 Task: Create an event for the bathroom remodeling planning.
Action: Mouse moved to (94, 182)
Screenshot: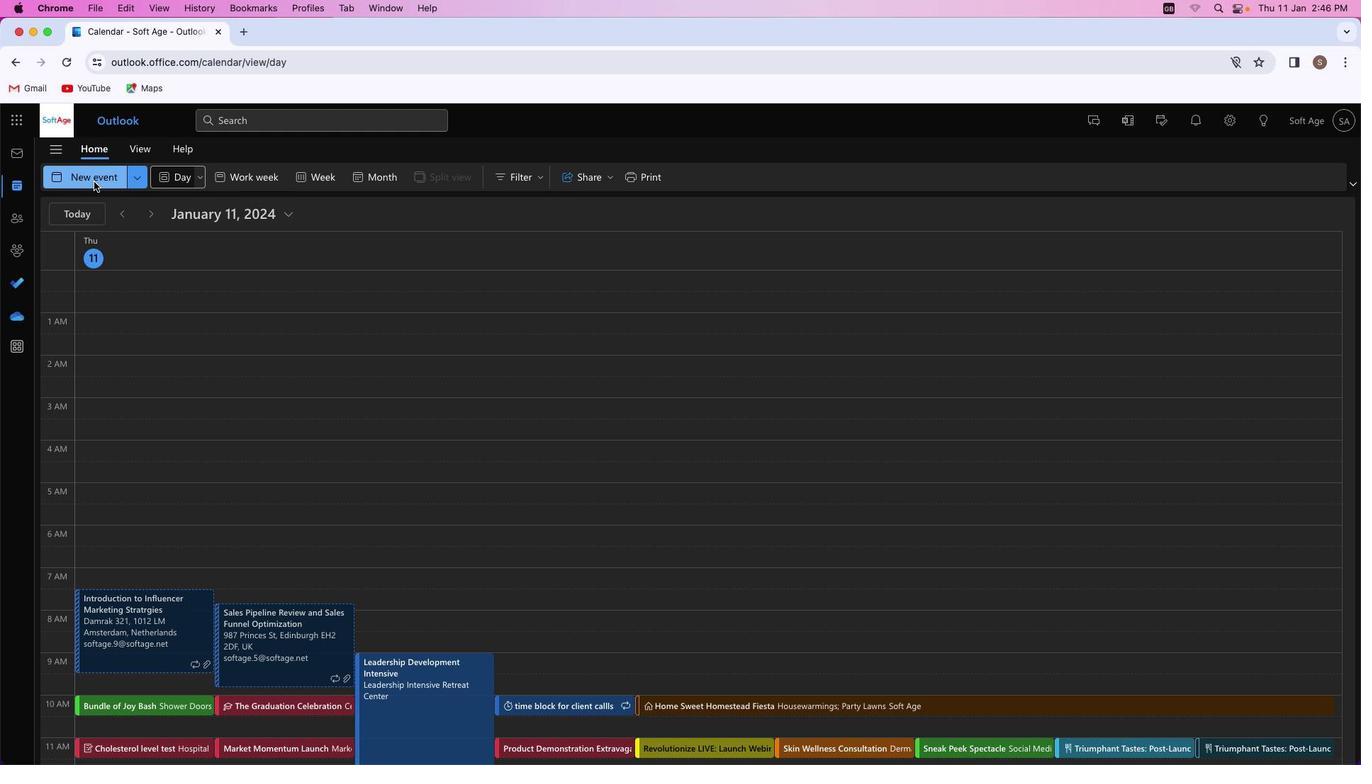 
Action: Mouse pressed left at (94, 182)
Screenshot: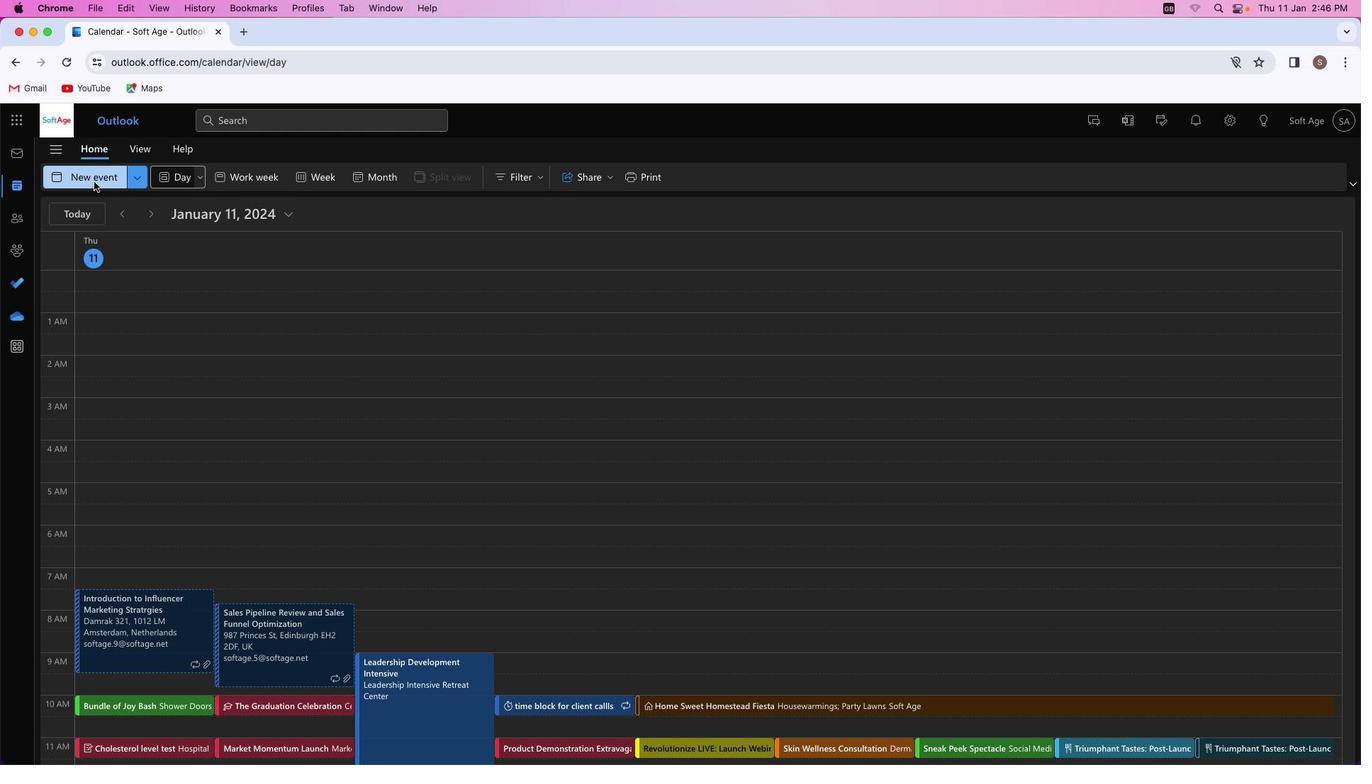
Action: Mouse moved to (379, 266)
Screenshot: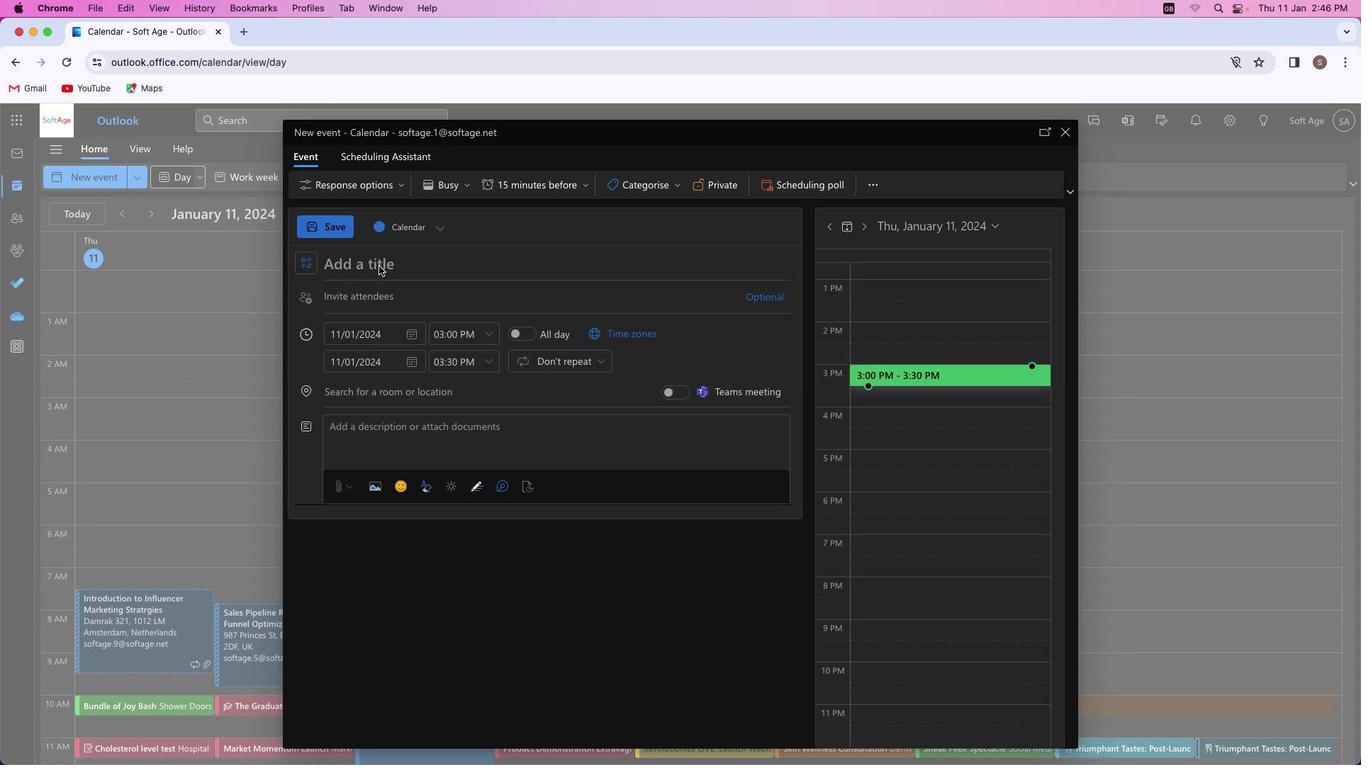 
Action: Mouse pressed left at (379, 266)
Screenshot: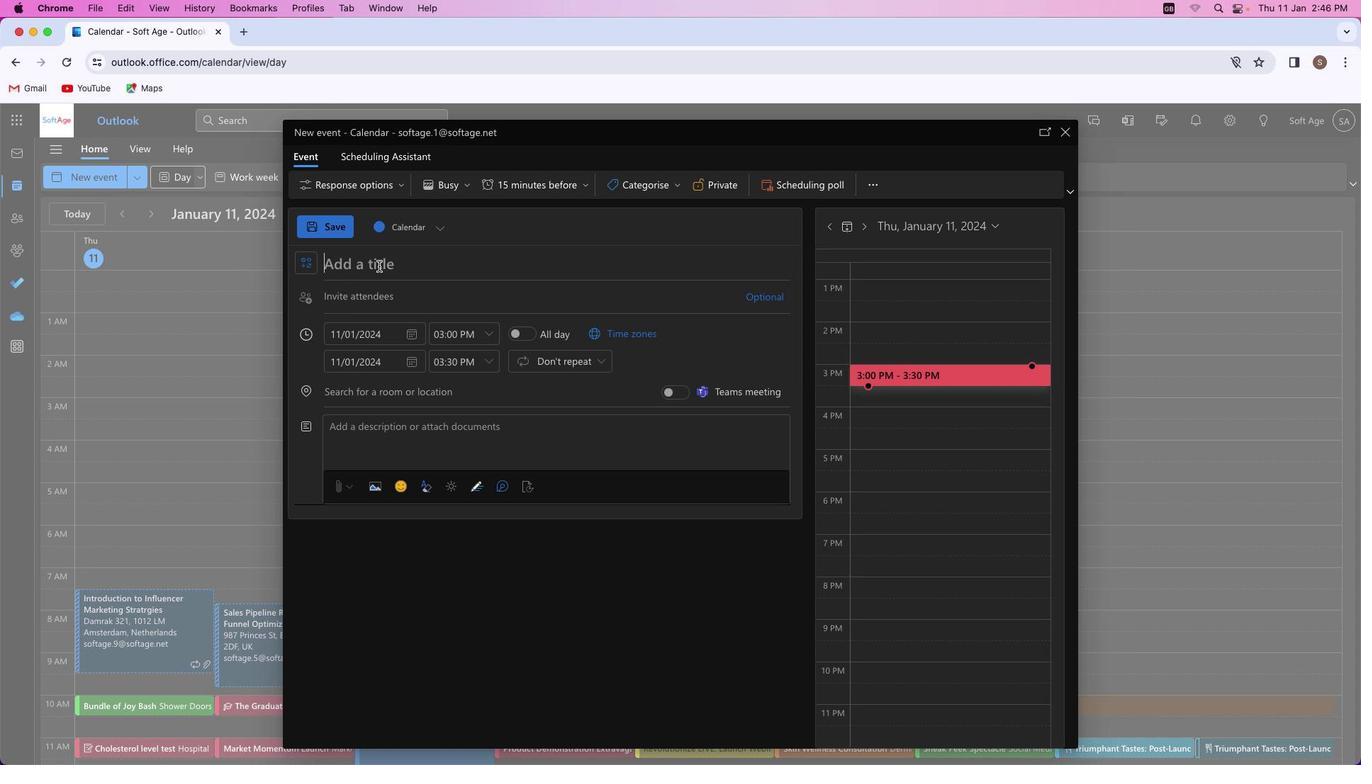 
Action: Key pressed Key.shift'B''a''t''h'Key.spaceKey.shift'B''l''i''s''s'Key.spaceKey.shift'B''l''u''e''p''r''i''n''t'Key.shift_r':'Key.spaceKey.shift'R''e''m''o''d''e''l''i''n''g'Key.spaceKey.shift_r'P''l''a''n''n''i''n''g'Key.spaceKey.shift'S''e''s''s''i''o''n'
Screenshot: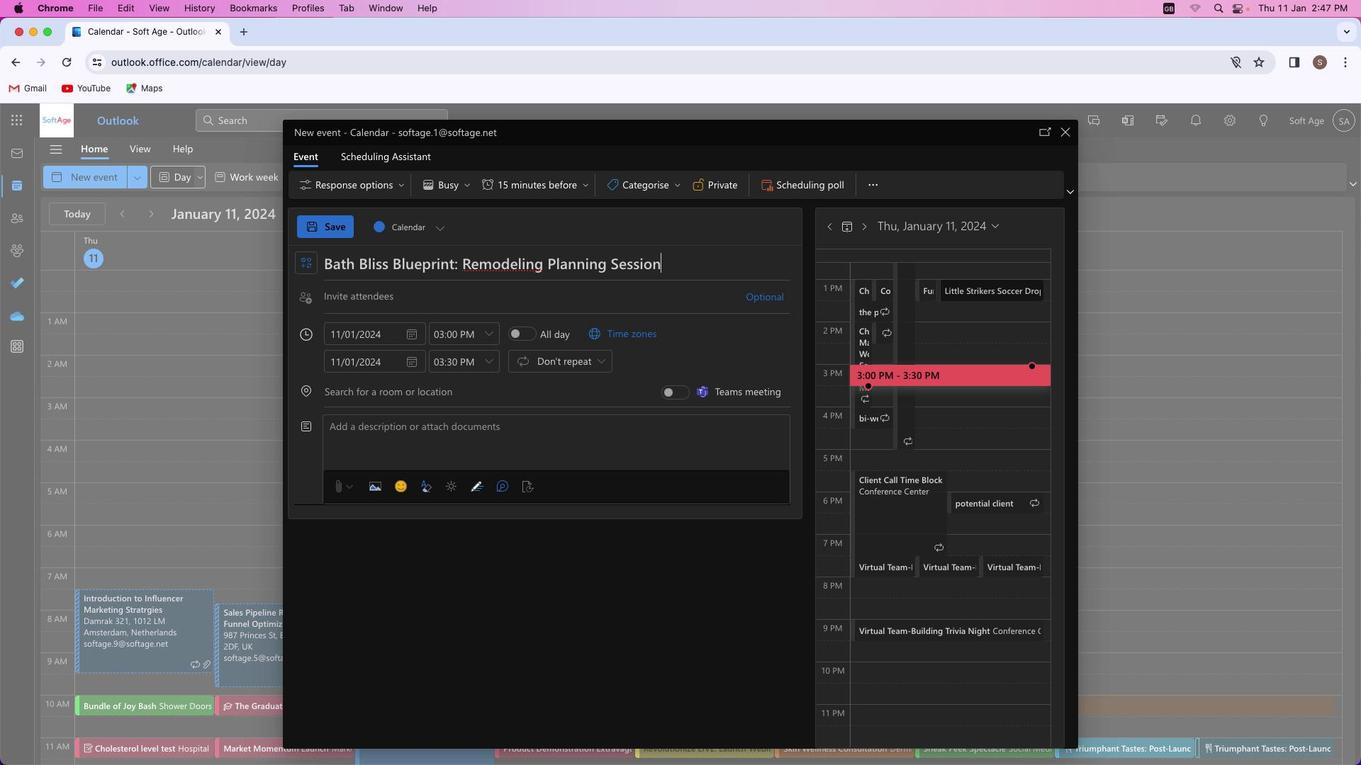 
Action: Mouse moved to (440, 293)
Screenshot: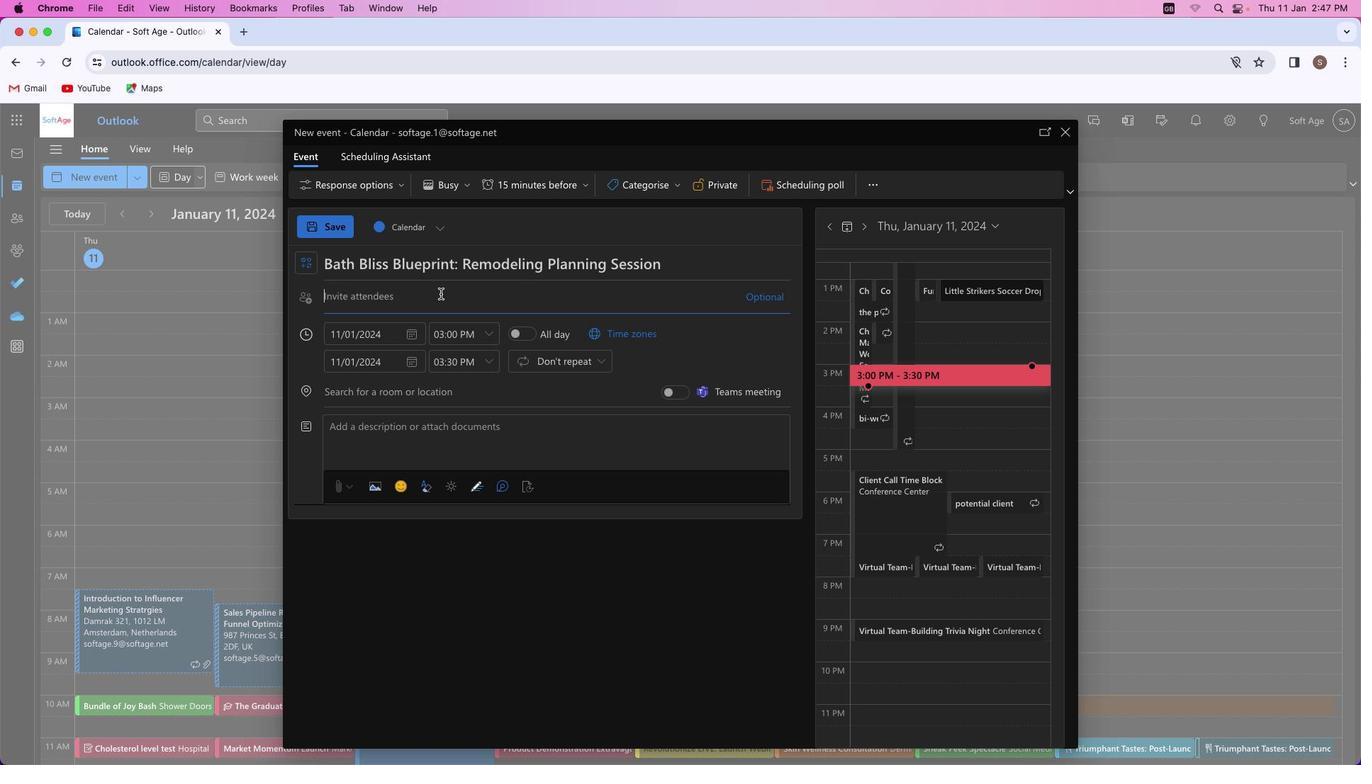 
Action: Mouse pressed left at (440, 293)
Screenshot: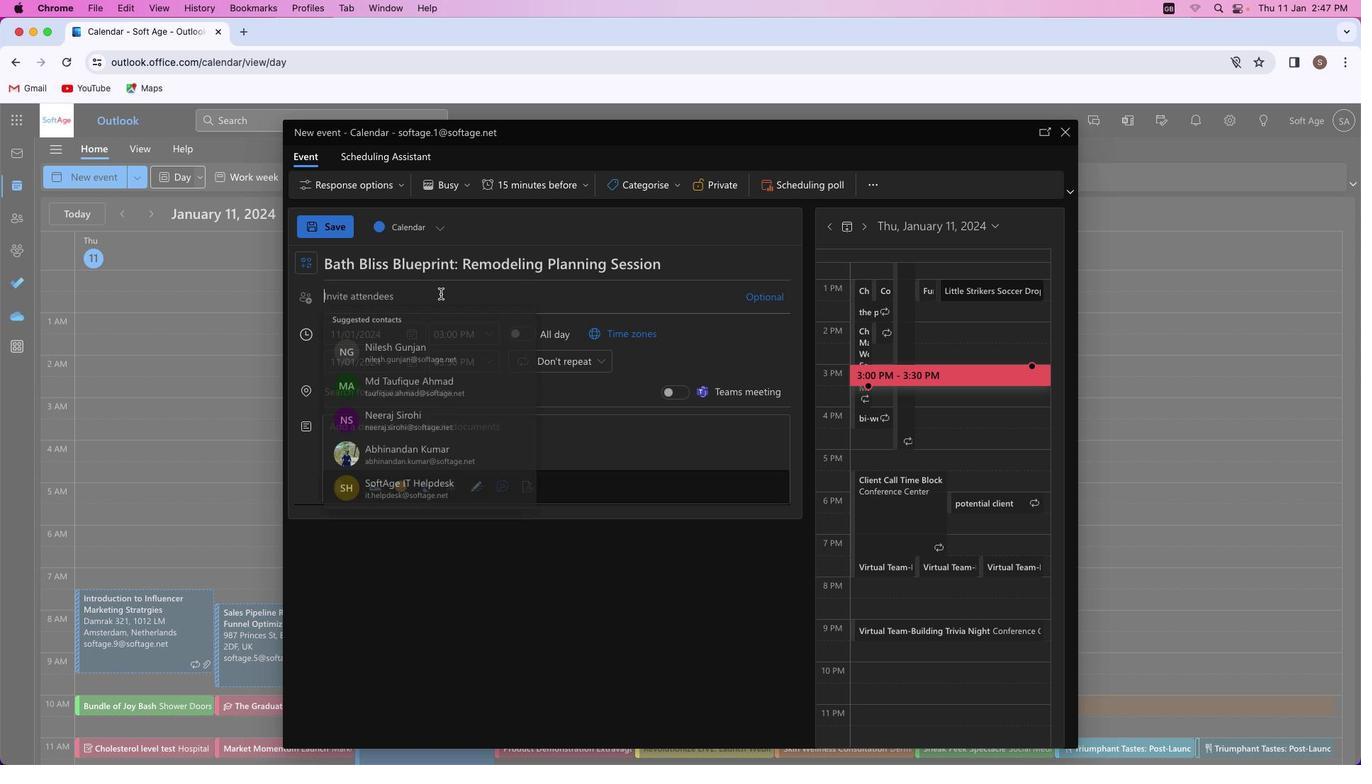 
Action: Key pressed Key.shift'A''k''a''s''h''r''a''j''p''u''t'Key.shift'@''o''u''t''l''o''o''k''.''c''o''m'
Screenshot: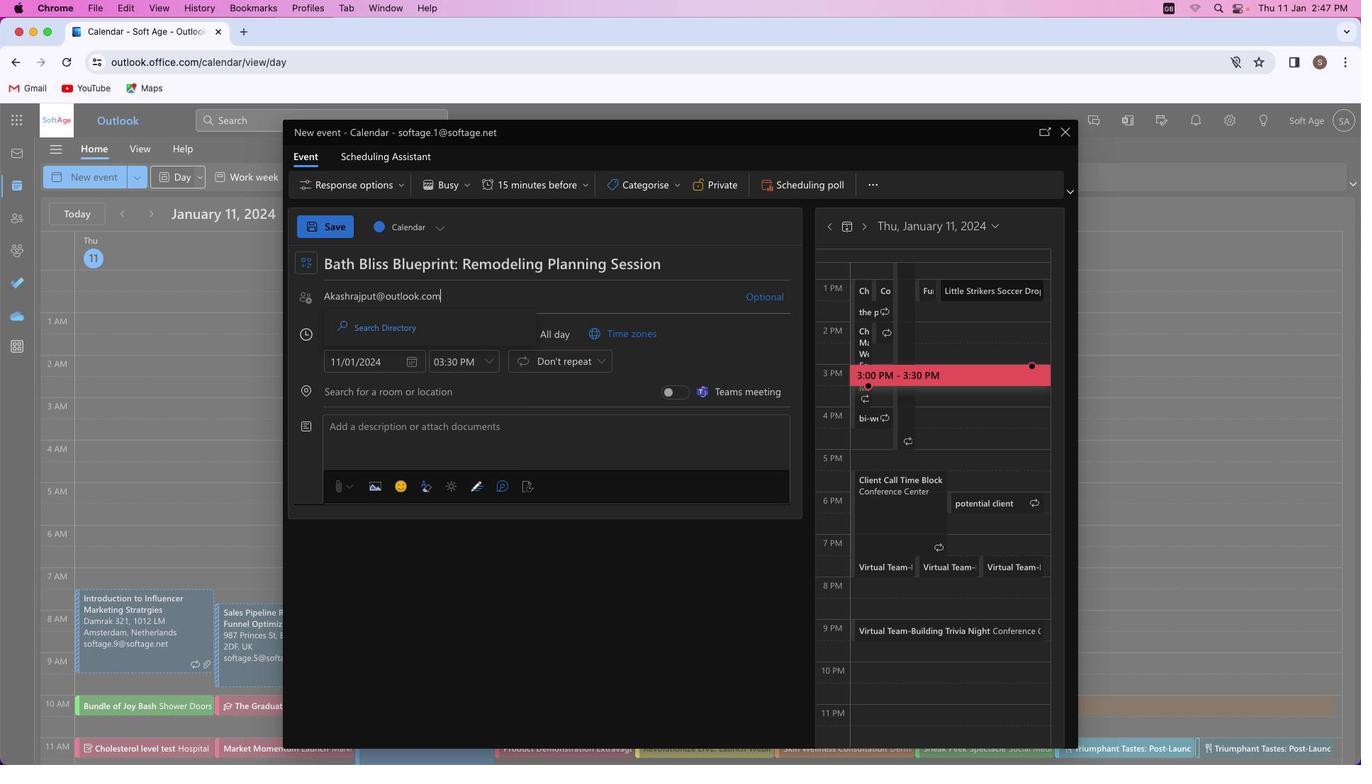 
Action: Mouse moved to (452, 325)
Screenshot: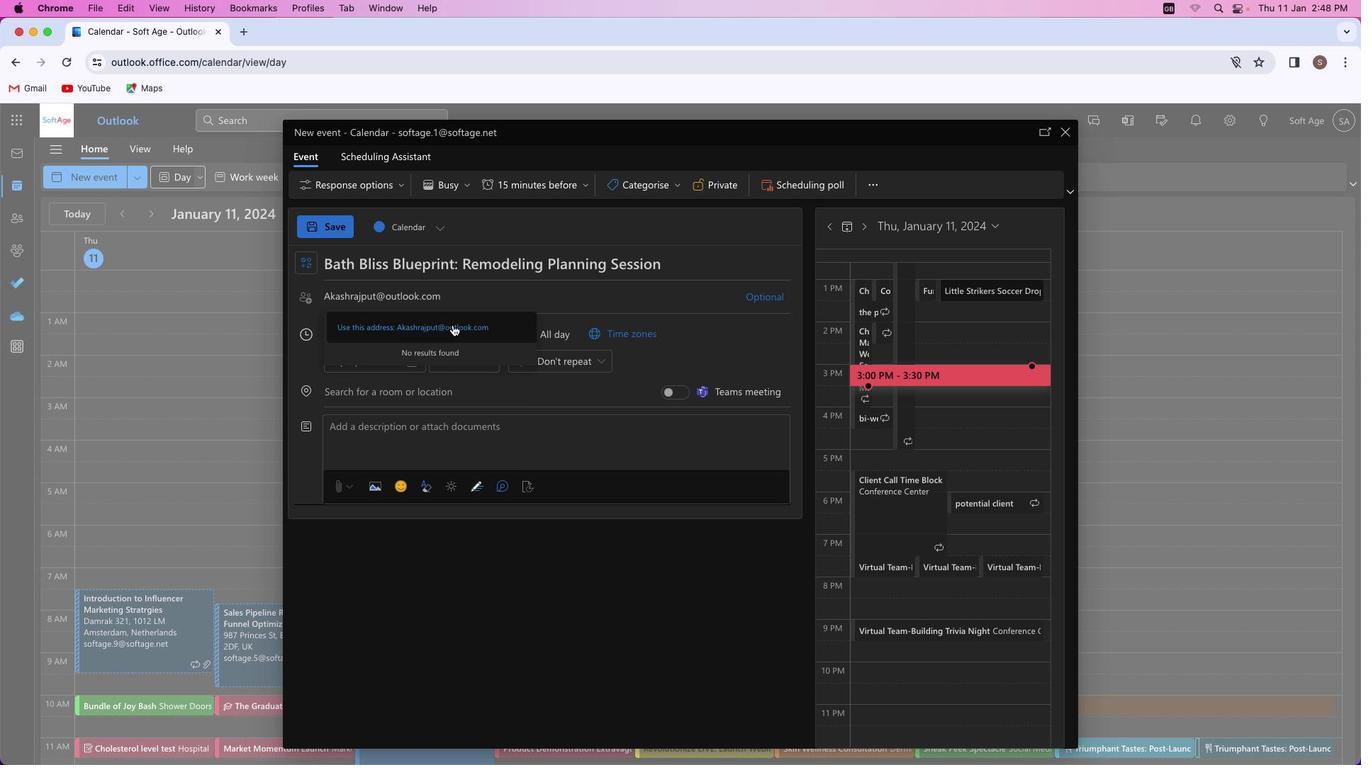 
Action: Mouse pressed left at (452, 325)
Screenshot: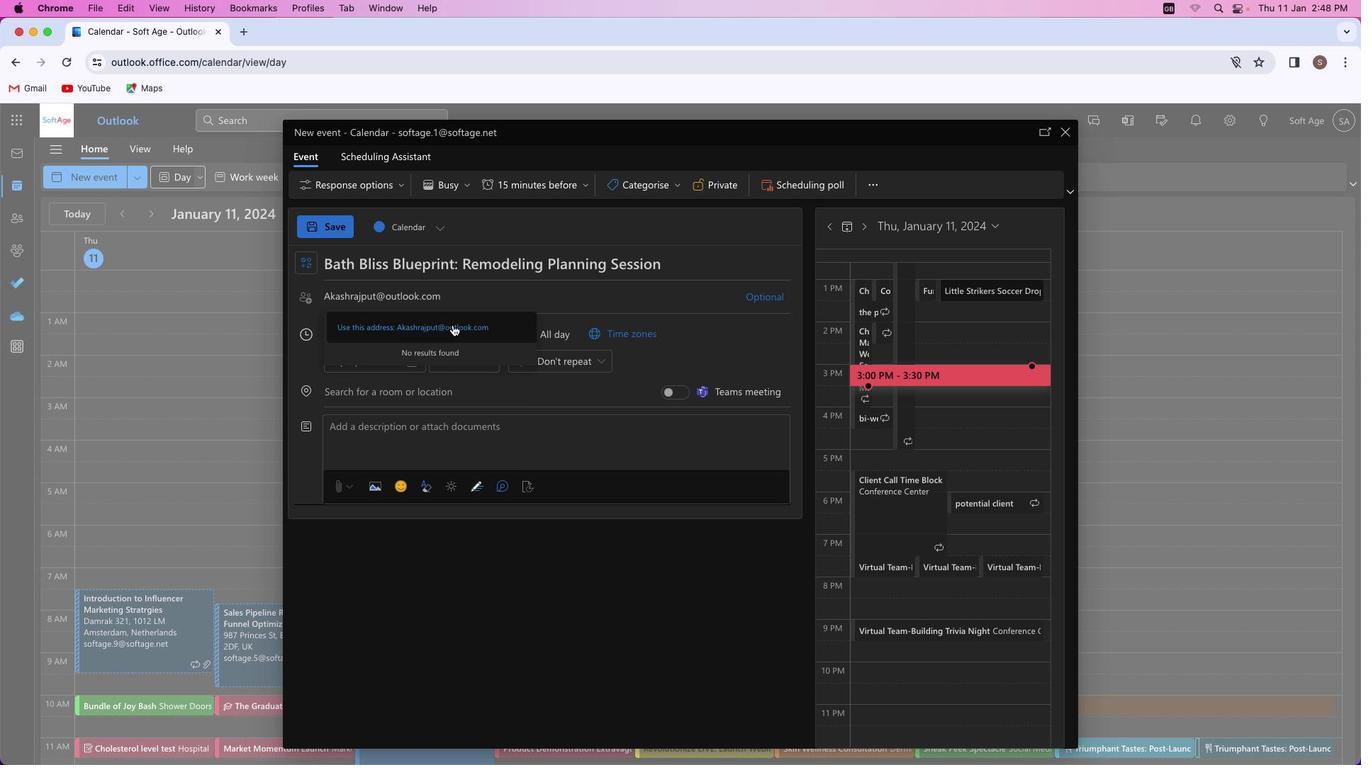 
Action: Mouse moved to (777, 328)
Screenshot: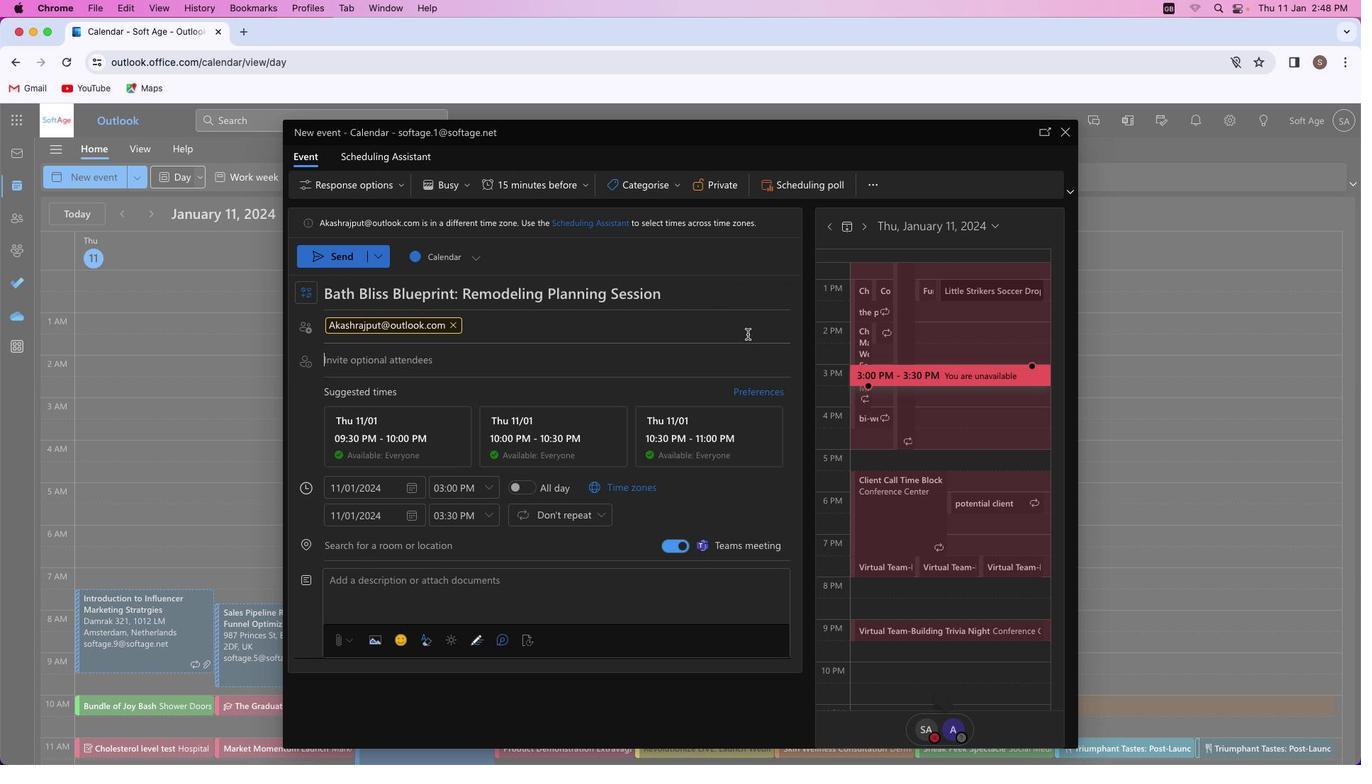 
Action: Mouse pressed left at (777, 328)
Screenshot: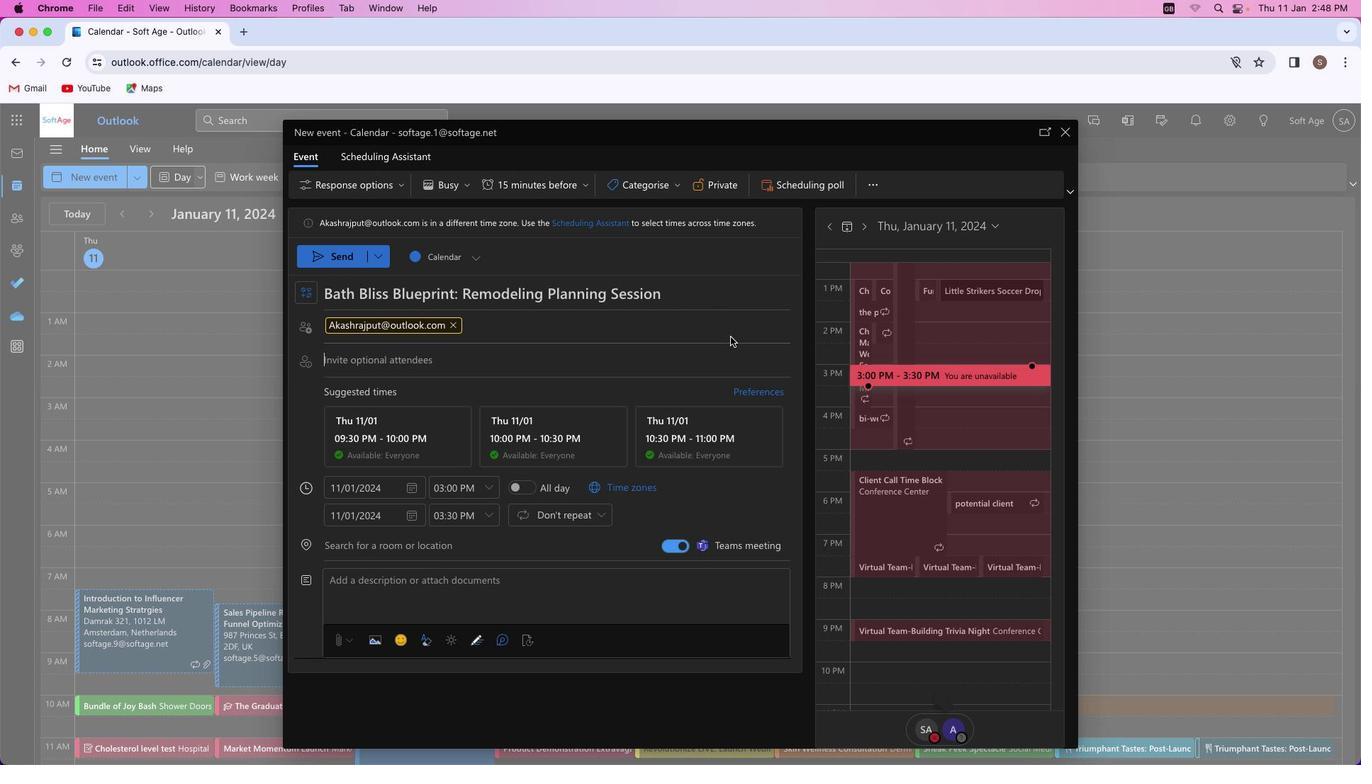 
Action: Mouse moved to (448, 353)
Screenshot: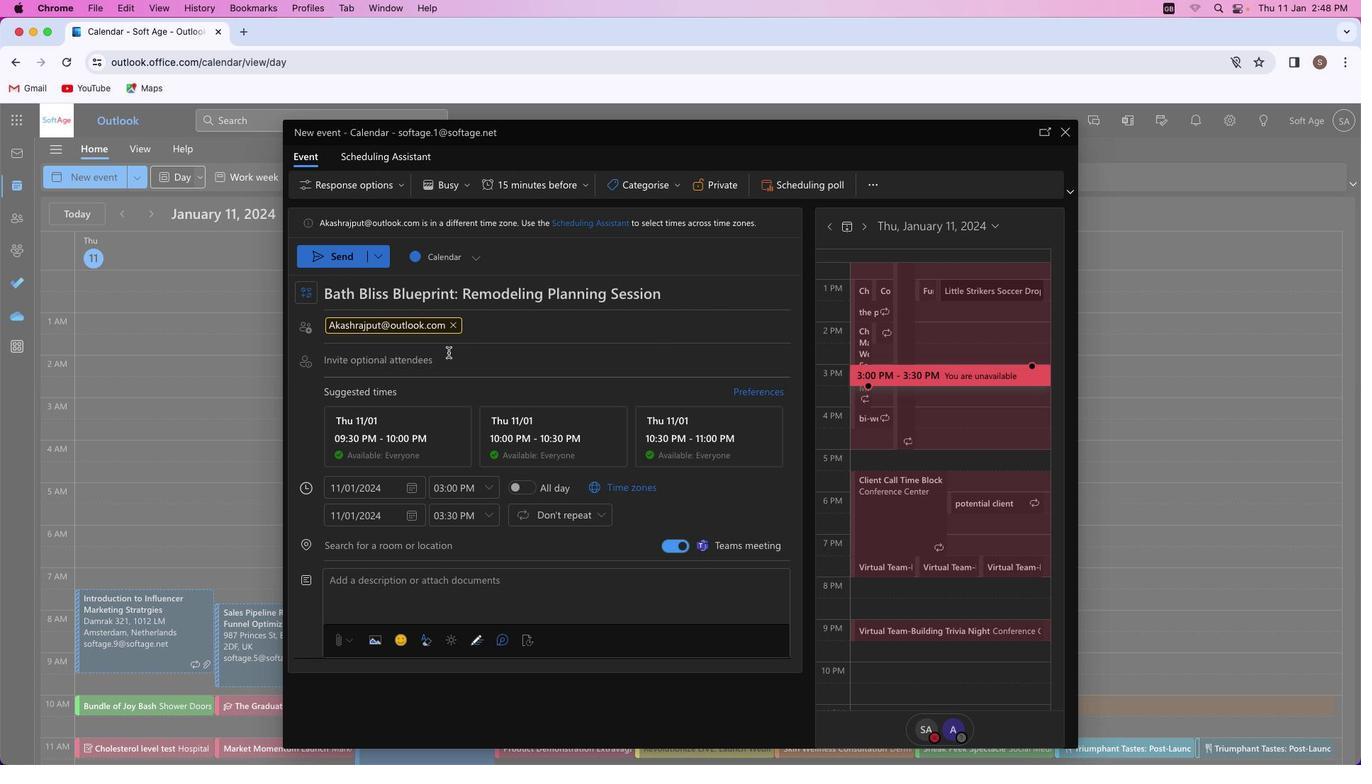 
Action: Key pressed Key.shift'S''h''i''v''a''m''y''a''d''a''v''4''1'Key.shift'@''o''u''t''l''o''o''k''.''c''o''m'
Screenshot: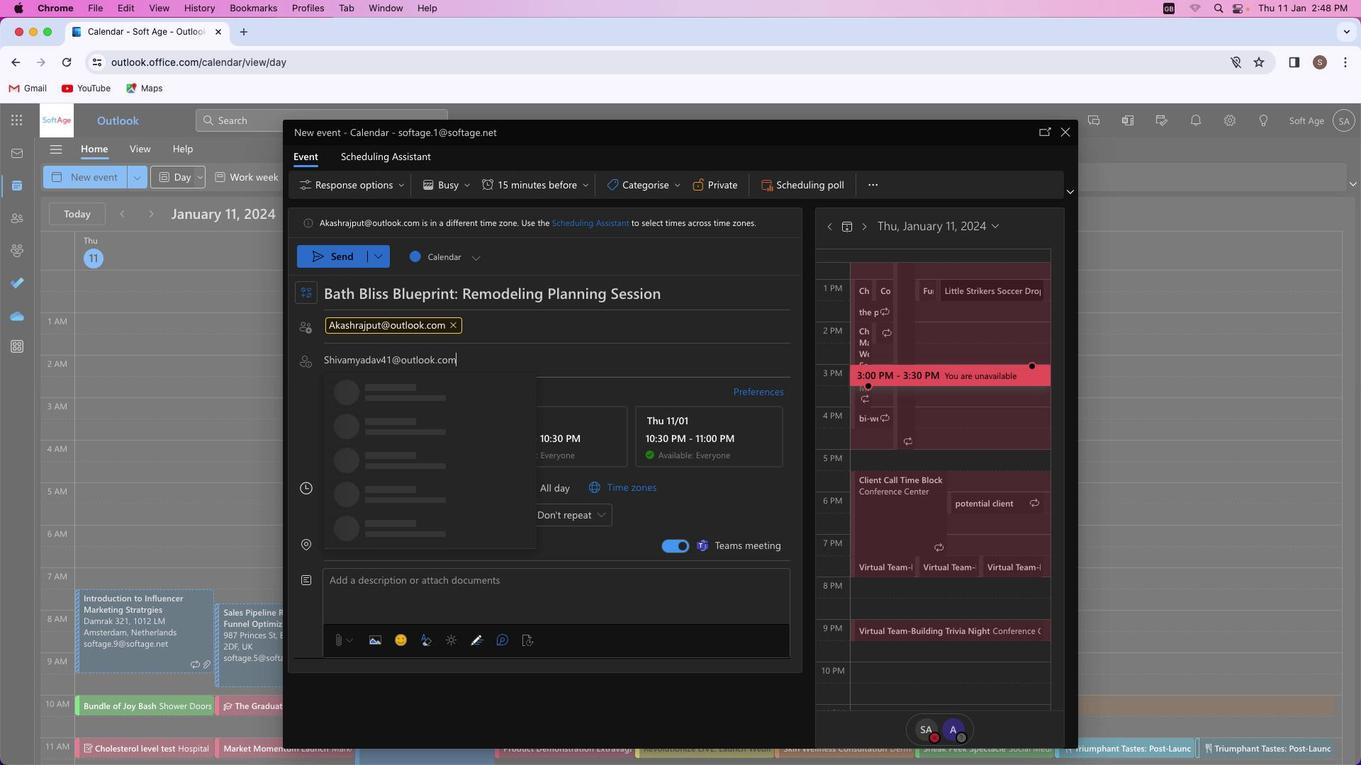 
Action: Mouse moved to (475, 397)
Screenshot: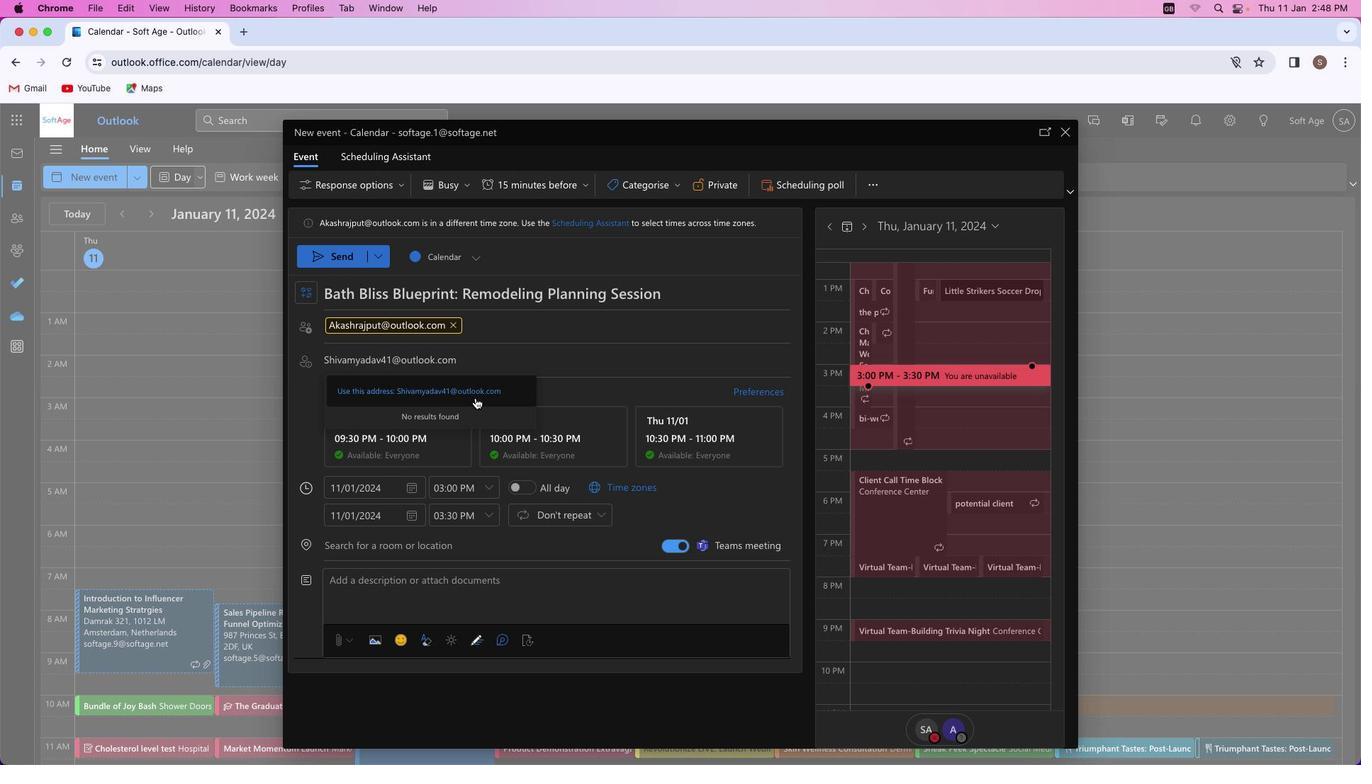 
Action: Mouse pressed left at (475, 397)
Screenshot: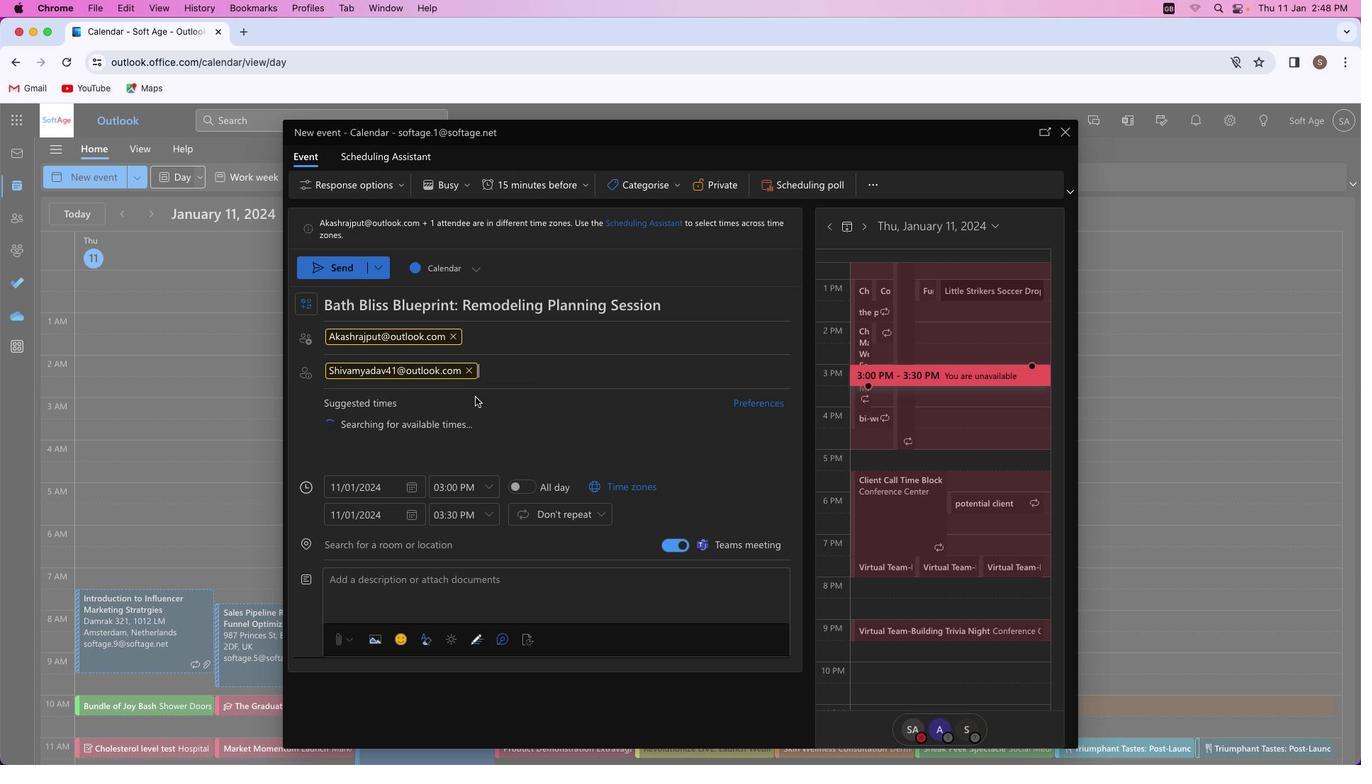 
Action: Mouse moved to (675, 556)
Screenshot: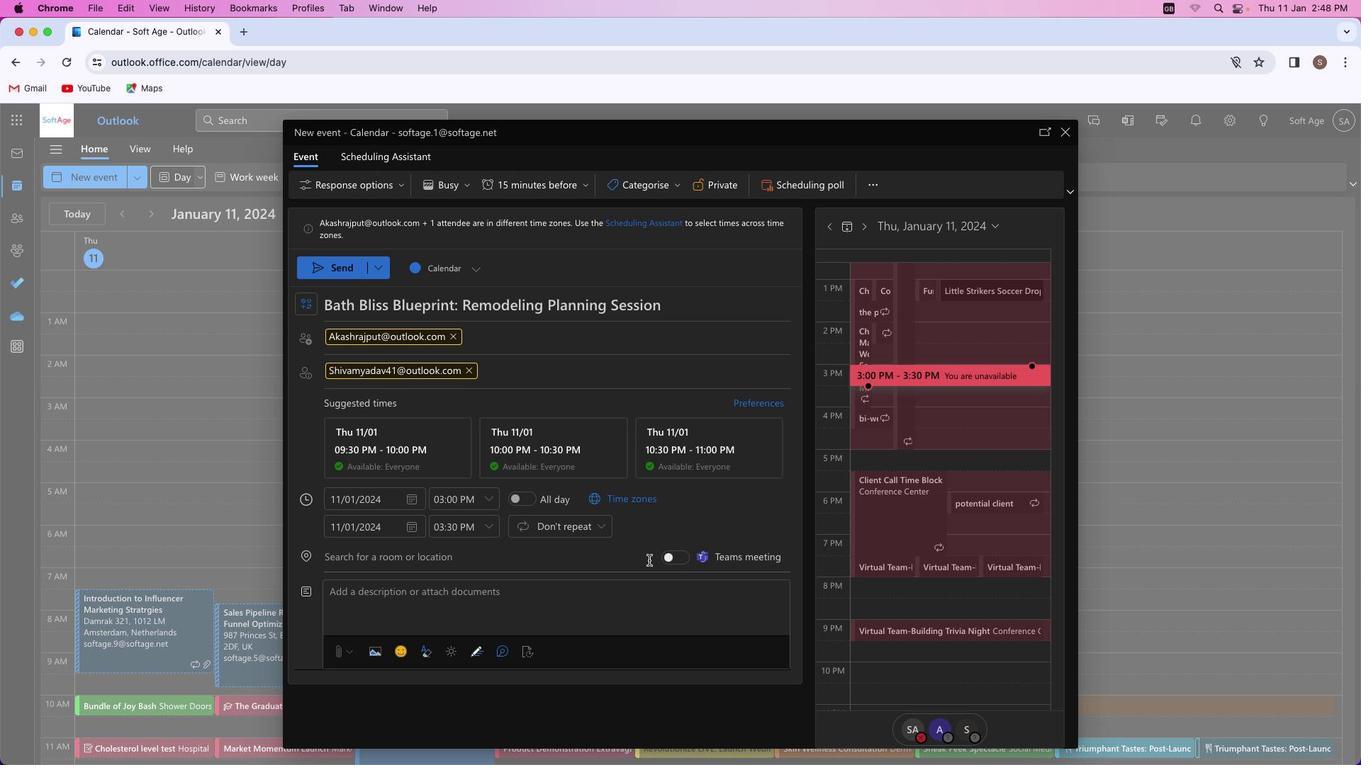 
Action: Mouse pressed left at (675, 556)
Screenshot: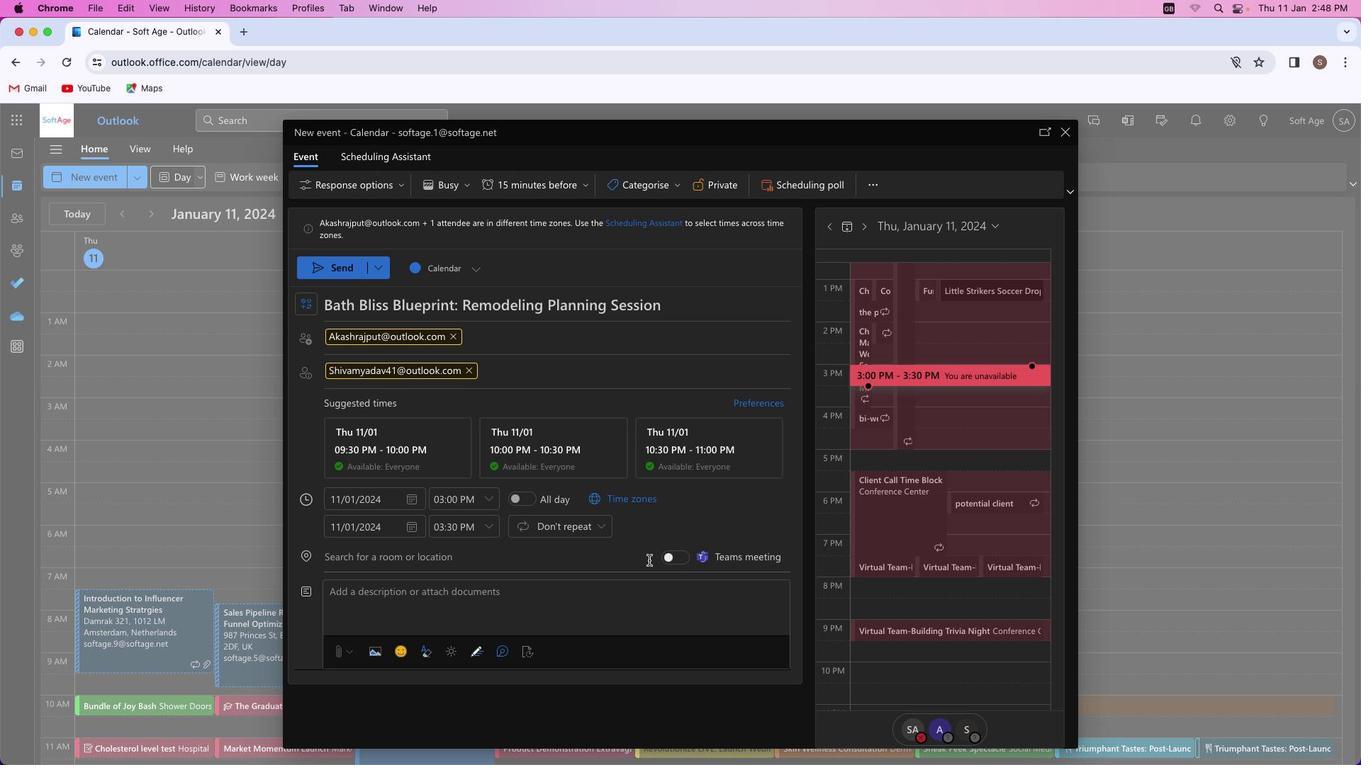 
Action: Mouse moved to (399, 561)
Screenshot: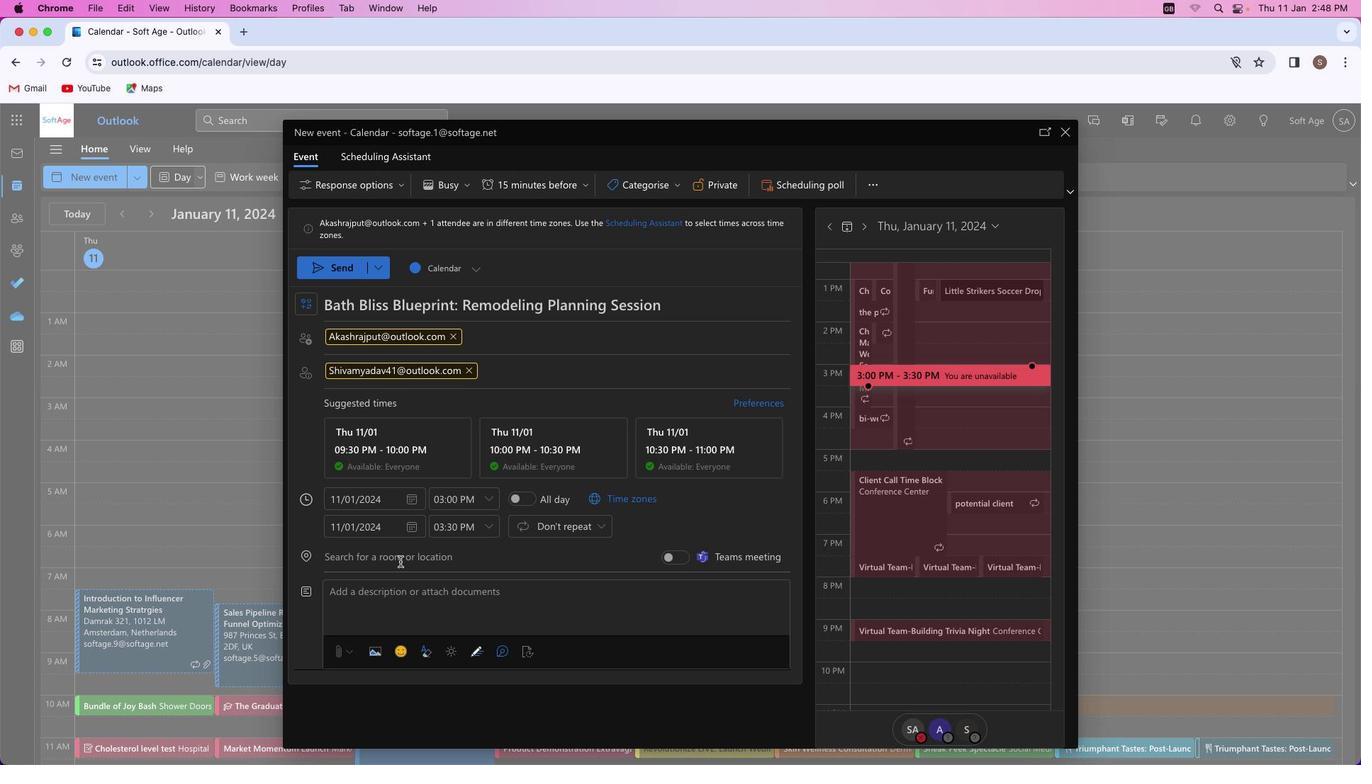 
Action: Mouse pressed left at (399, 561)
Screenshot: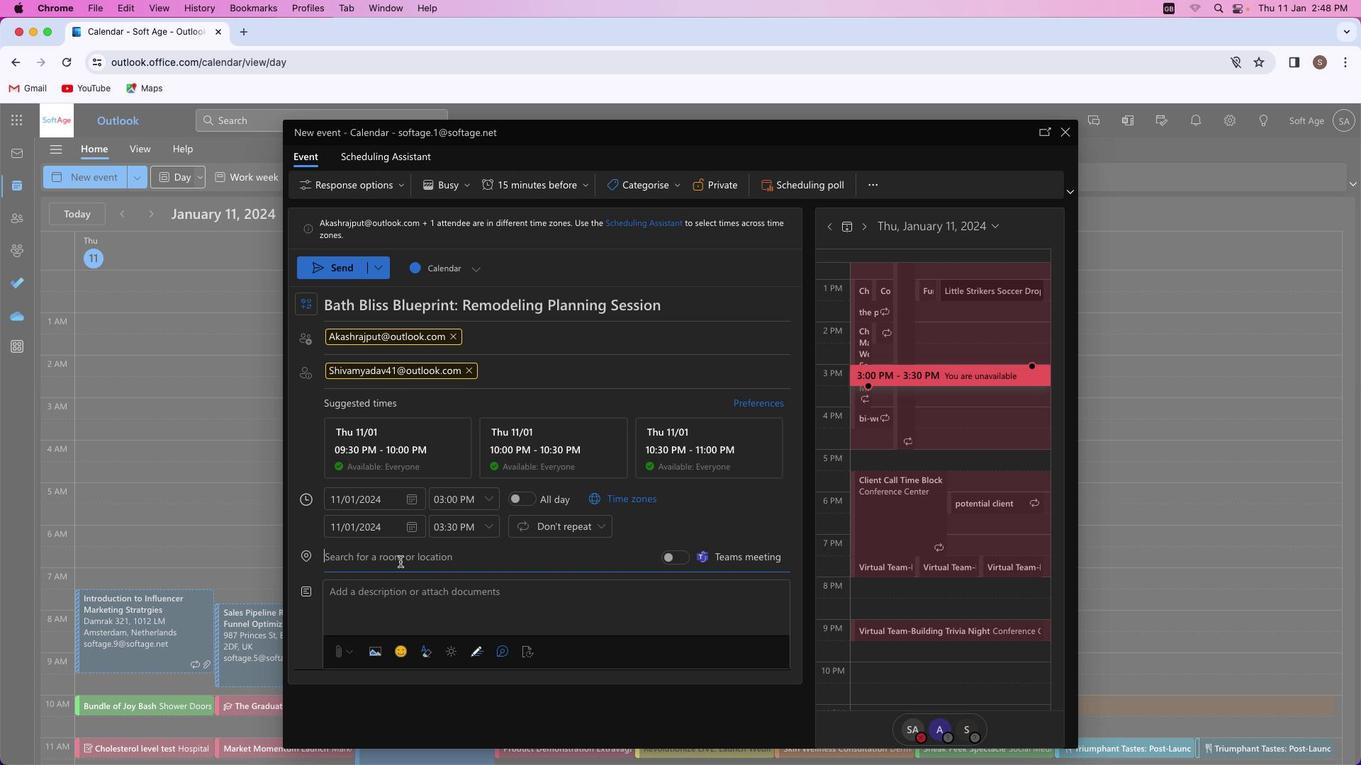 
Action: Mouse moved to (437, 589)
Screenshot: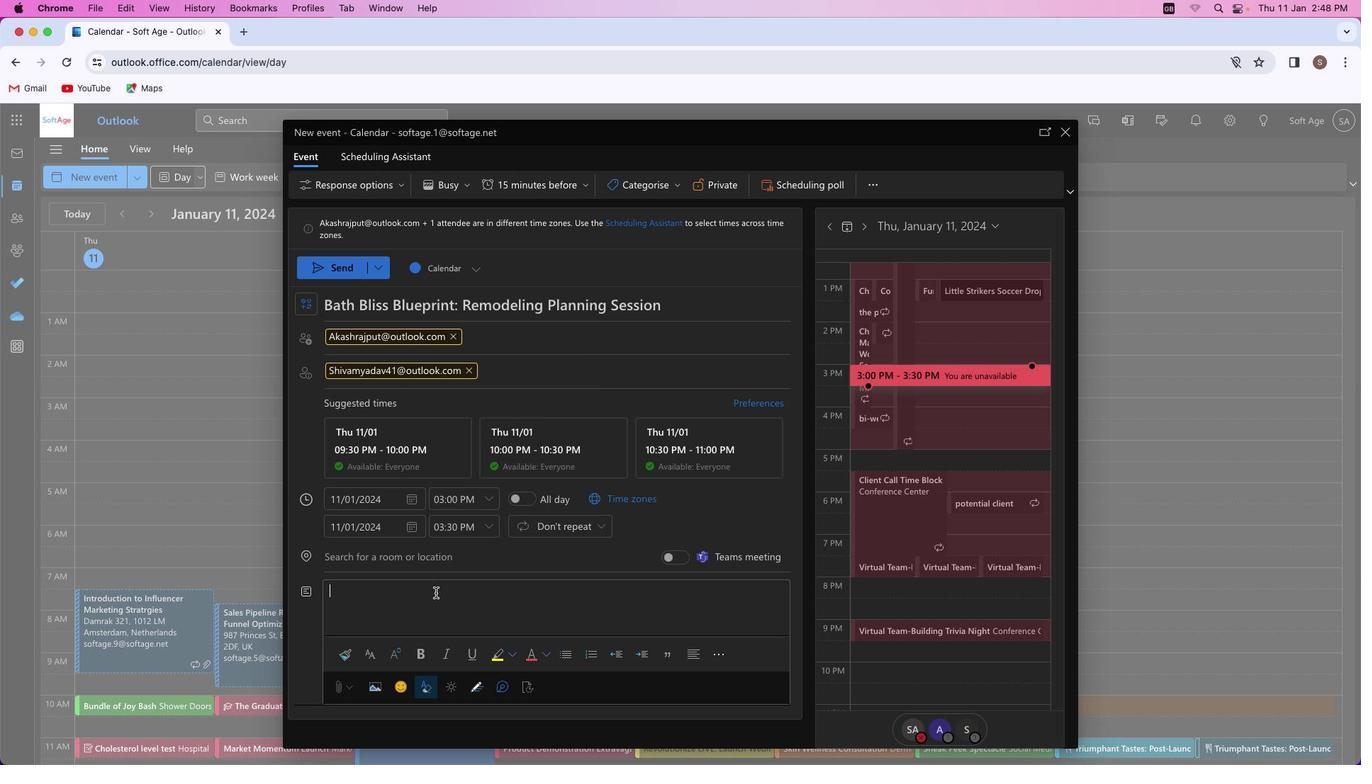
Action: Mouse pressed left at (437, 589)
Screenshot: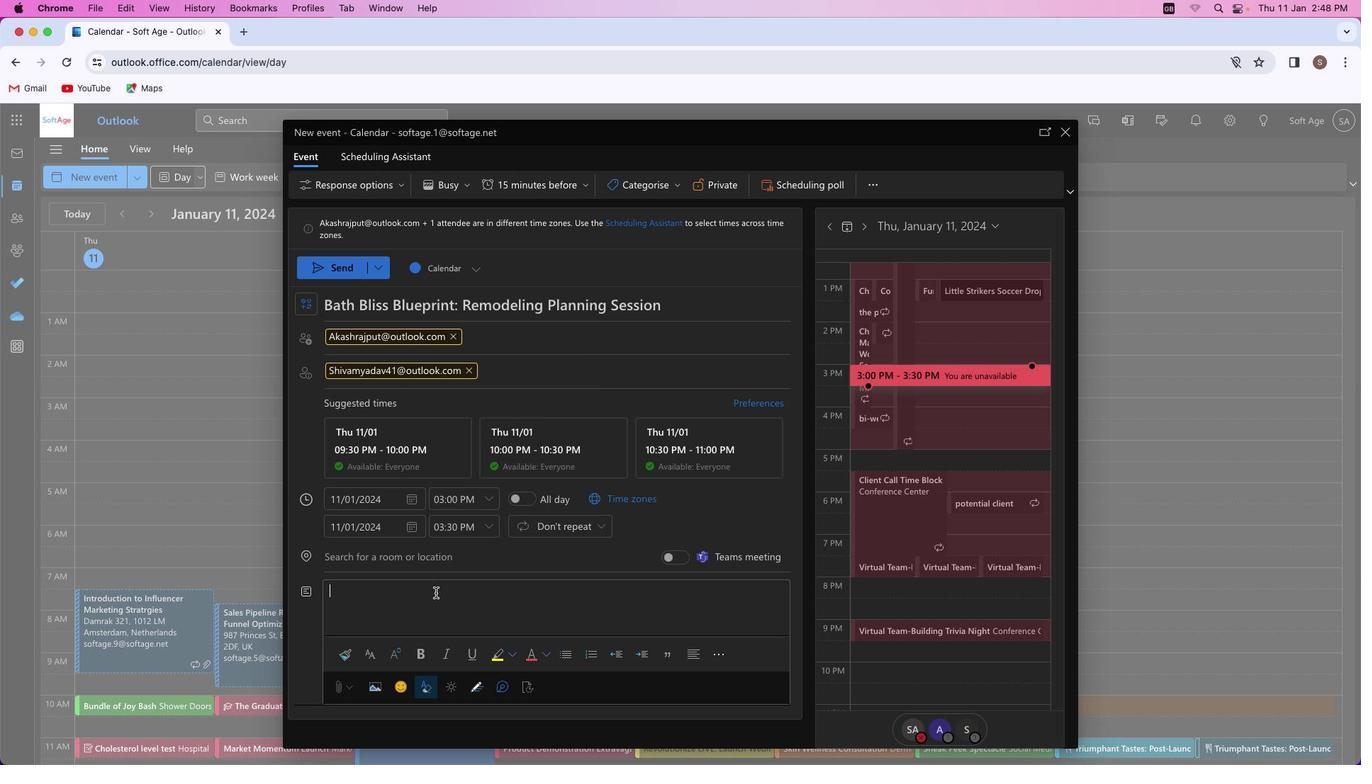 
Action: Mouse moved to (434, 595)
Screenshot: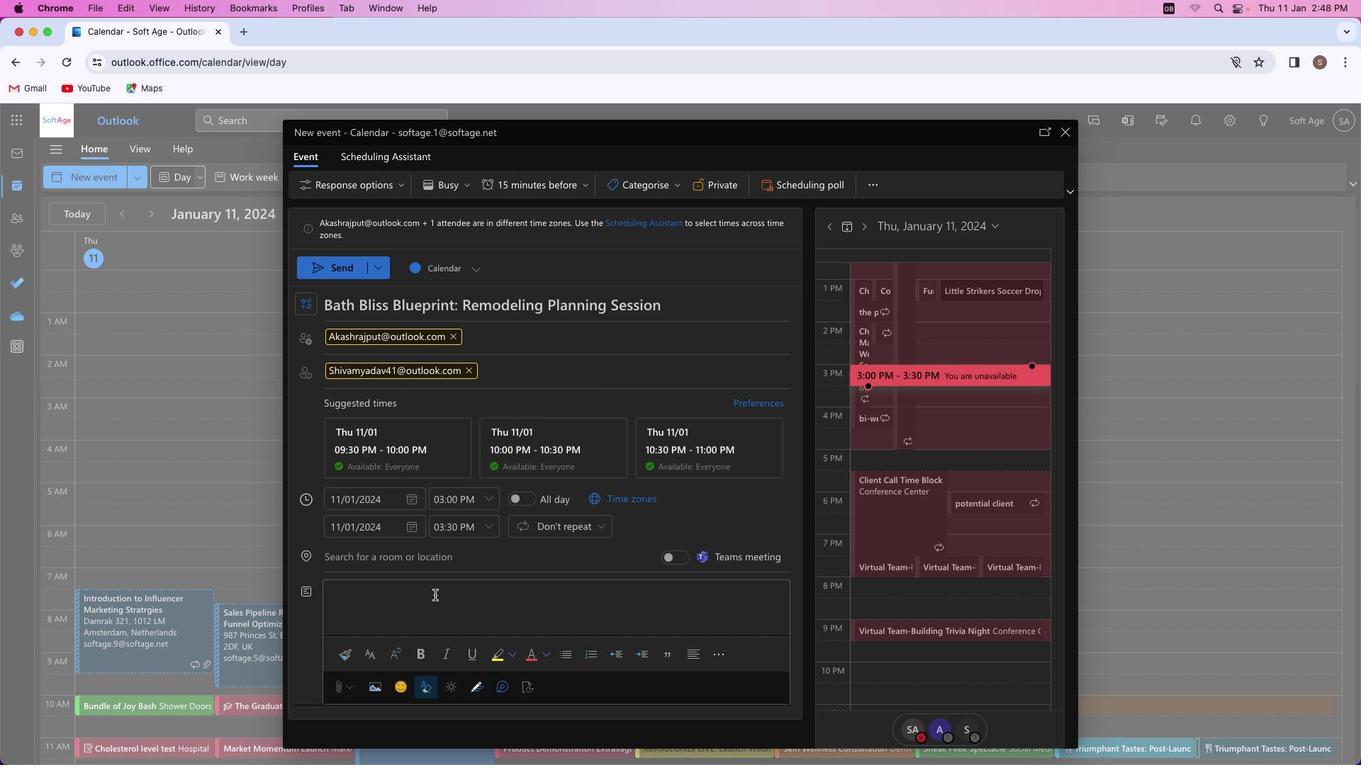 
Action: Key pressed Key.shift'D''i''v''e'Key.space'i''n''t''o'Key.space't''h''e'Key.space'w''o''r''l''d'Key.space'o''f'Key.space'b''a''t''h''r''o''o''m'Key.space't''r''a''n''s''f''o''r''m''a''t''i''o''n'Key.space'w''i''t''h'Key.space'o''u''r'Key.space'r''e''m''o''d''e''l''i''n''g'Key.space'p''l''a''n''n''i''n''g'Key.space's''e''s''s''i''o''n'Key.shift'!'Key.spaceKey.shift'E''x''p''l''o''r''e'Key.space'd''e''s''i''g''n'Key.space'i''d''e''a''s'','Key.space'd''i''s''c''u''s''s'Key.space'l''a''y''o''u''t''s'','Key.space'a''n''d'Key.space'c''r''a''f''t'Key.space'a'Key.space'p''l''a''n'Key.space'f''o''r'Key.space'y''o''u''r'Key.space'd''r''e''a''m'Key.space'b''a''t''h''r''o''o''m'Key.space'r''e''t''r''e''a''t''.'
Screenshot: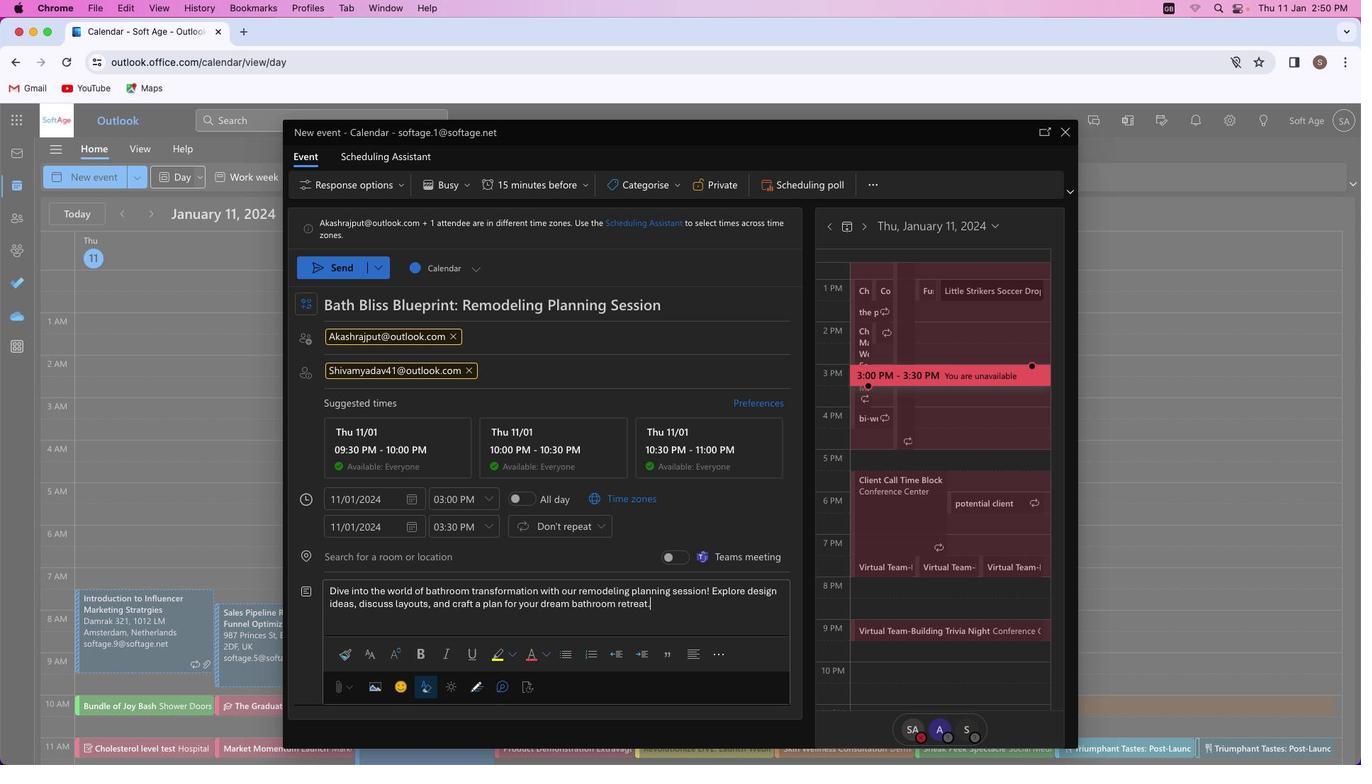 
Action: Mouse moved to (664, 610)
Screenshot: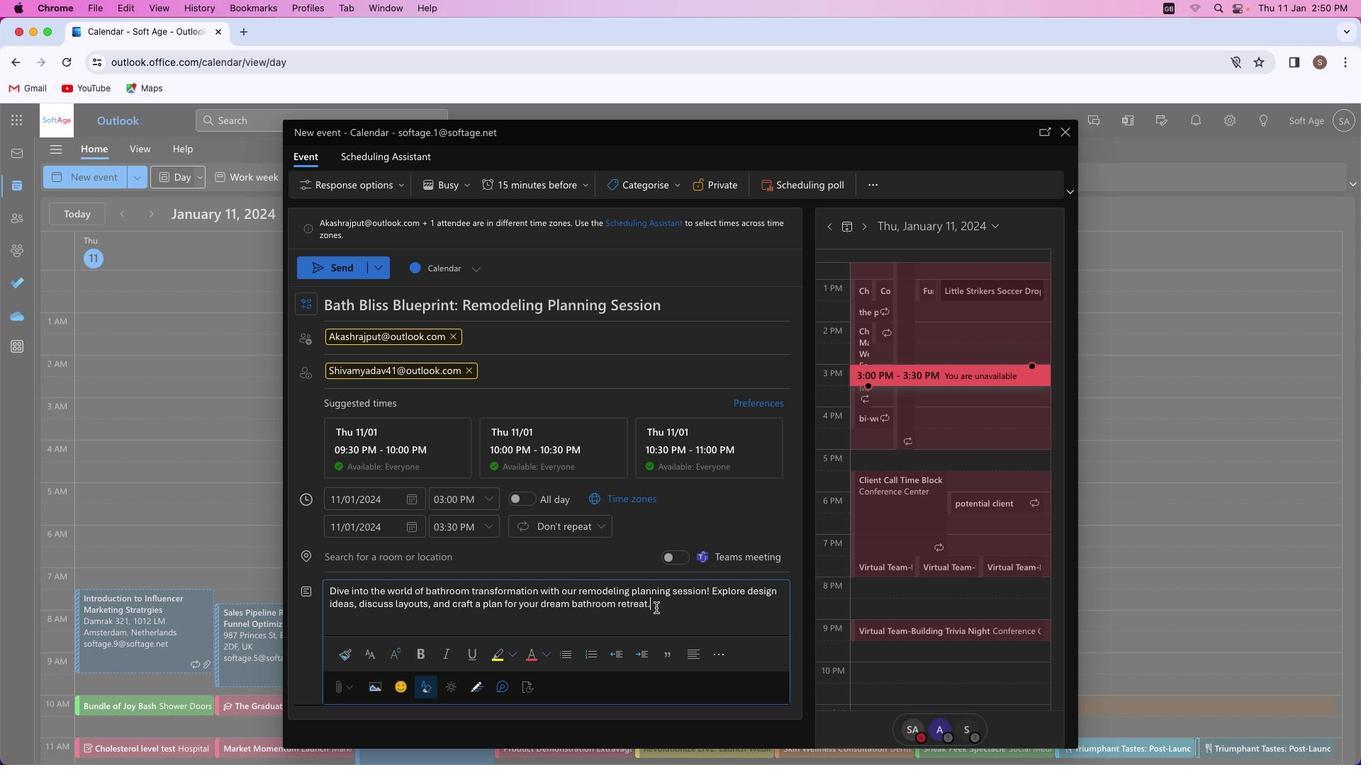 
Action: Mouse pressed left at (664, 610)
Screenshot: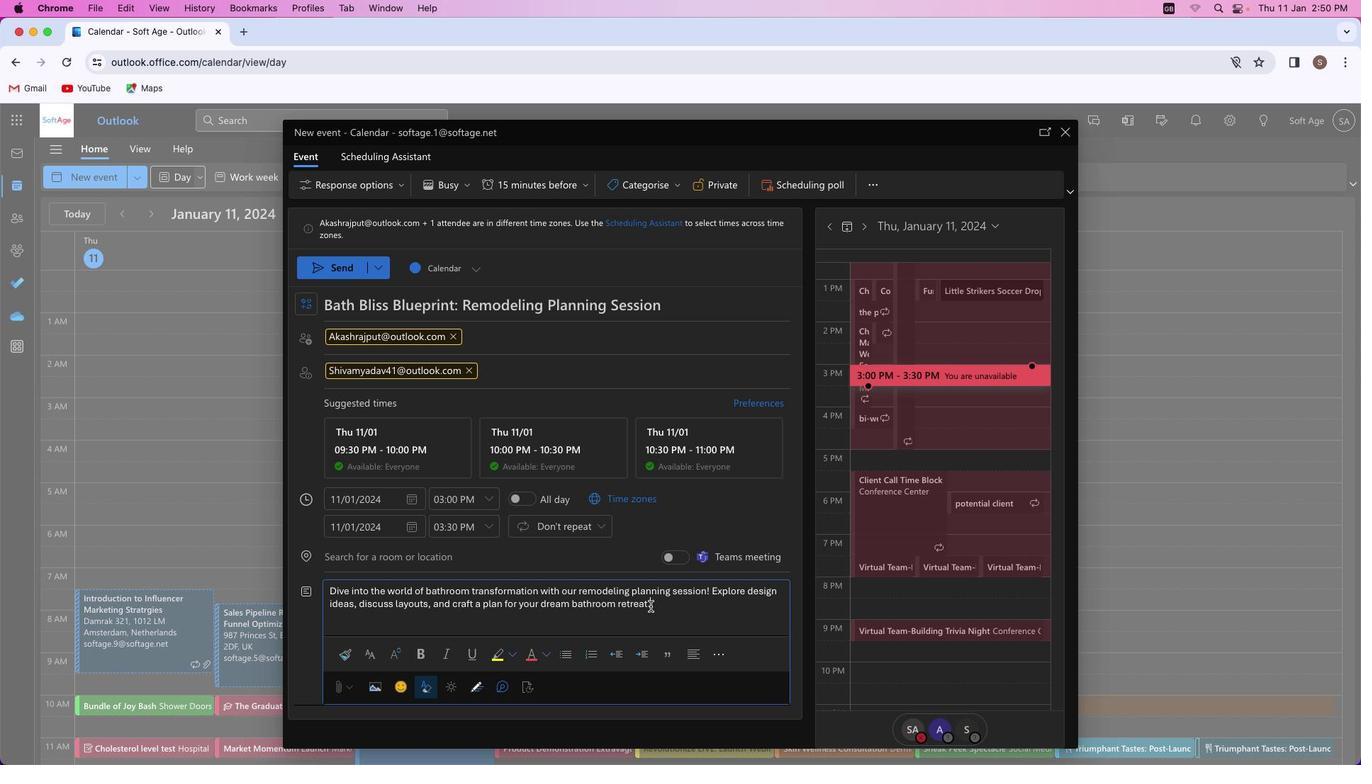 
Action: Mouse moved to (417, 566)
Screenshot: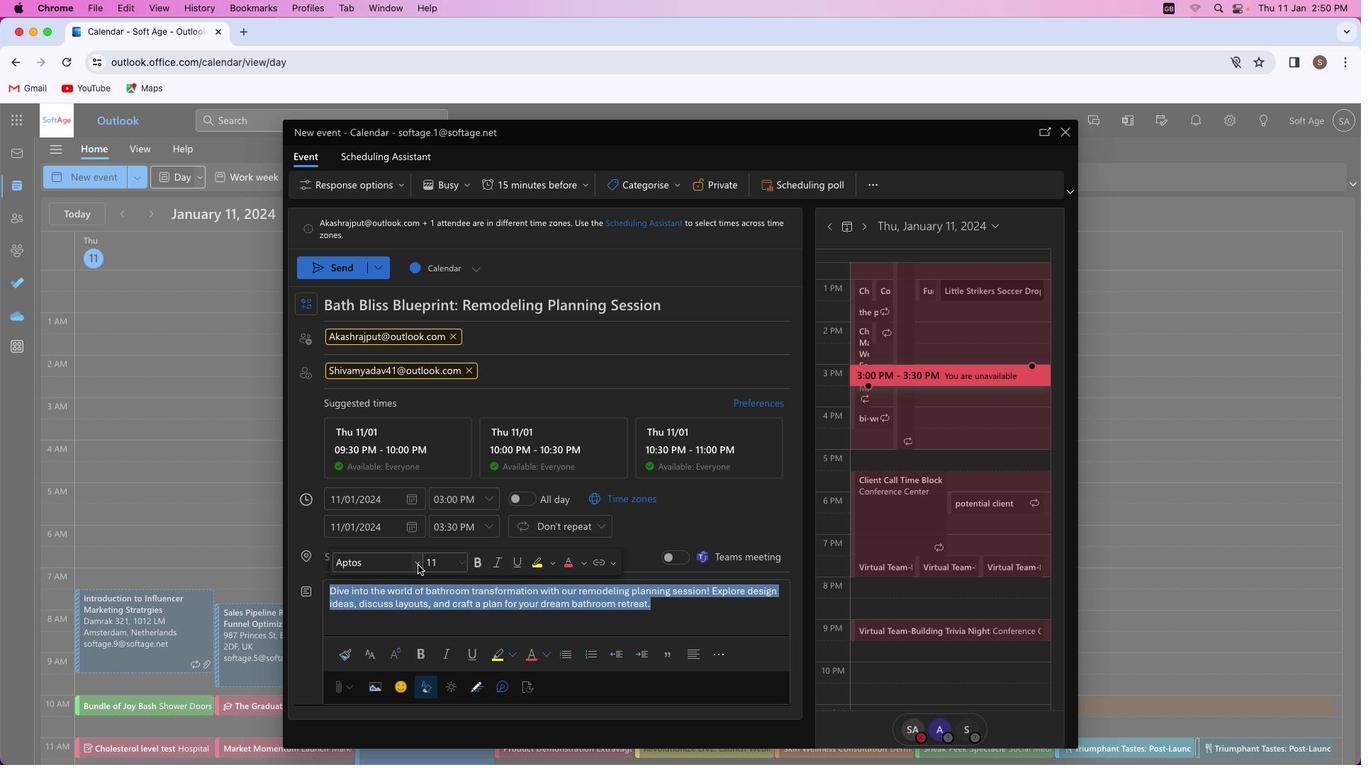 
Action: Mouse pressed left at (417, 566)
Screenshot: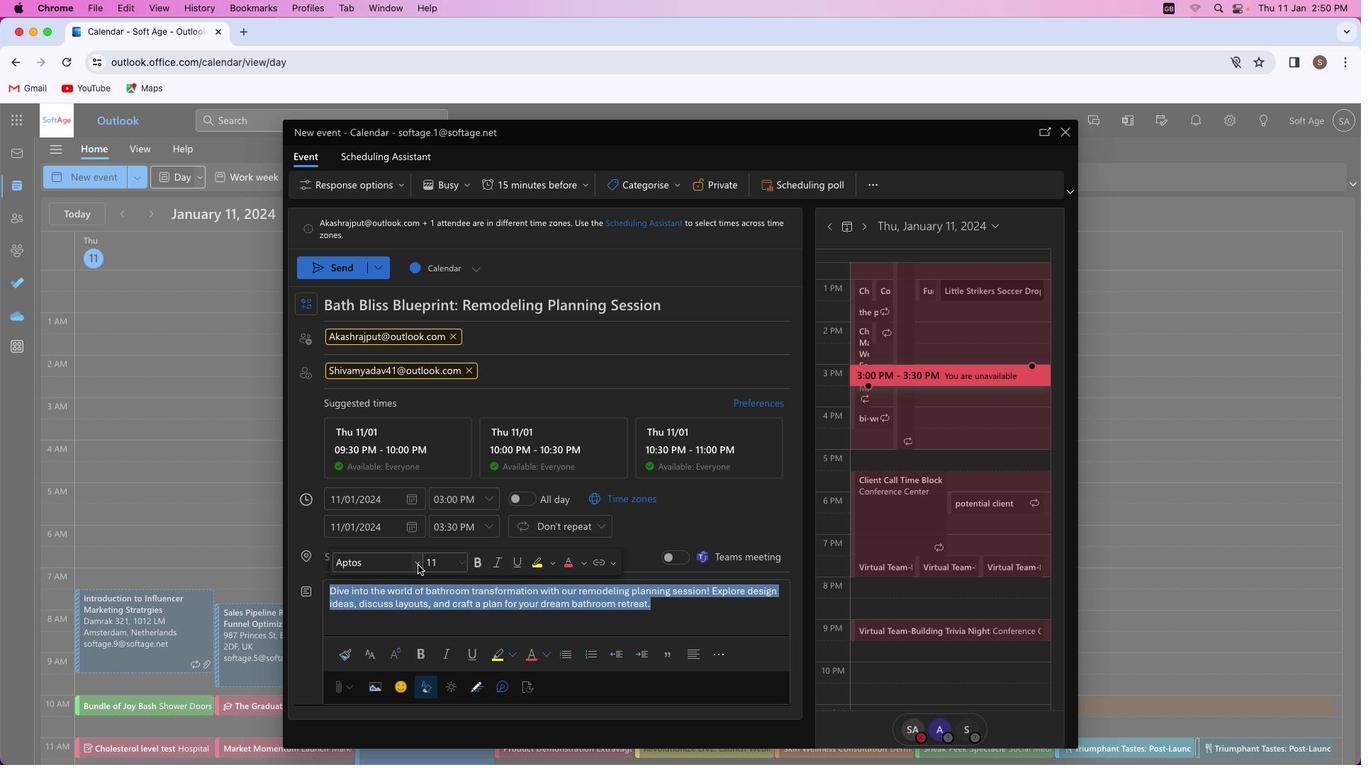 
Action: Mouse moved to (416, 503)
Screenshot: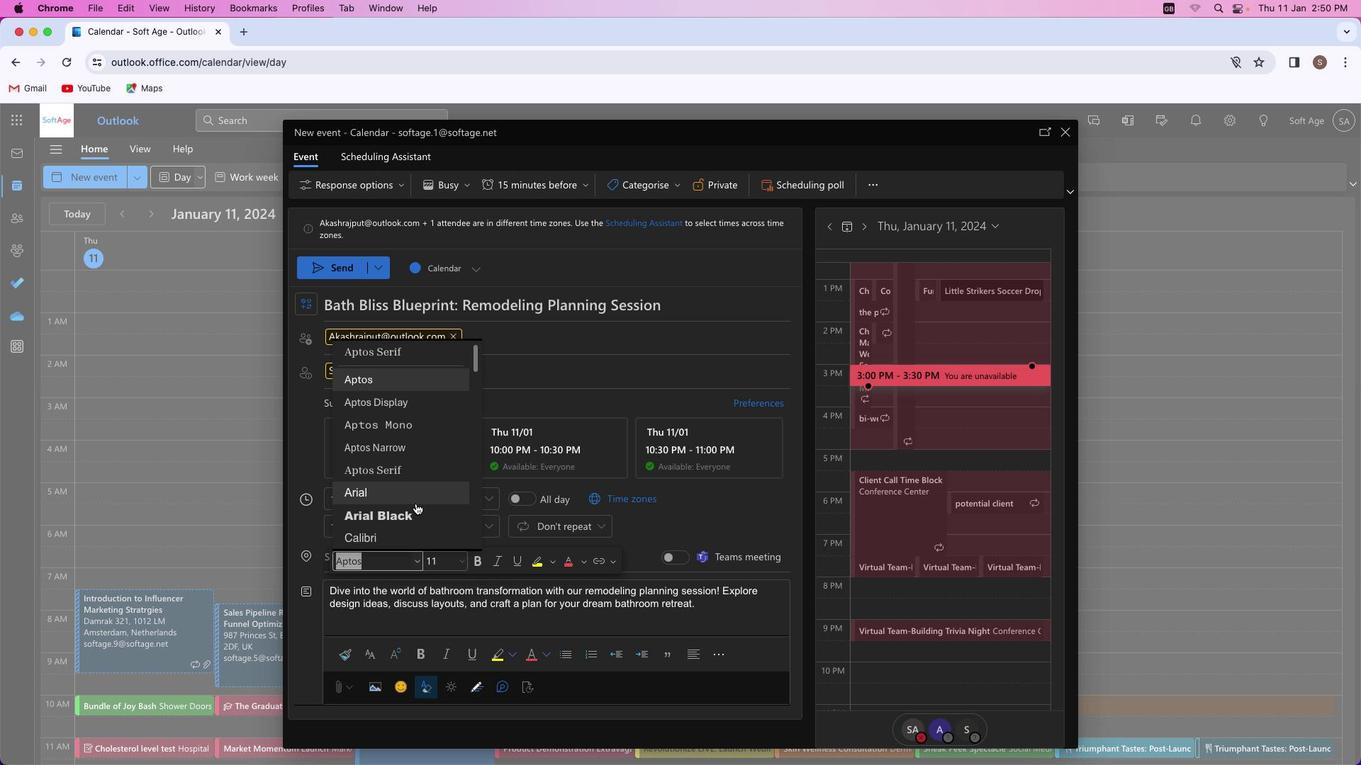 
Action: Mouse scrolled (416, 503) with delta (0, 0)
Screenshot: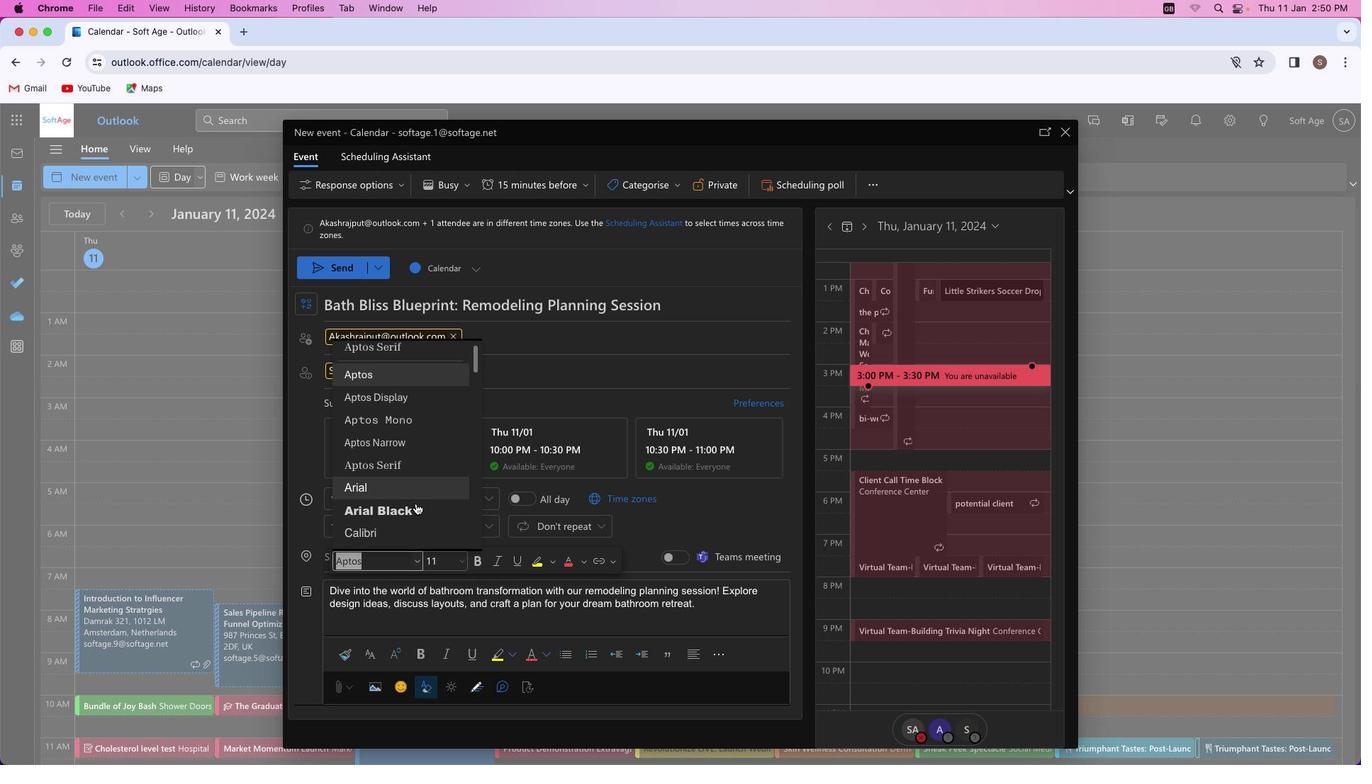 
Action: Mouse scrolled (416, 503) with delta (0, 0)
Screenshot: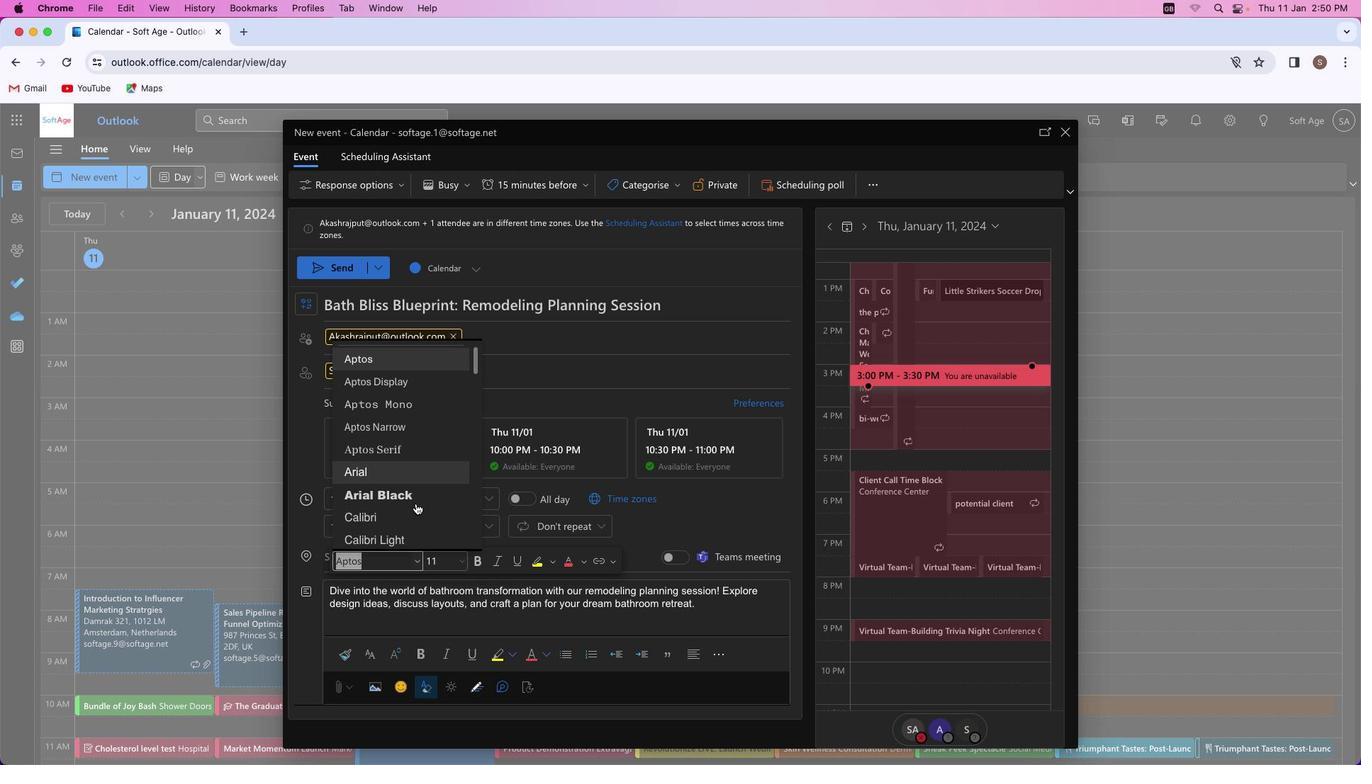 
Action: Mouse scrolled (416, 503) with delta (0, 0)
Screenshot: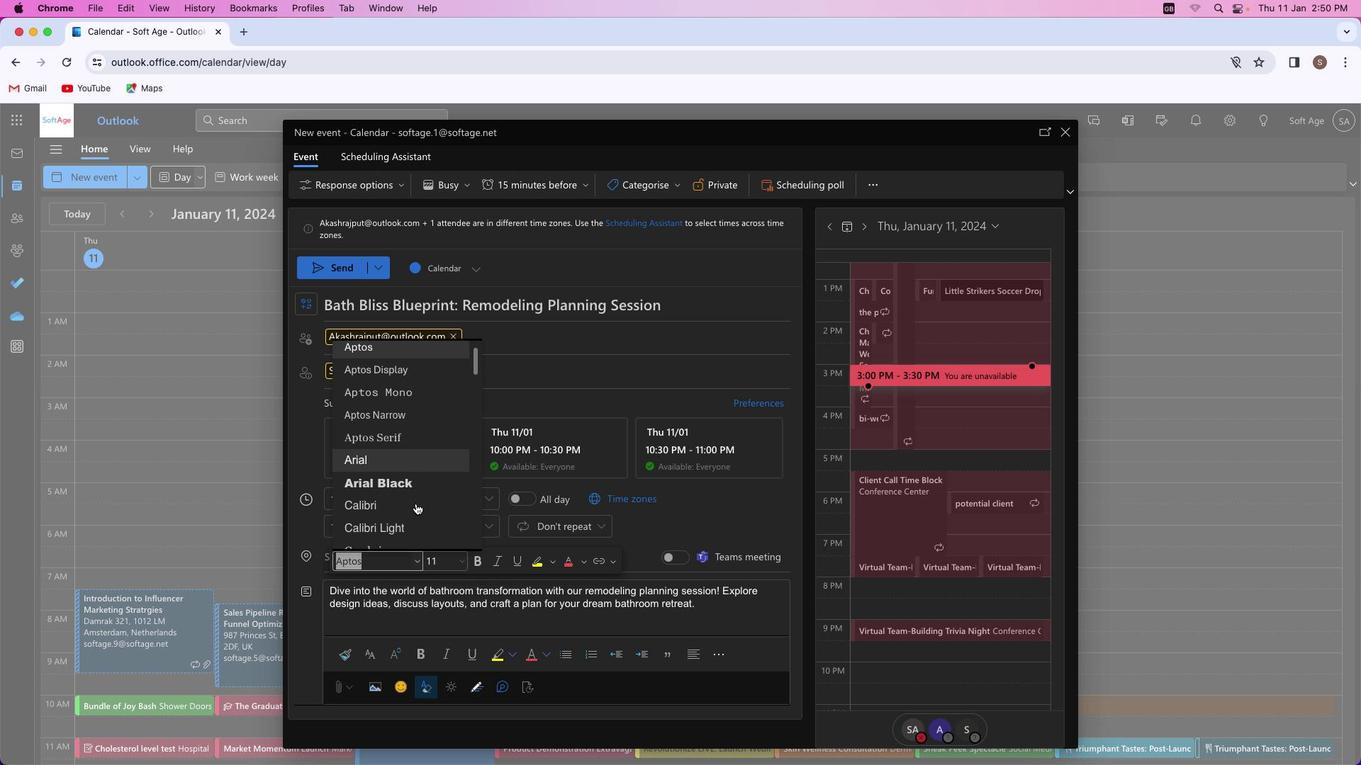 
Action: Mouse scrolled (416, 503) with delta (0, 0)
Screenshot: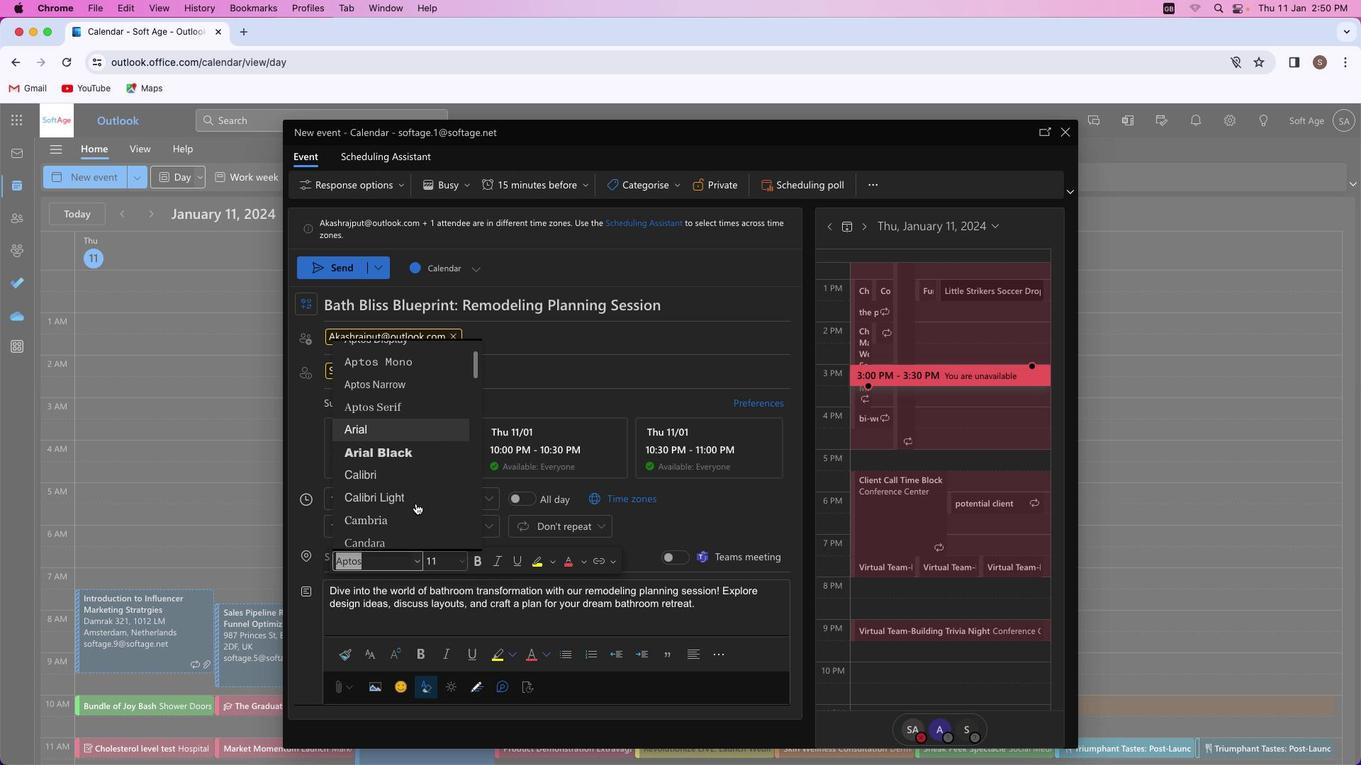 
Action: Mouse scrolled (416, 503) with delta (0, 0)
Screenshot: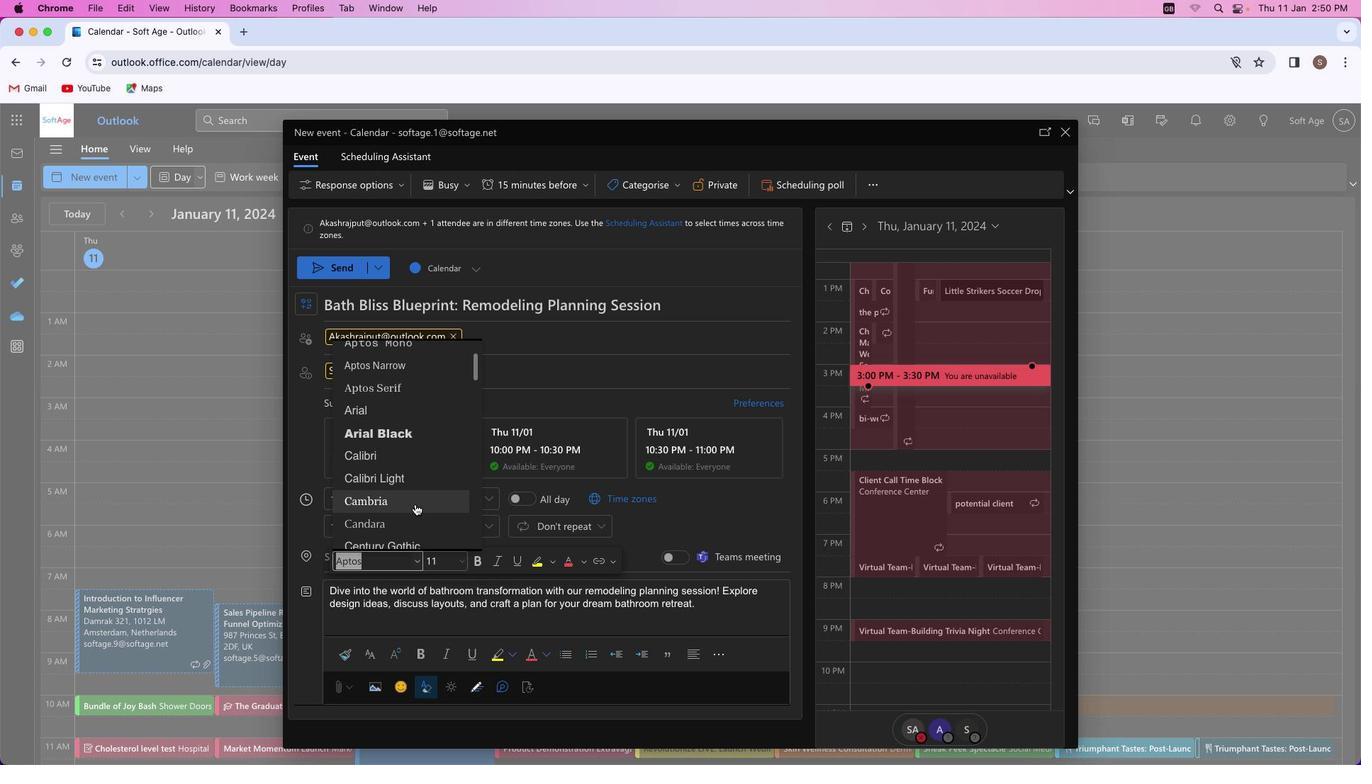 
Action: Mouse scrolled (416, 503) with delta (0, 0)
Screenshot: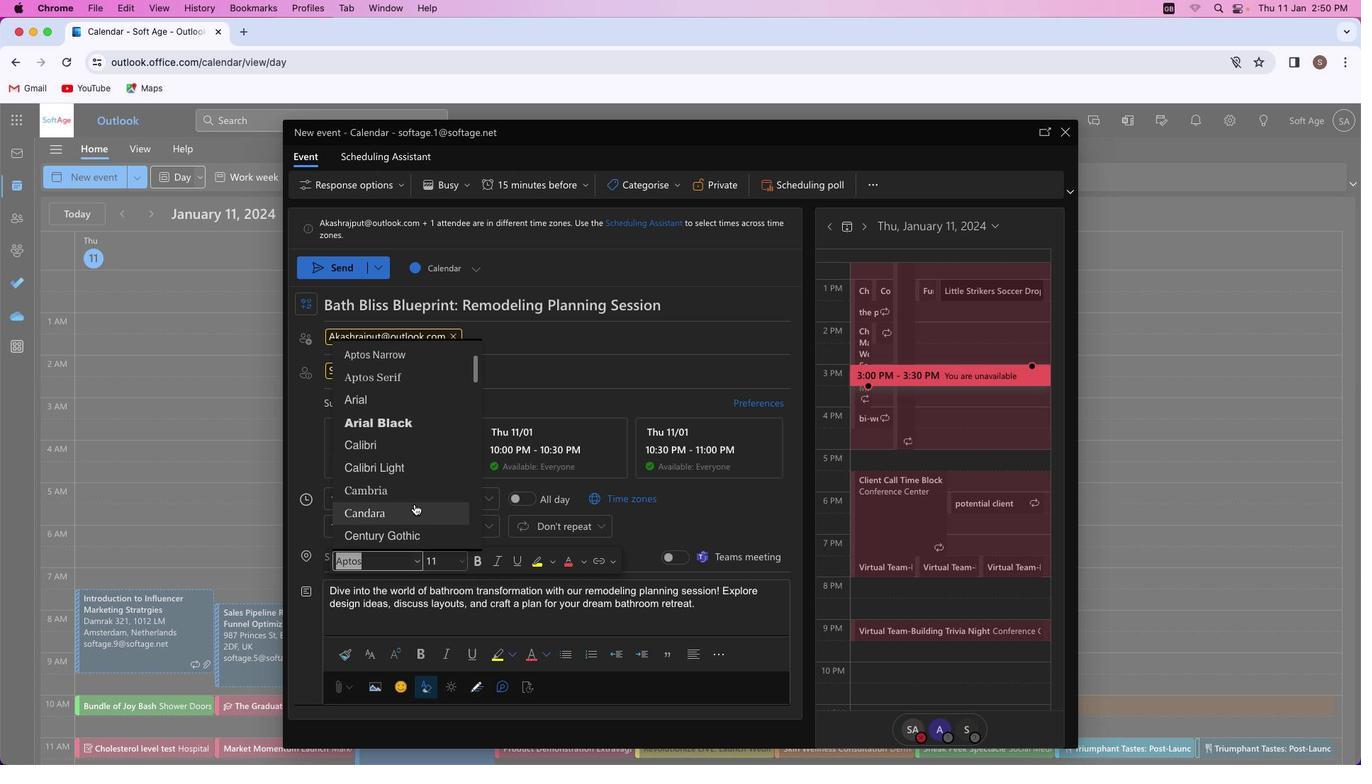 
Action: Mouse moved to (414, 504)
Screenshot: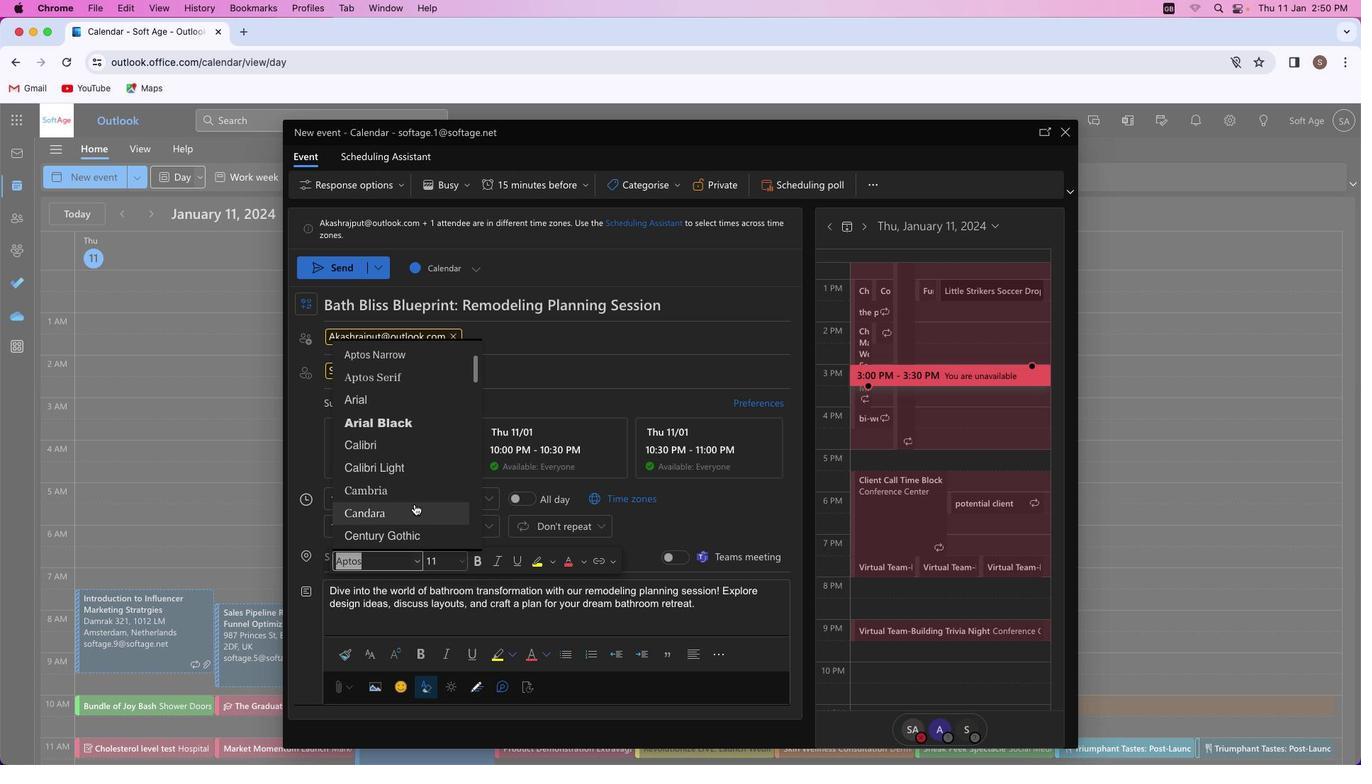 
Action: Mouse scrolled (414, 504) with delta (0, 0)
Screenshot: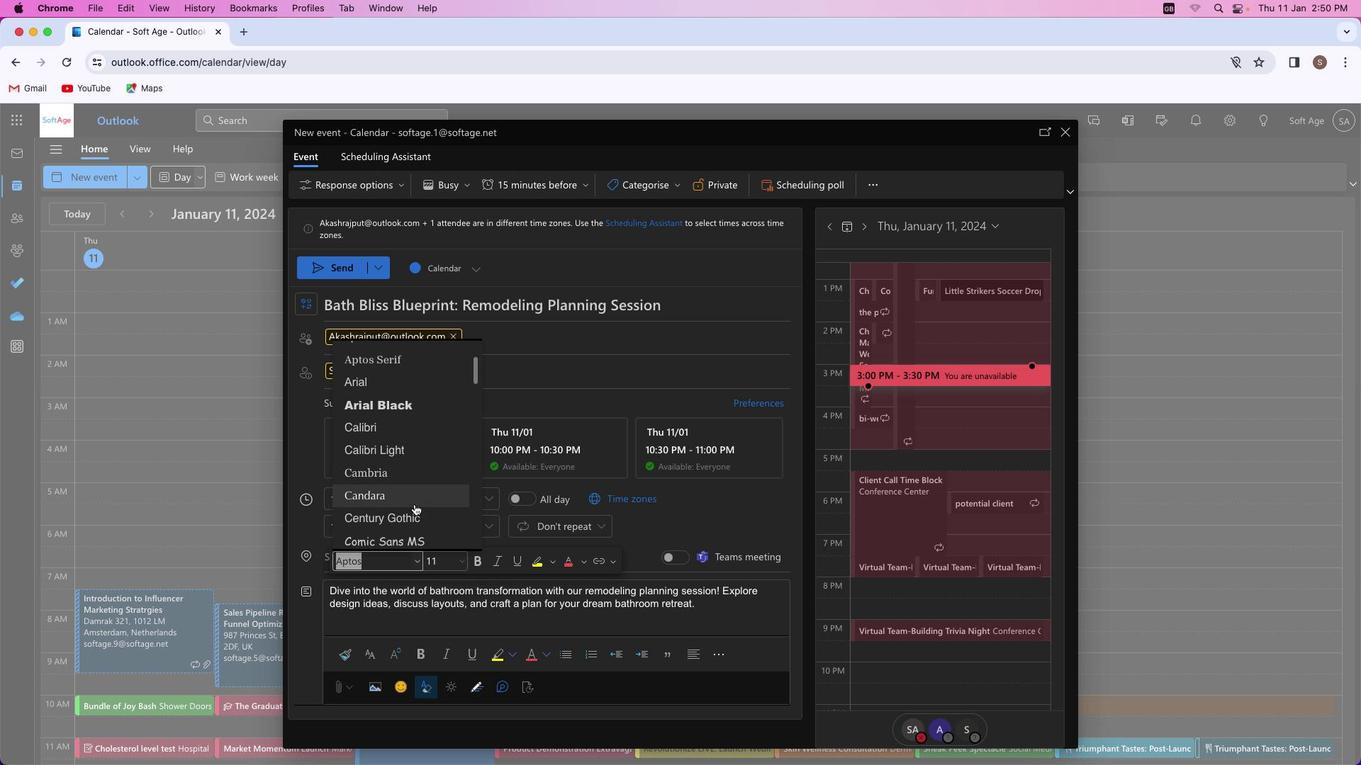 
Action: Mouse scrolled (414, 504) with delta (0, 0)
Screenshot: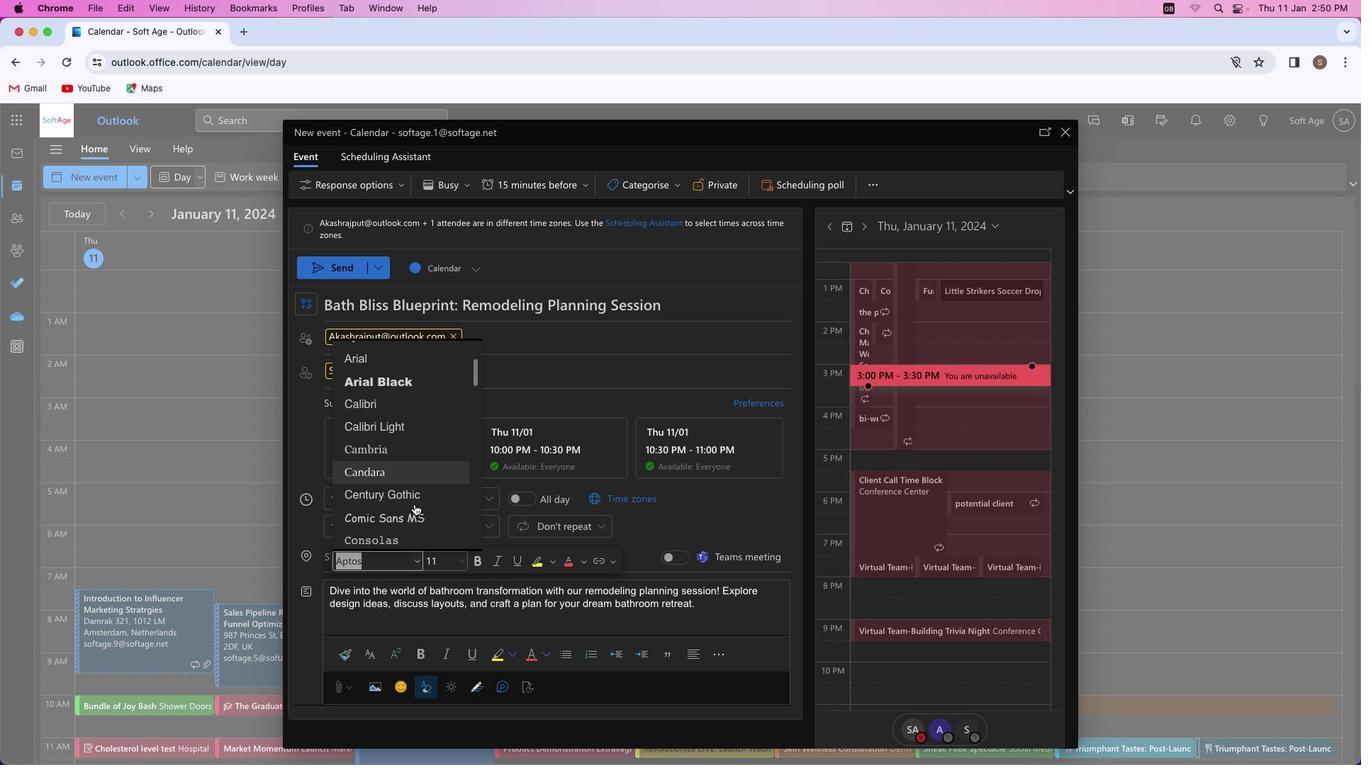 
Action: Mouse scrolled (414, 504) with delta (0, 0)
Screenshot: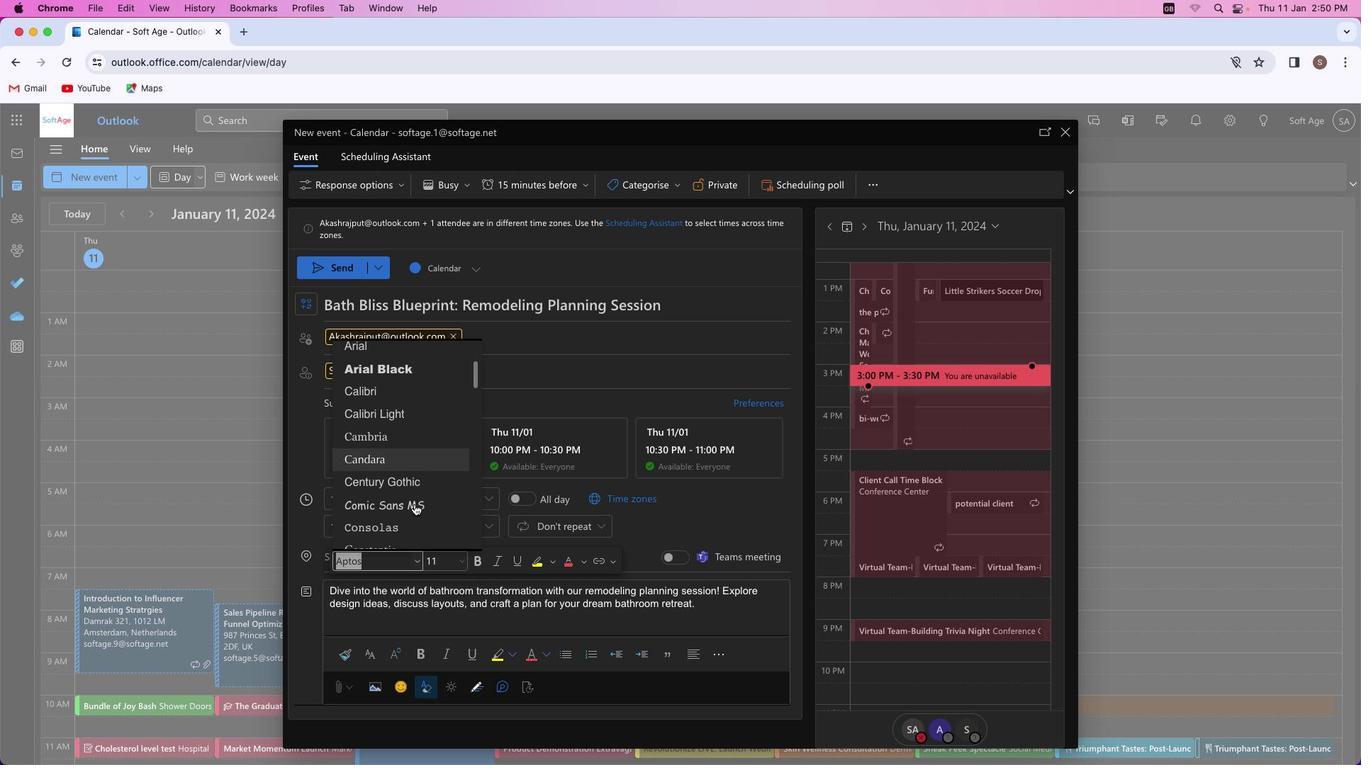 
Action: Mouse scrolled (414, 504) with delta (0, 0)
Screenshot: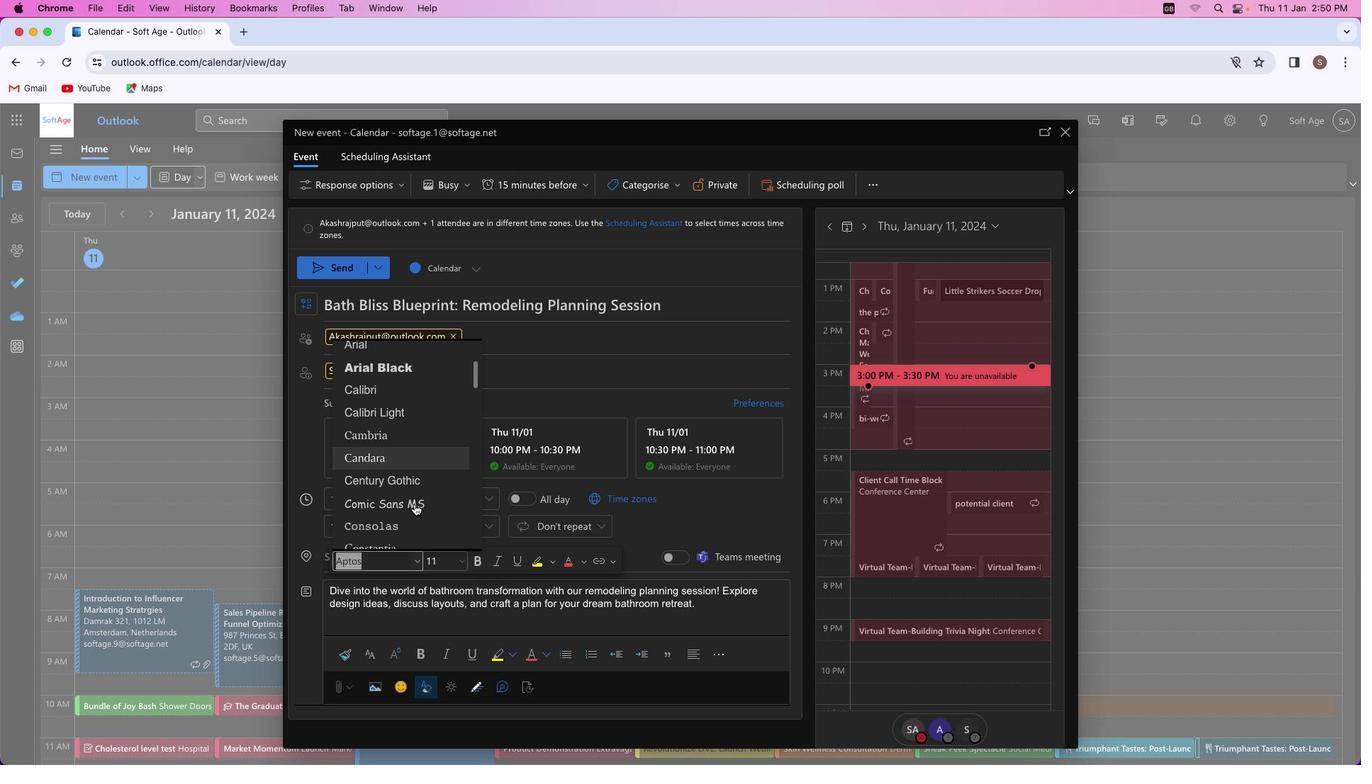 
Action: Mouse scrolled (414, 504) with delta (0, 0)
Screenshot: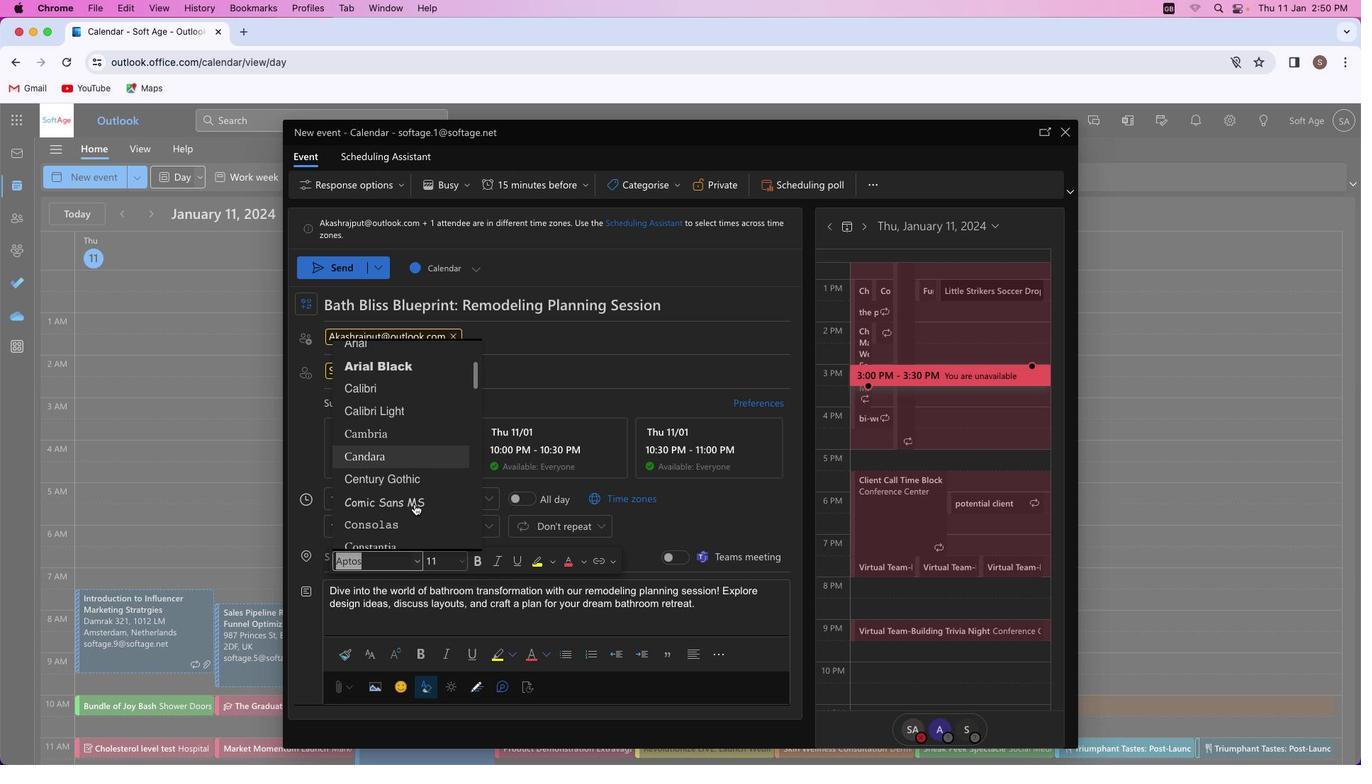 
Action: Mouse scrolled (414, 504) with delta (0, 0)
Screenshot: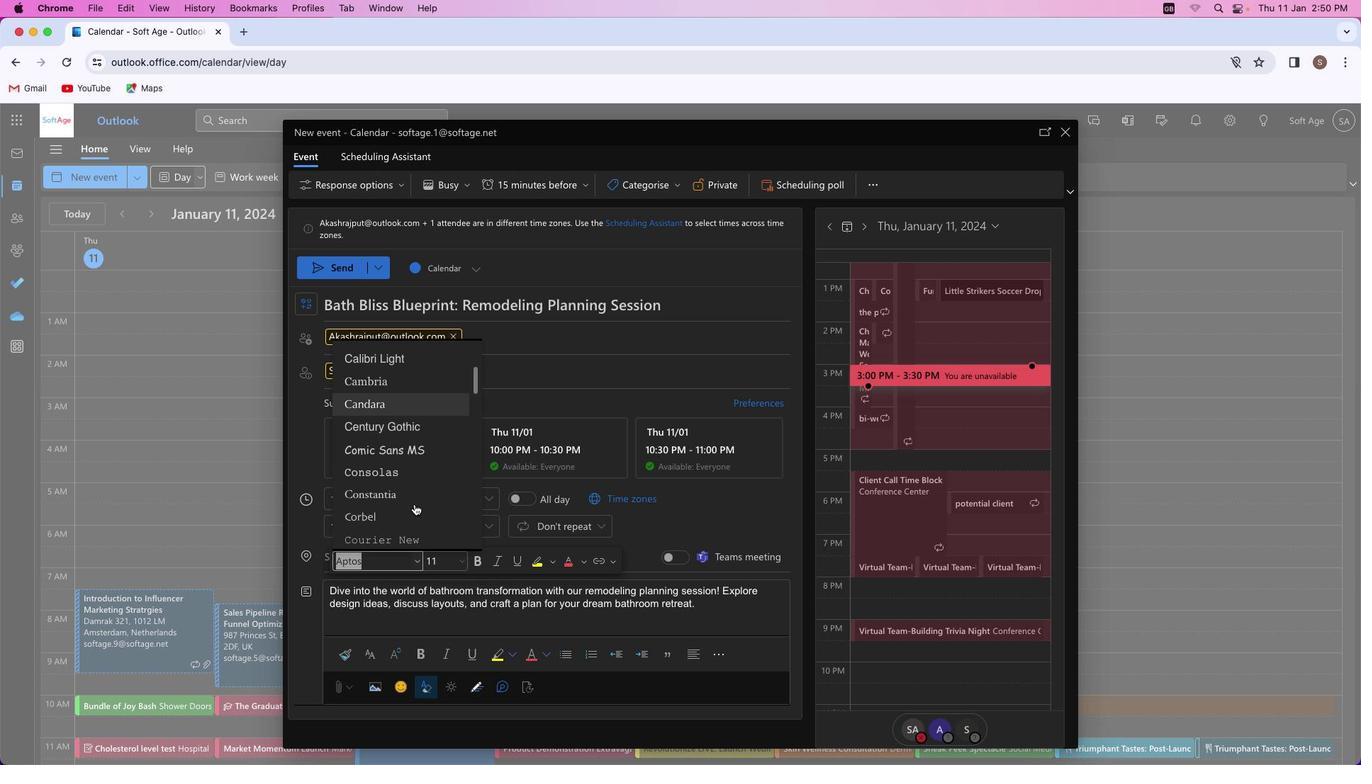 
Action: Mouse scrolled (414, 504) with delta (0, 0)
Screenshot: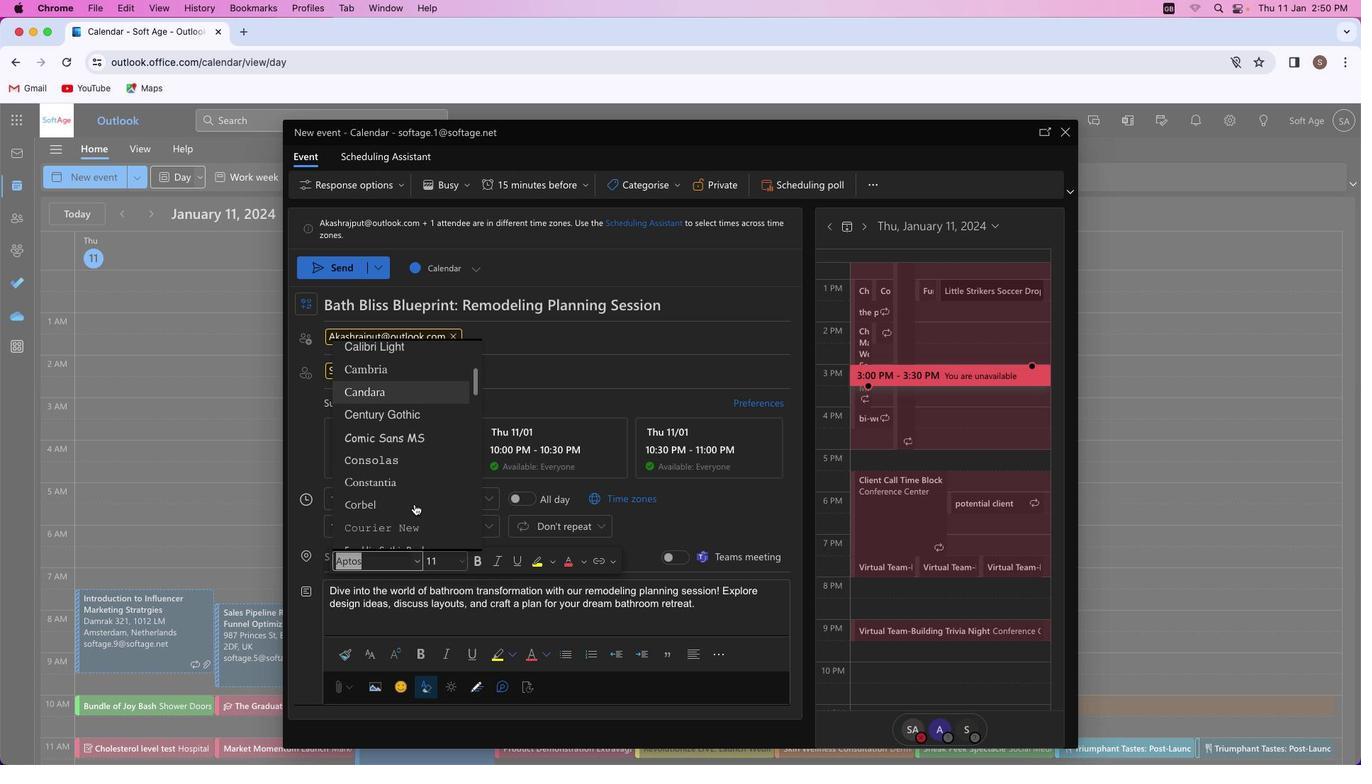 
Action: Mouse scrolled (414, 504) with delta (0, 0)
Screenshot: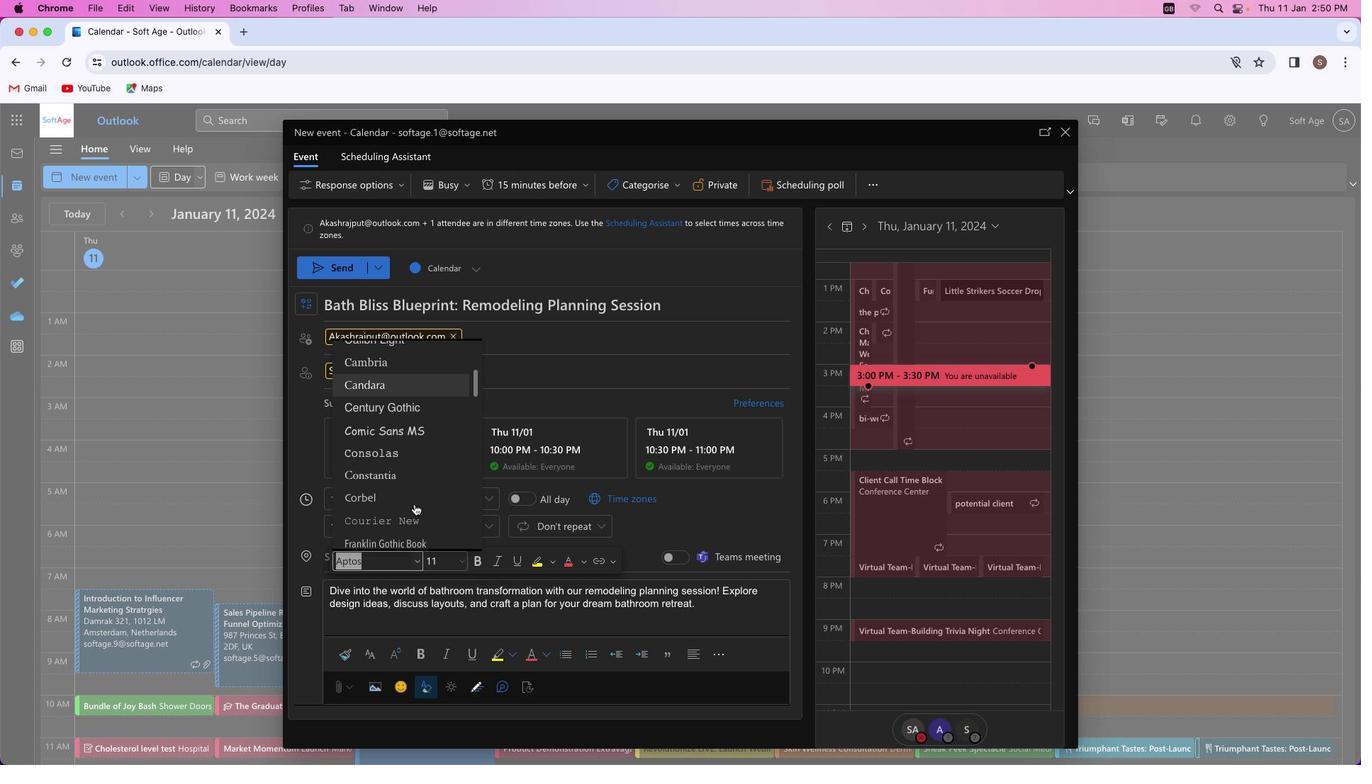 
Action: Mouse moved to (415, 427)
Screenshot: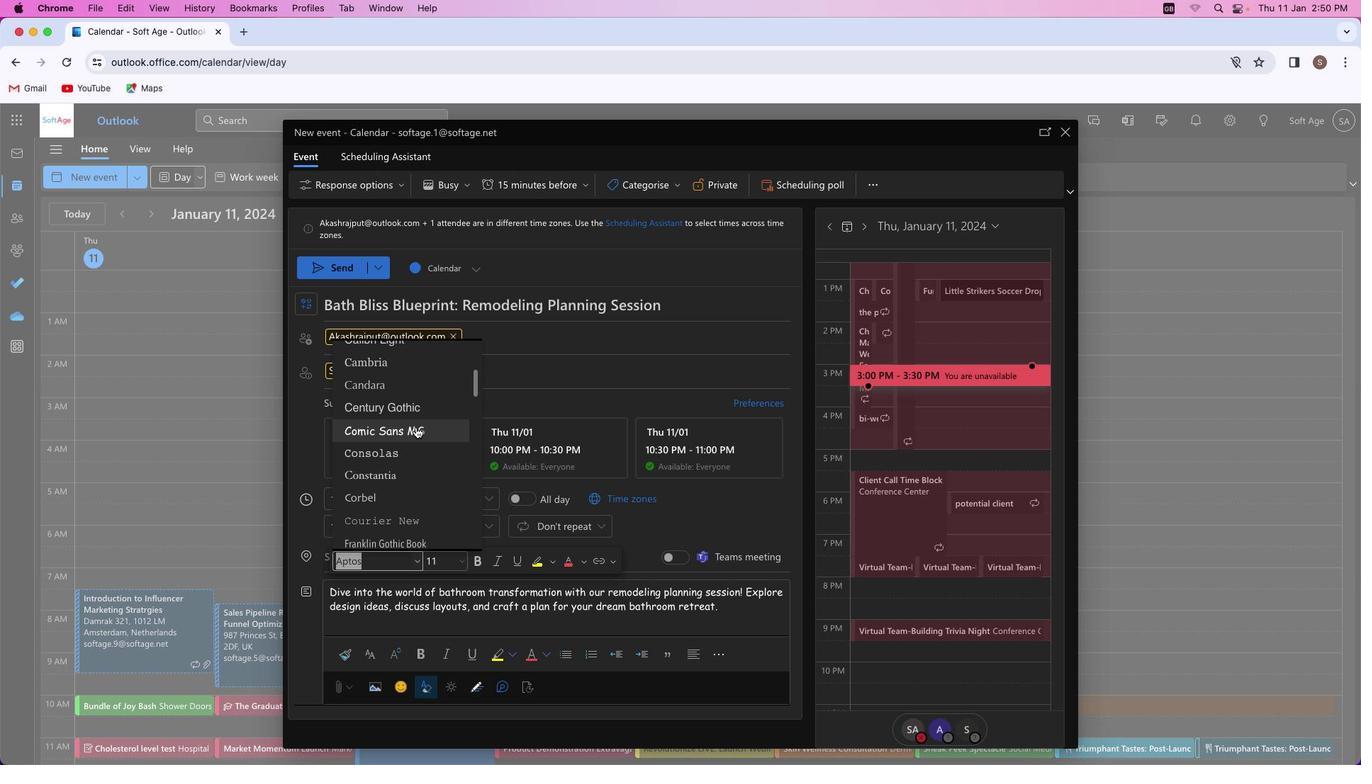 
Action: Mouse pressed left at (415, 427)
Screenshot: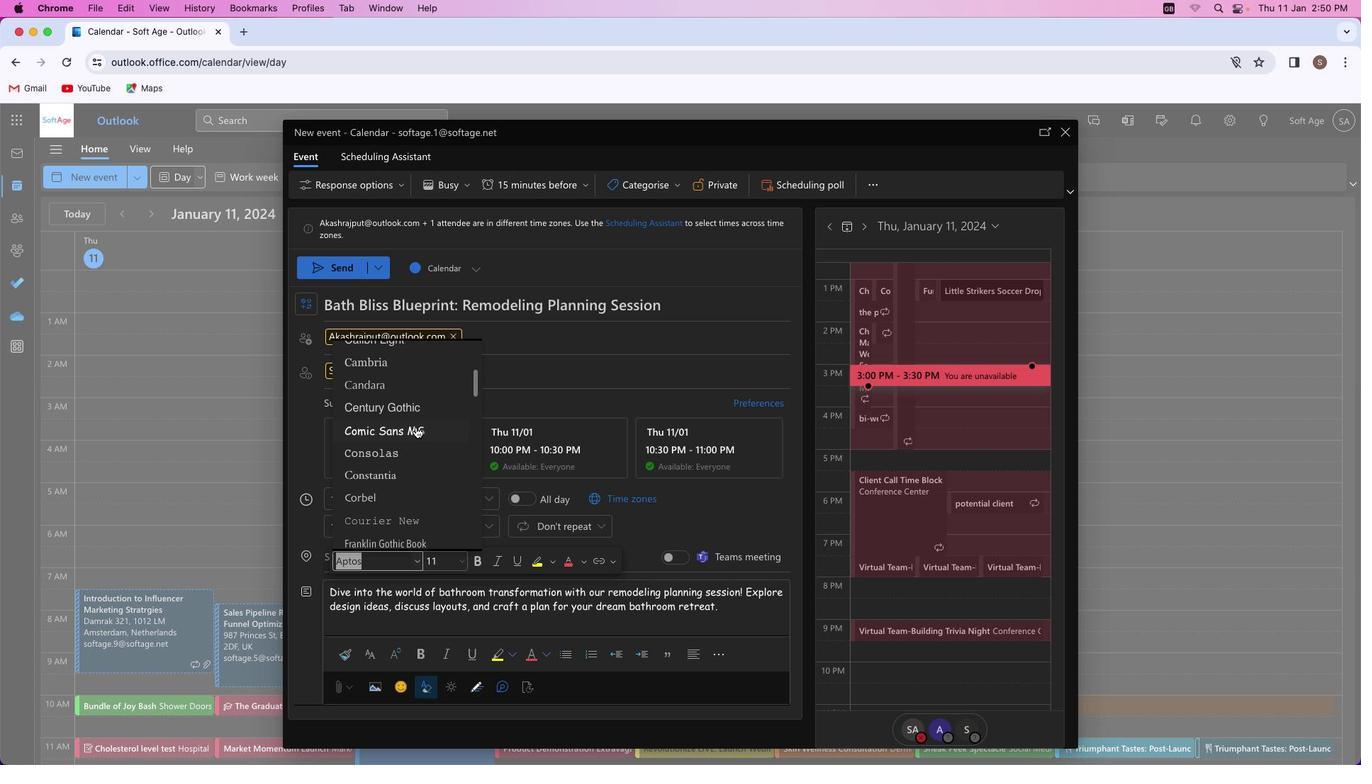 
Action: Mouse moved to (463, 561)
Screenshot: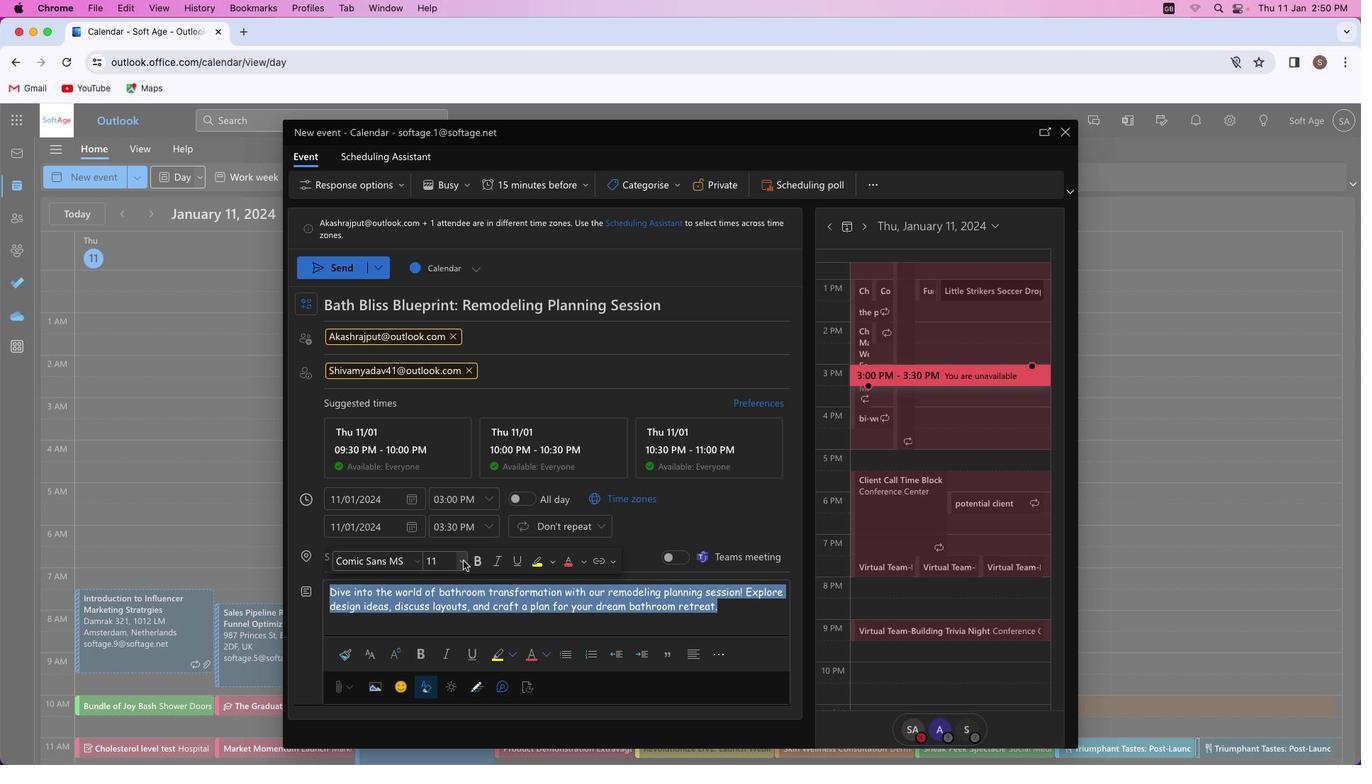 
Action: Mouse pressed left at (463, 561)
Screenshot: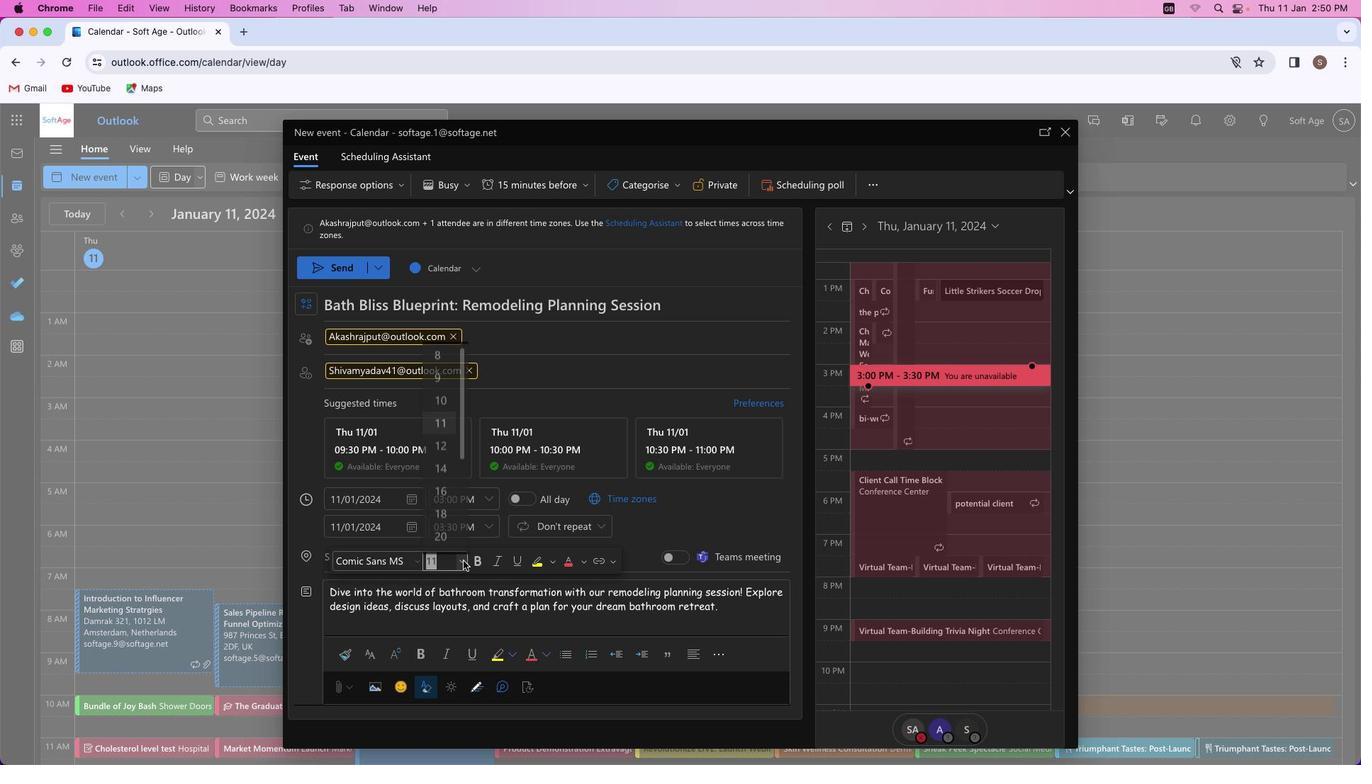 
Action: Mouse moved to (436, 445)
Screenshot: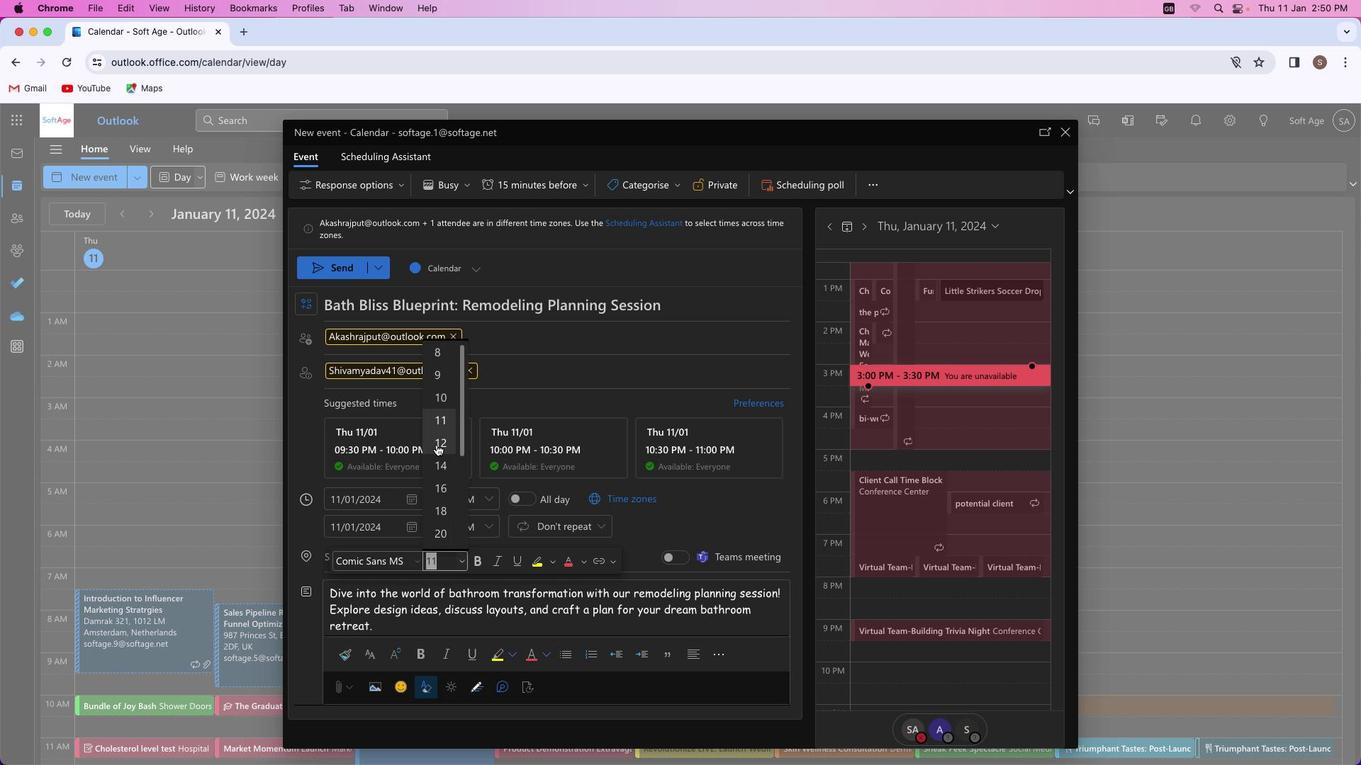 
Action: Mouse pressed left at (436, 445)
Screenshot: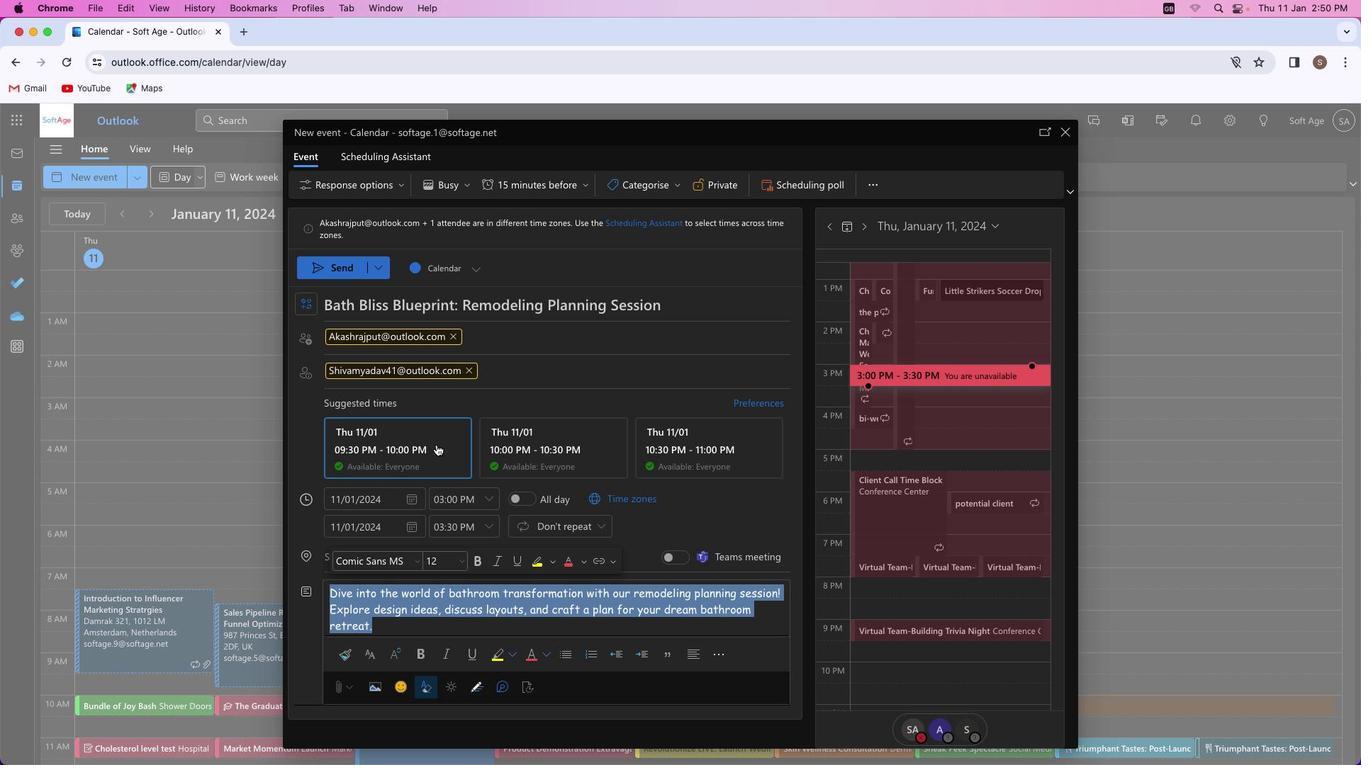 
Action: Mouse moved to (498, 563)
Screenshot: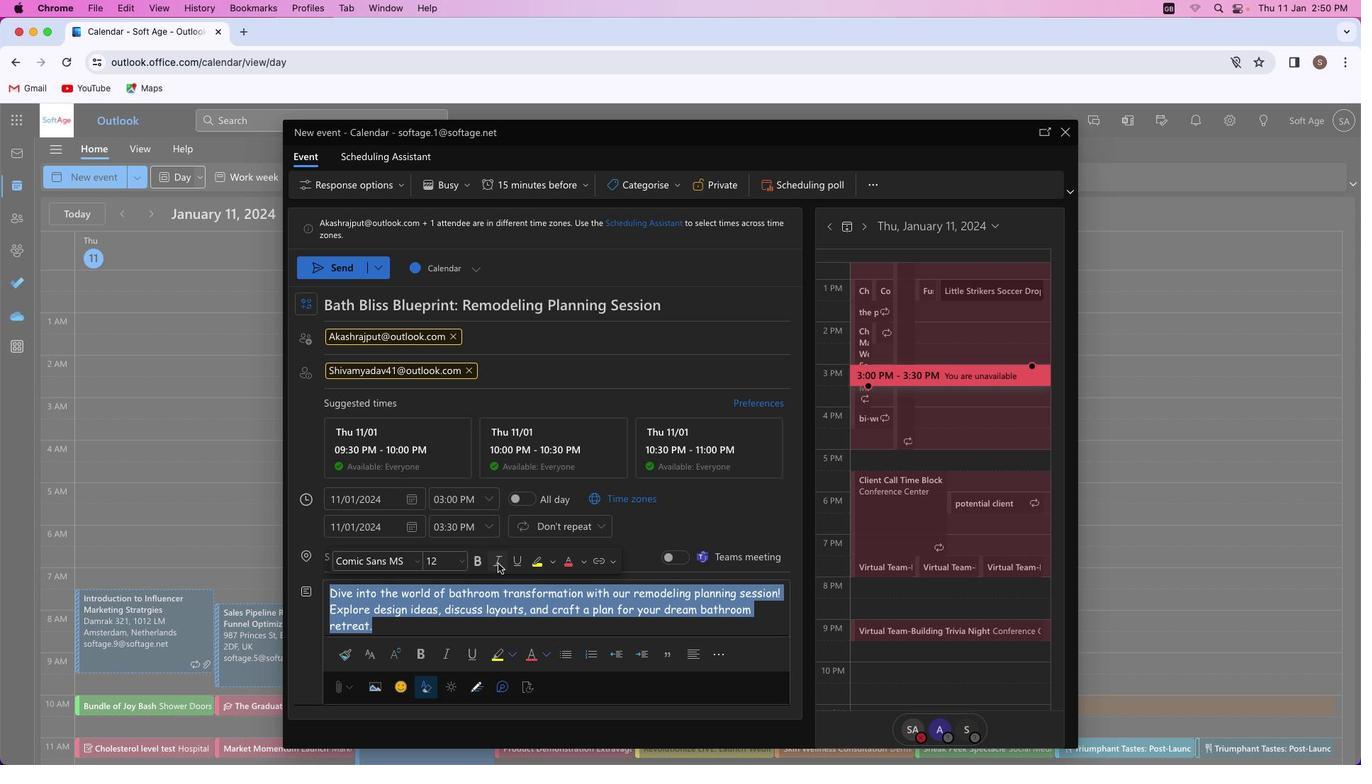 
Action: Mouse pressed left at (498, 563)
Screenshot: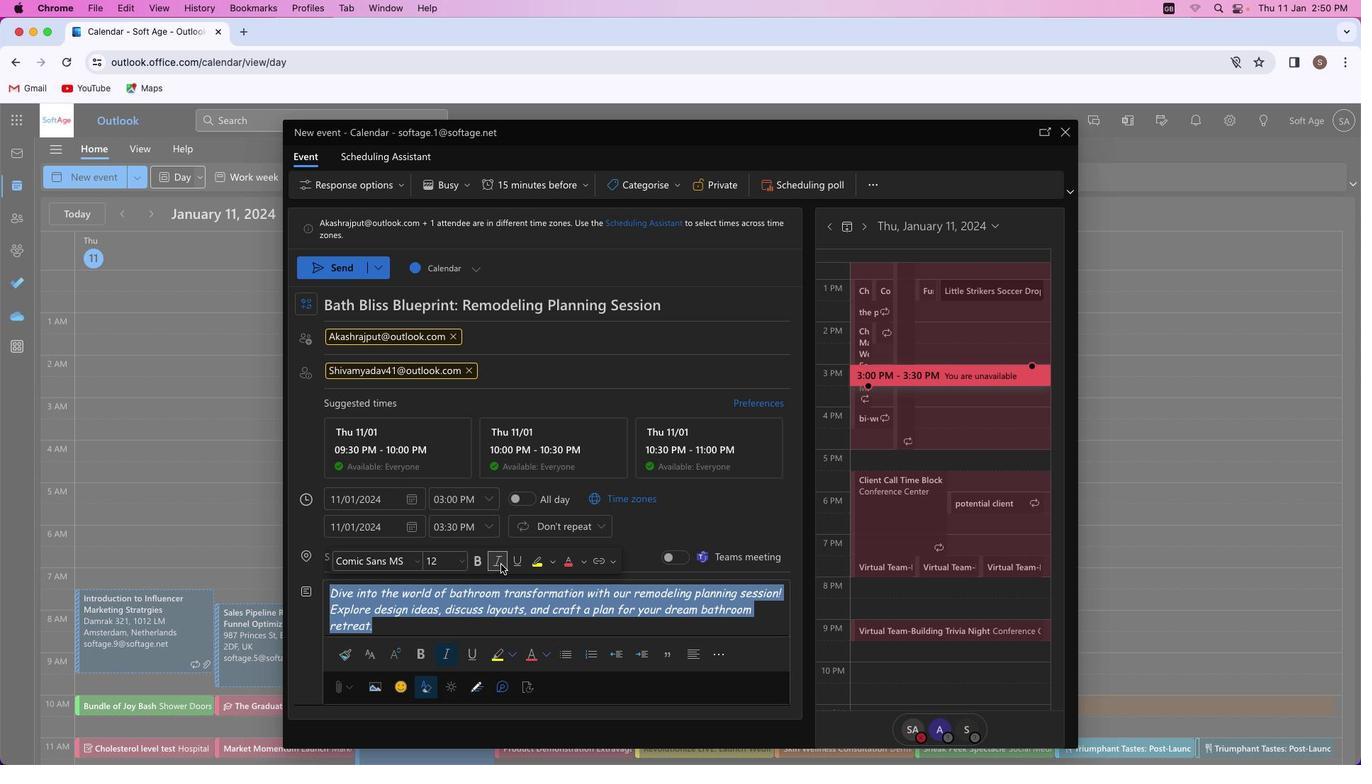 
Action: Mouse moved to (552, 562)
Screenshot: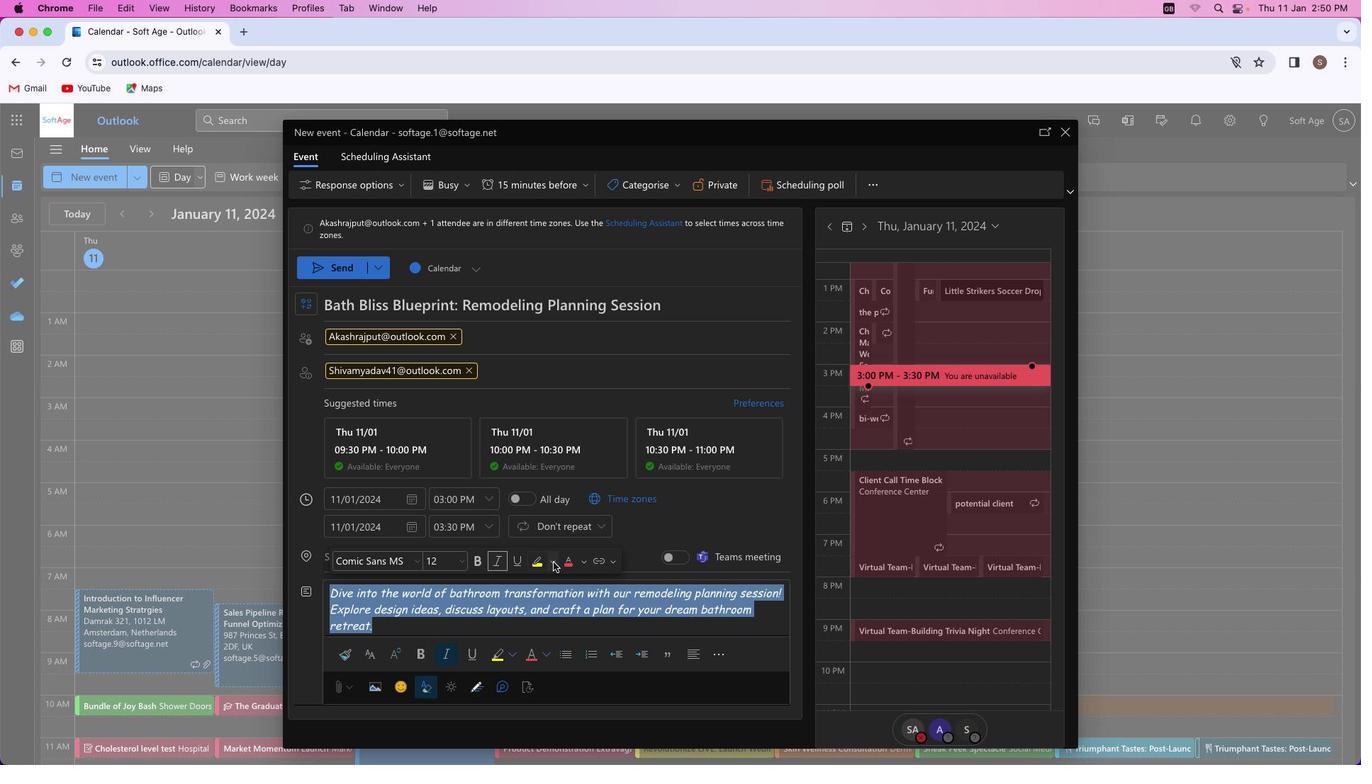 
Action: Mouse pressed left at (552, 562)
Screenshot: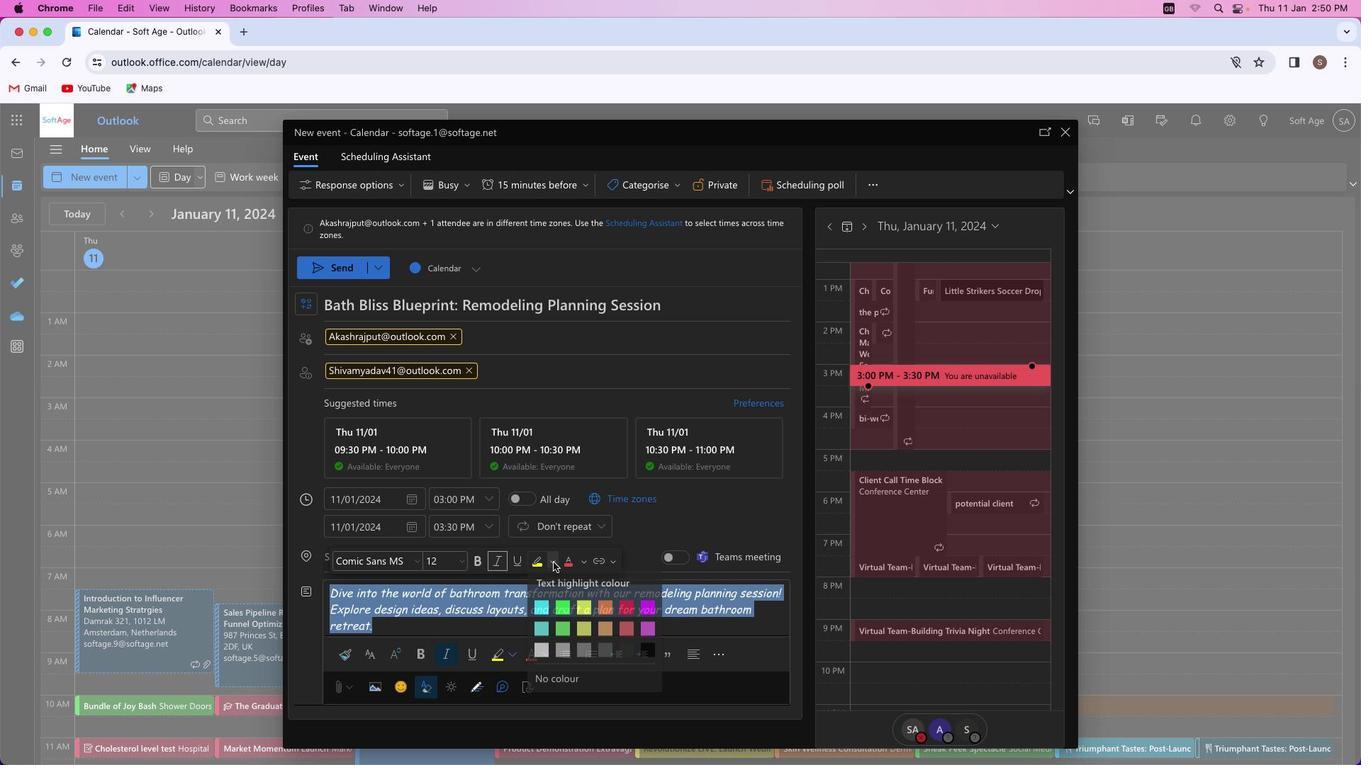 
Action: Mouse moved to (579, 628)
Screenshot: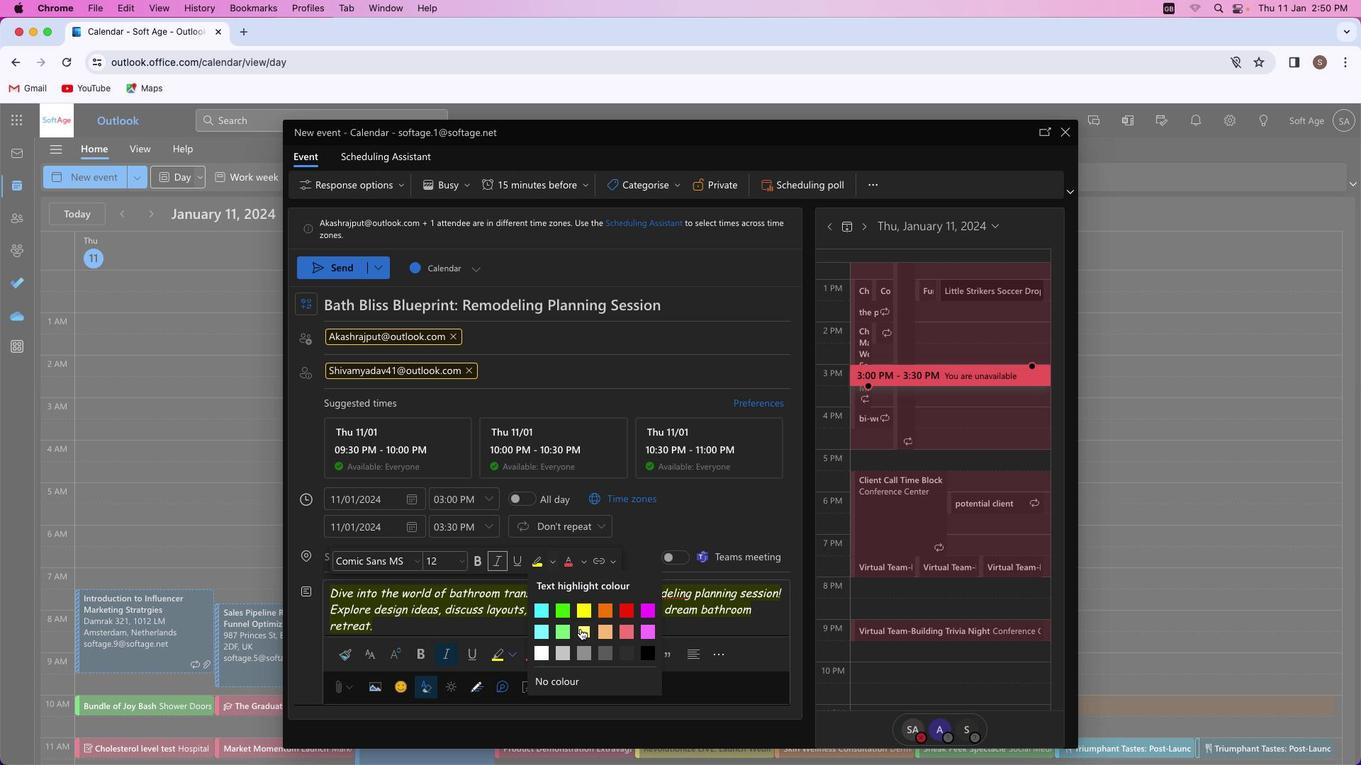 
Action: Mouse pressed left at (579, 628)
Screenshot: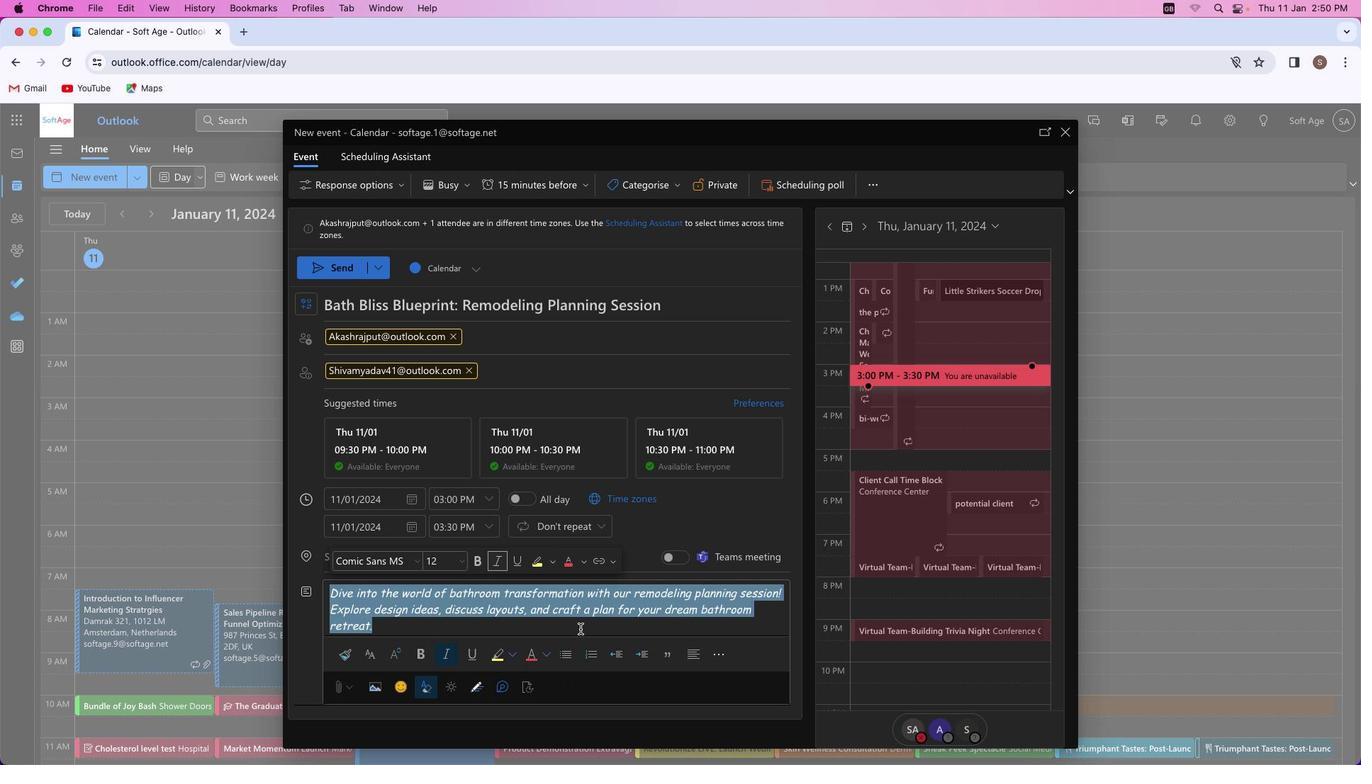 
Action: Mouse moved to (581, 564)
Screenshot: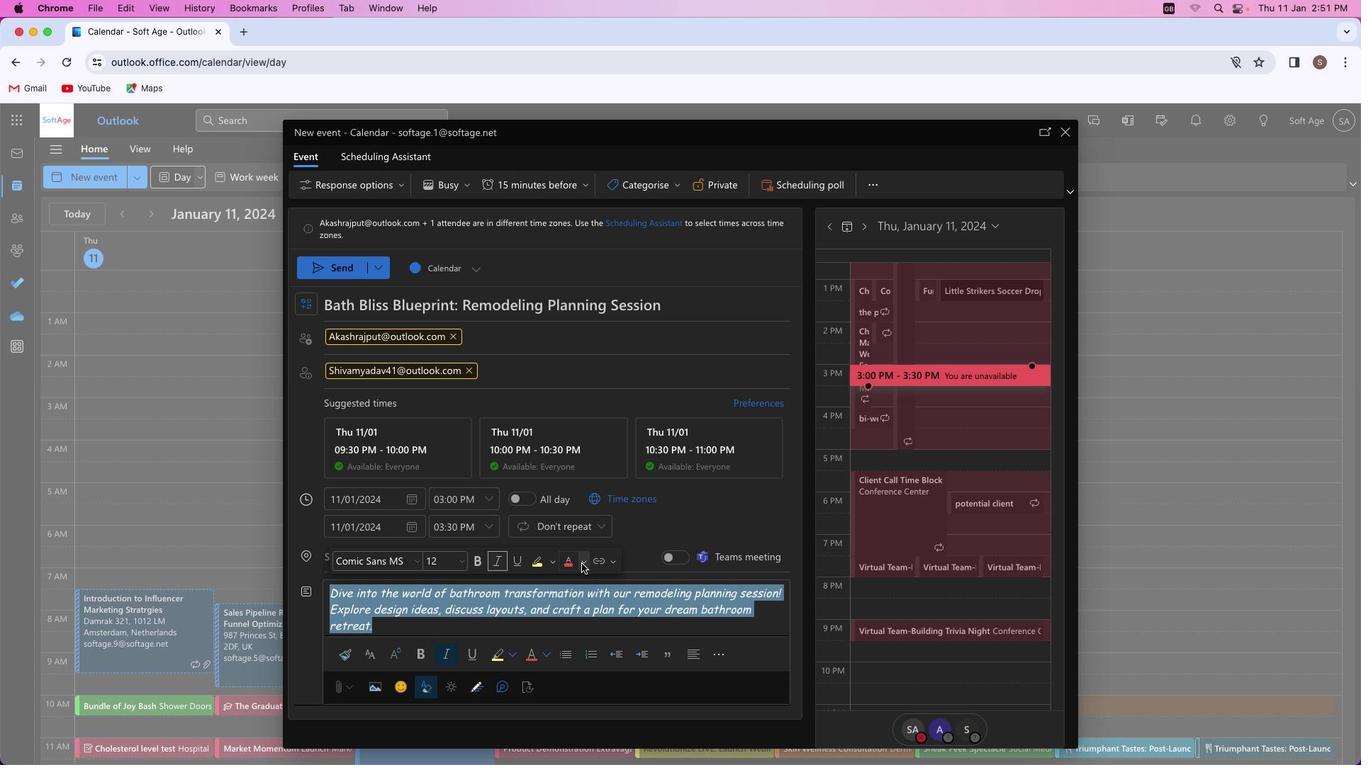 
Action: Mouse pressed left at (581, 564)
Screenshot: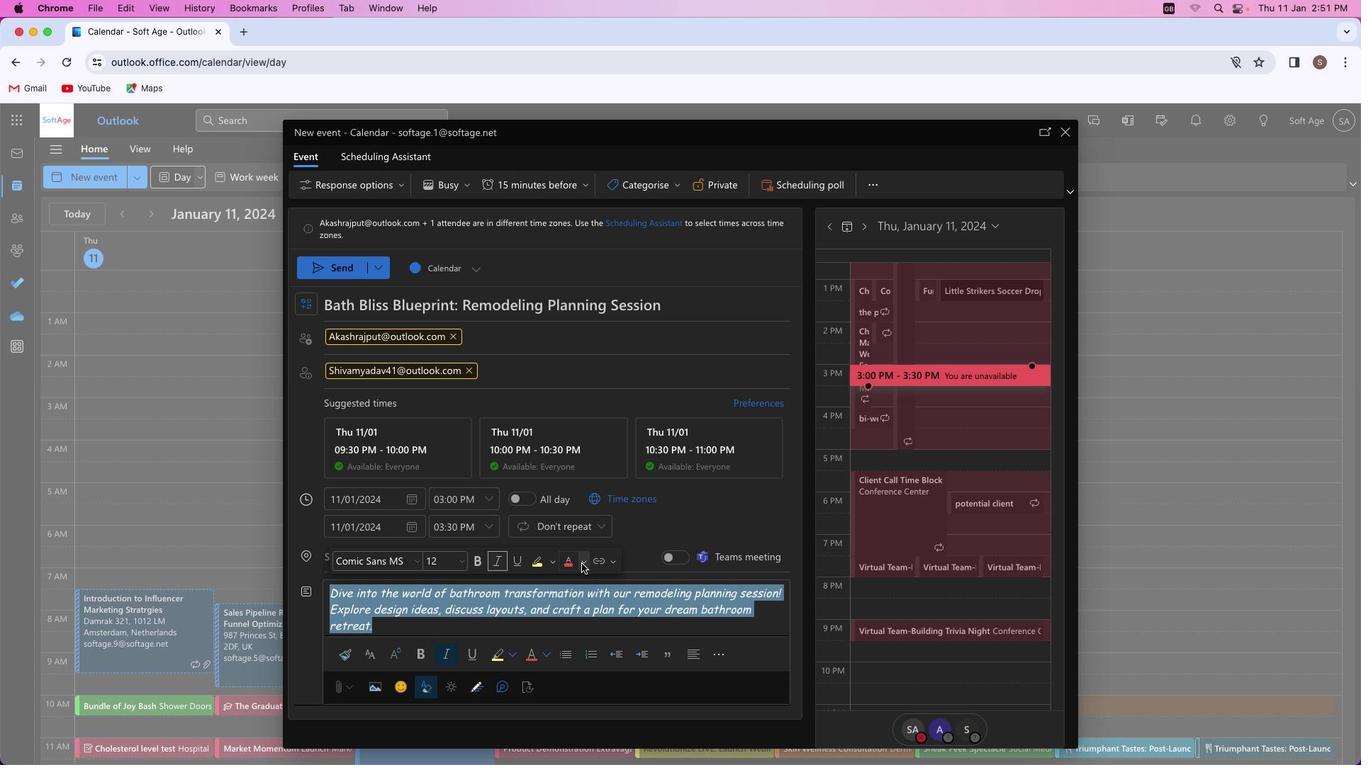 
Action: Mouse moved to (574, 627)
Screenshot: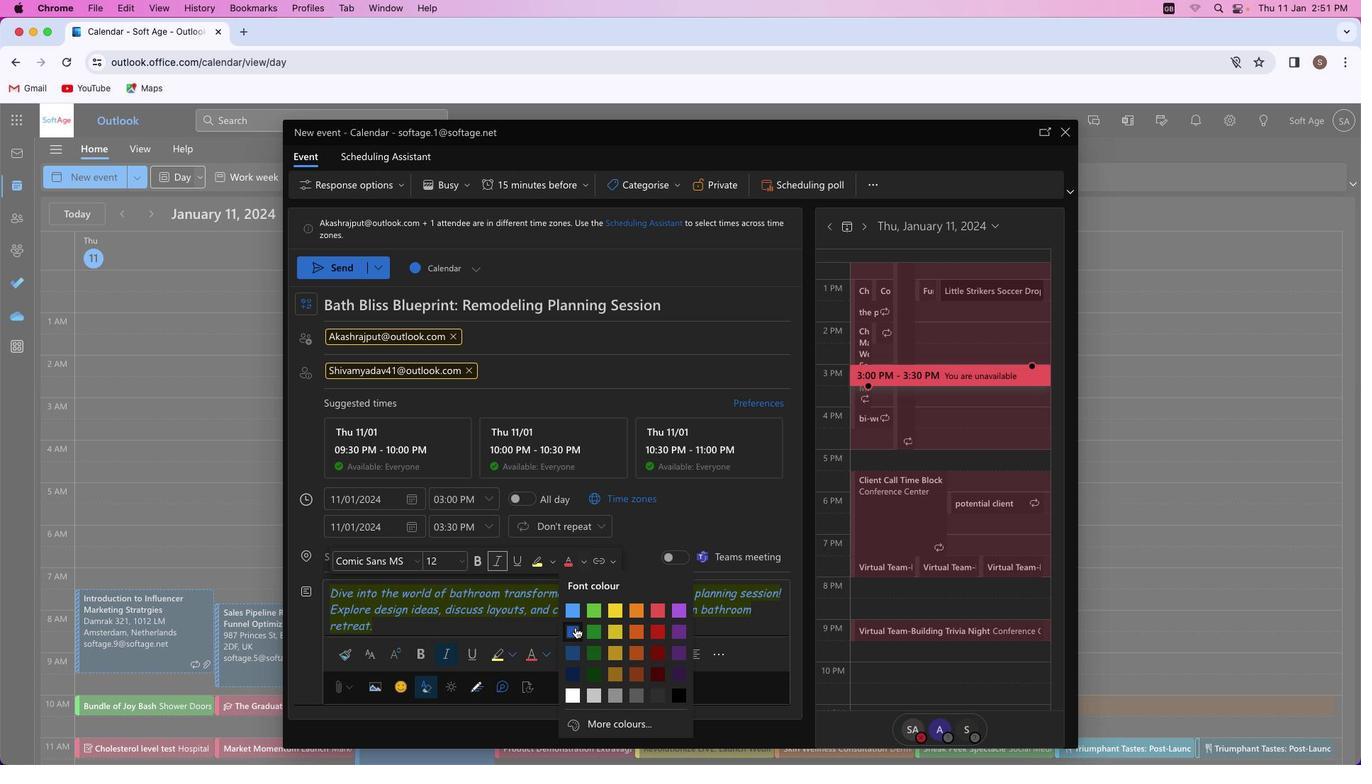 
Action: Mouse pressed left at (574, 627)
Screenshot: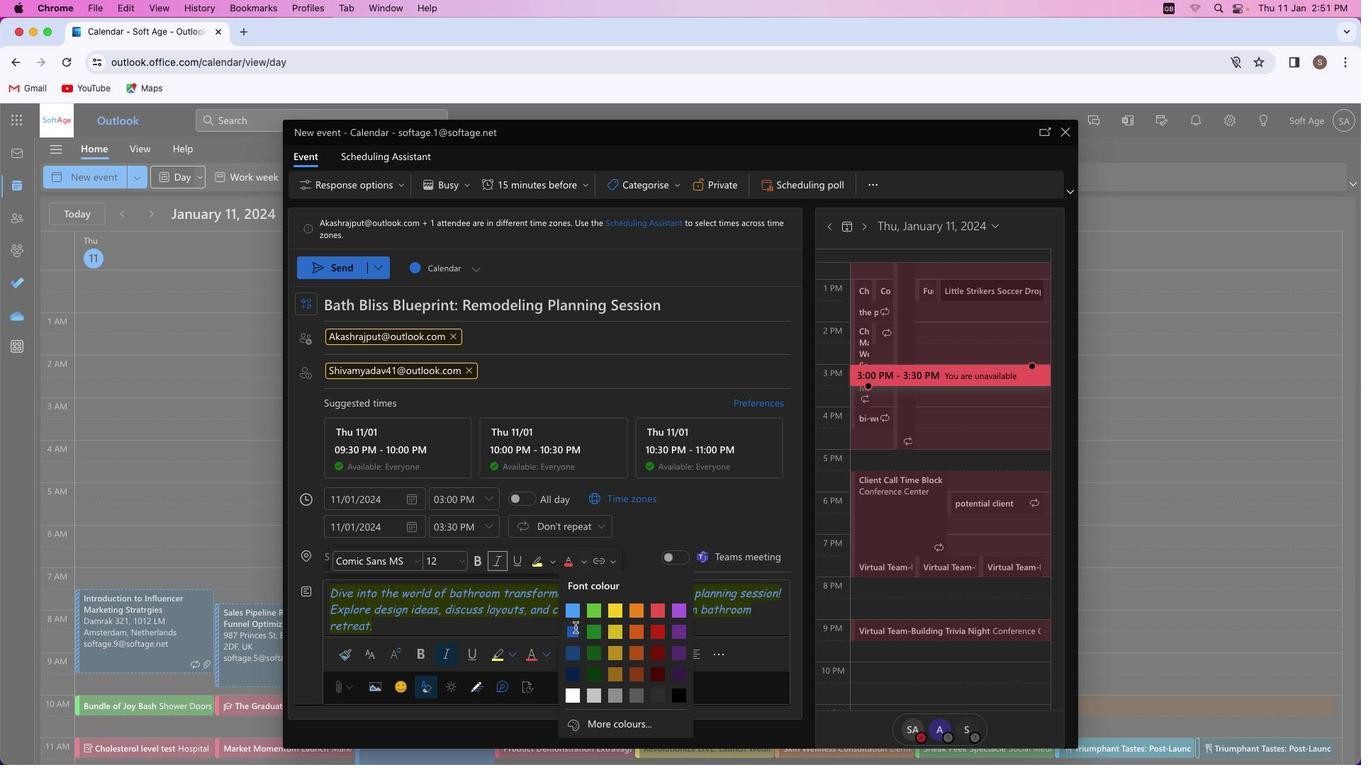 
Action: Mouse moved to (538, 623)
Screenshot: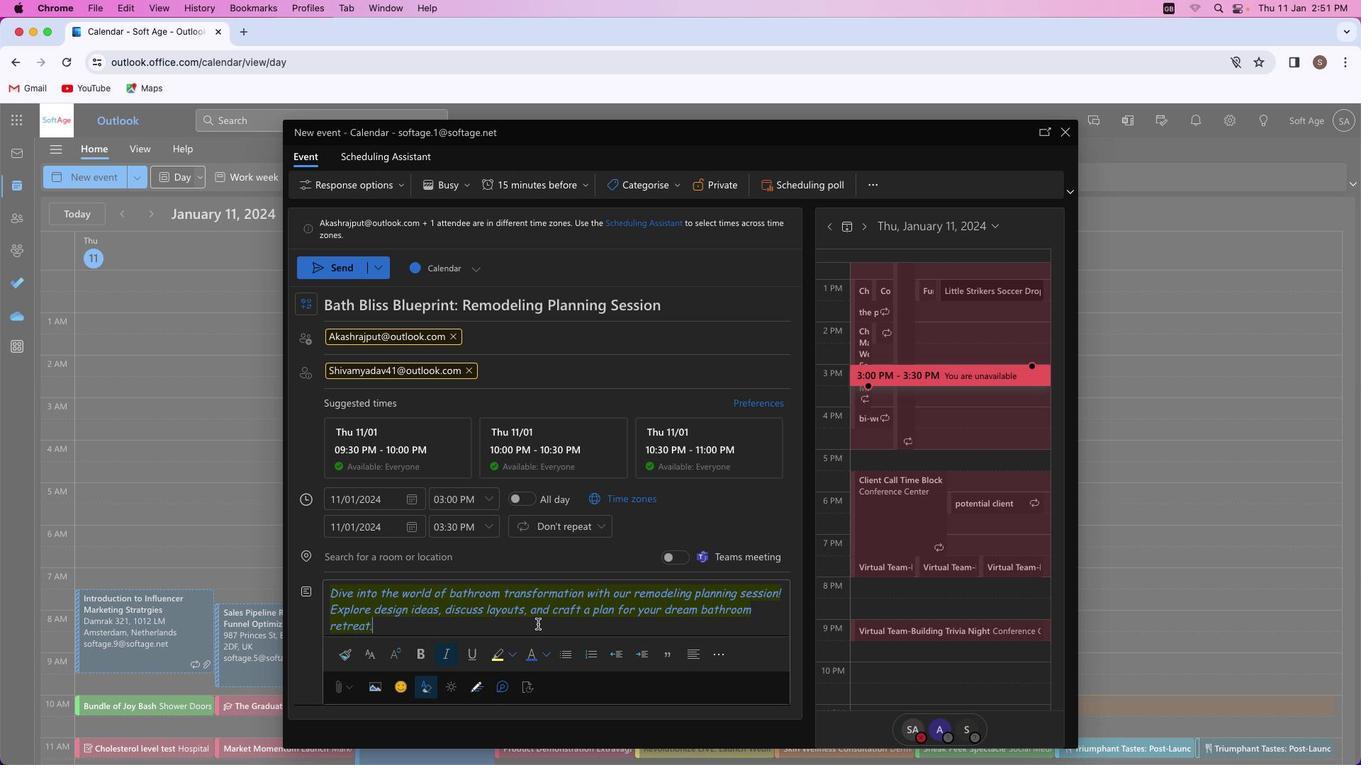 
Action: Mouse pressed left at (538, 623)
Screenshot: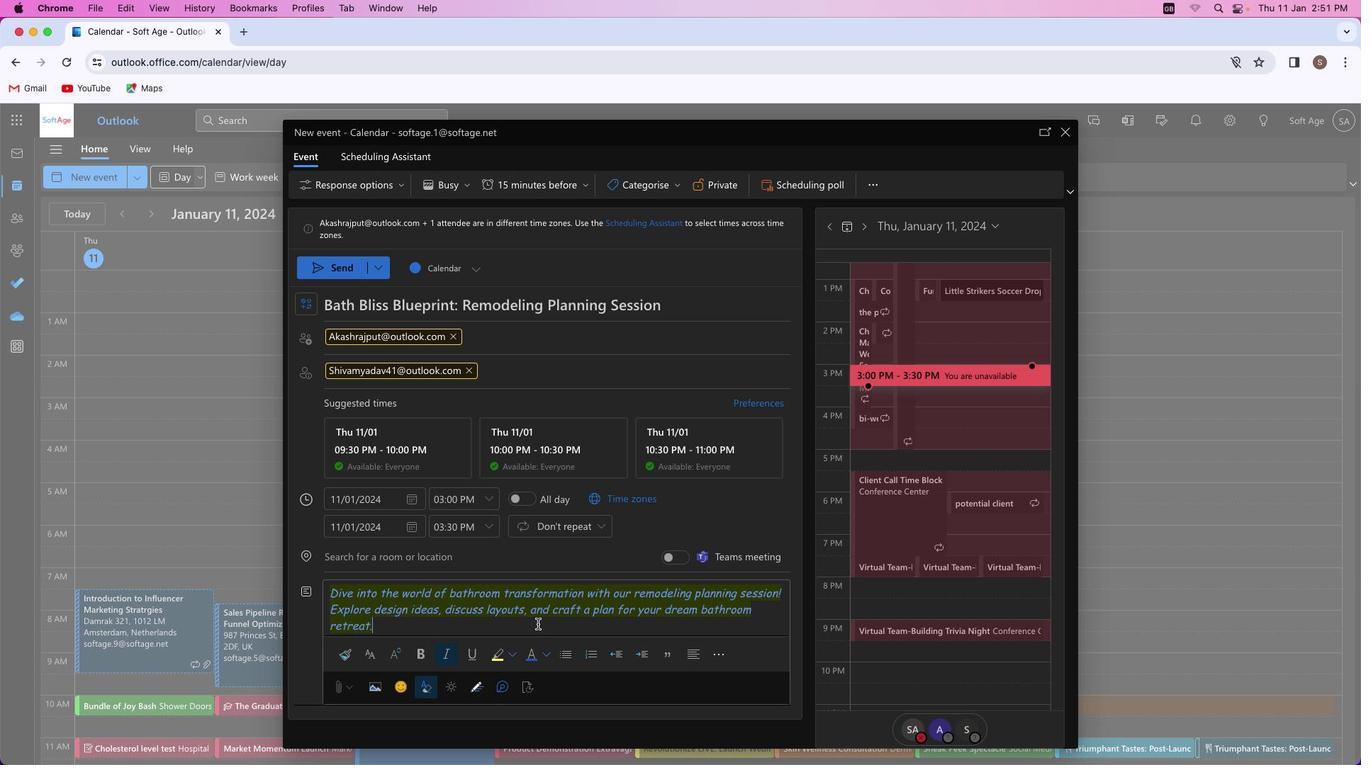 
Action: Mouse moved to (778, 595)
Screenshot: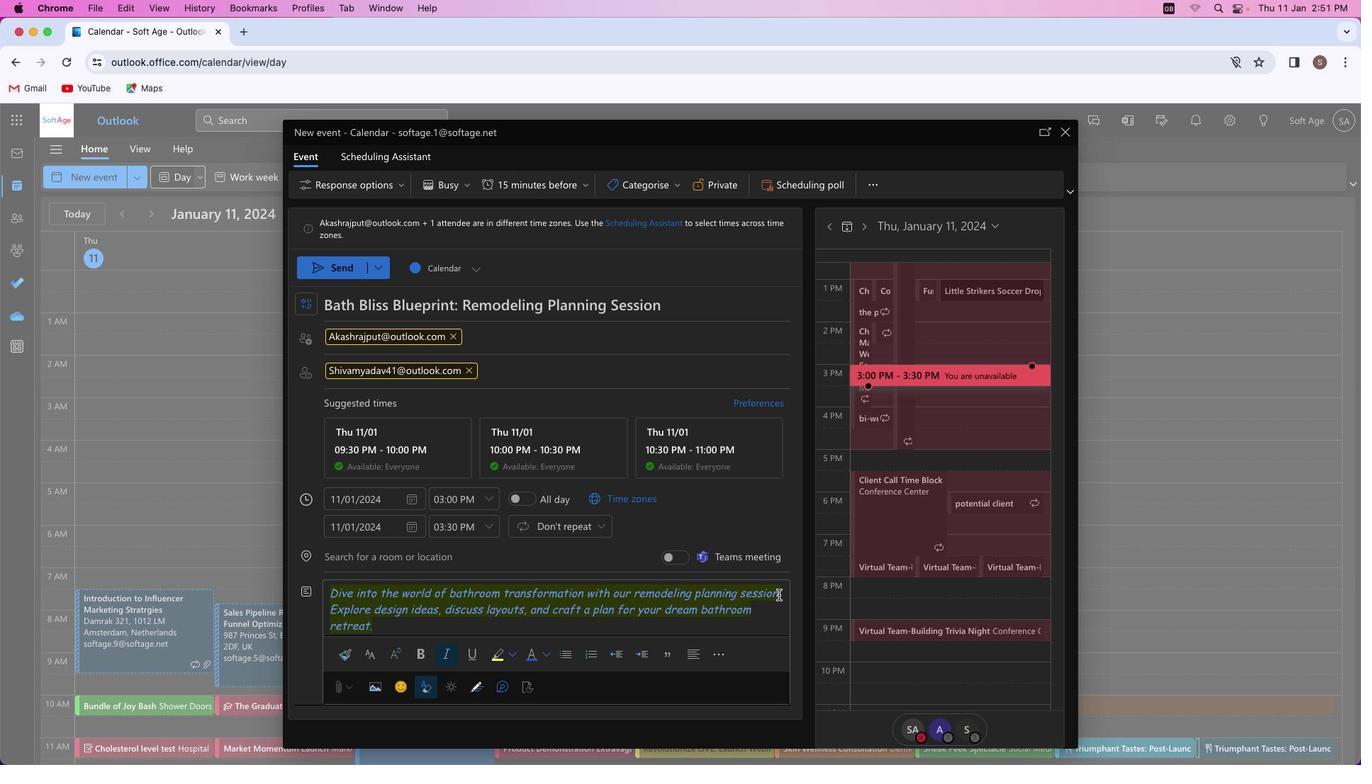 
Action: Mouse pressed left at (778, 595)
Screenshot: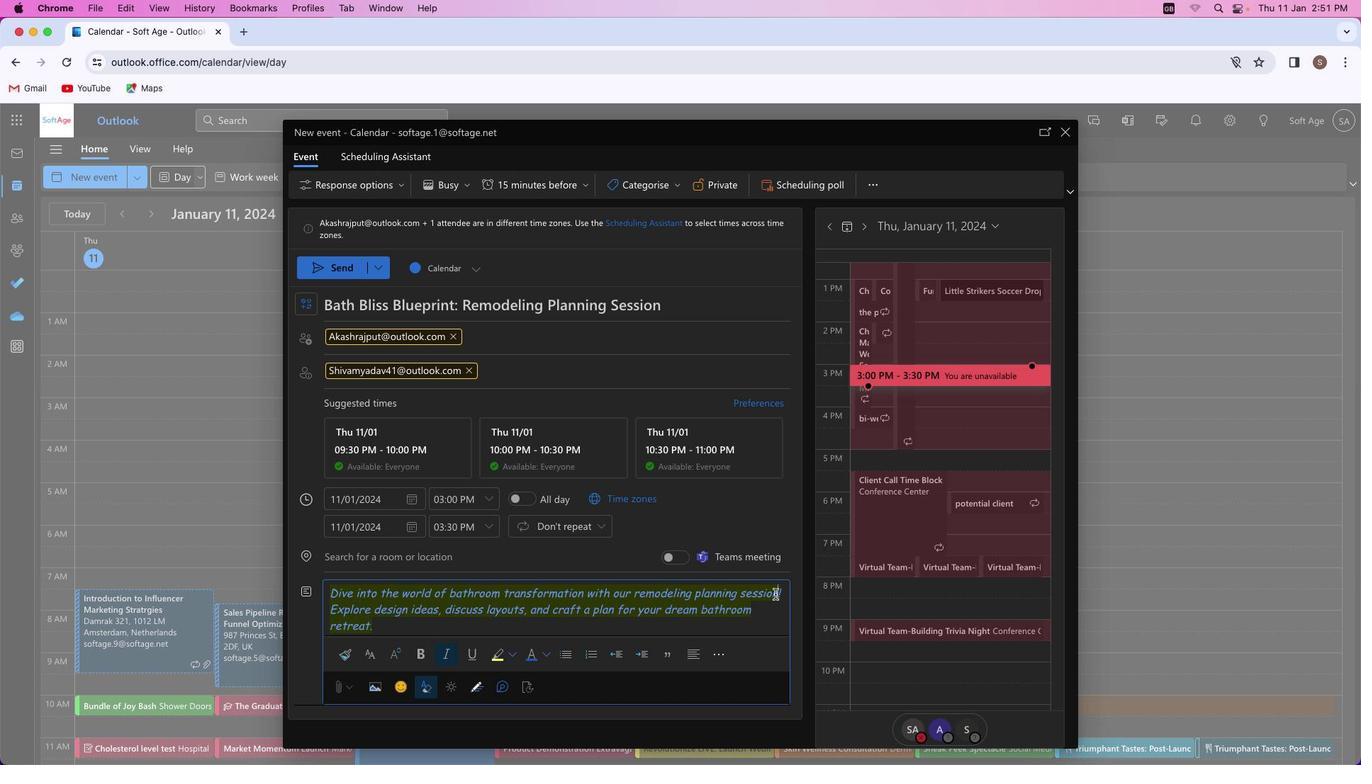 
Action: Mouse moved to (418, 652)
Screenshot: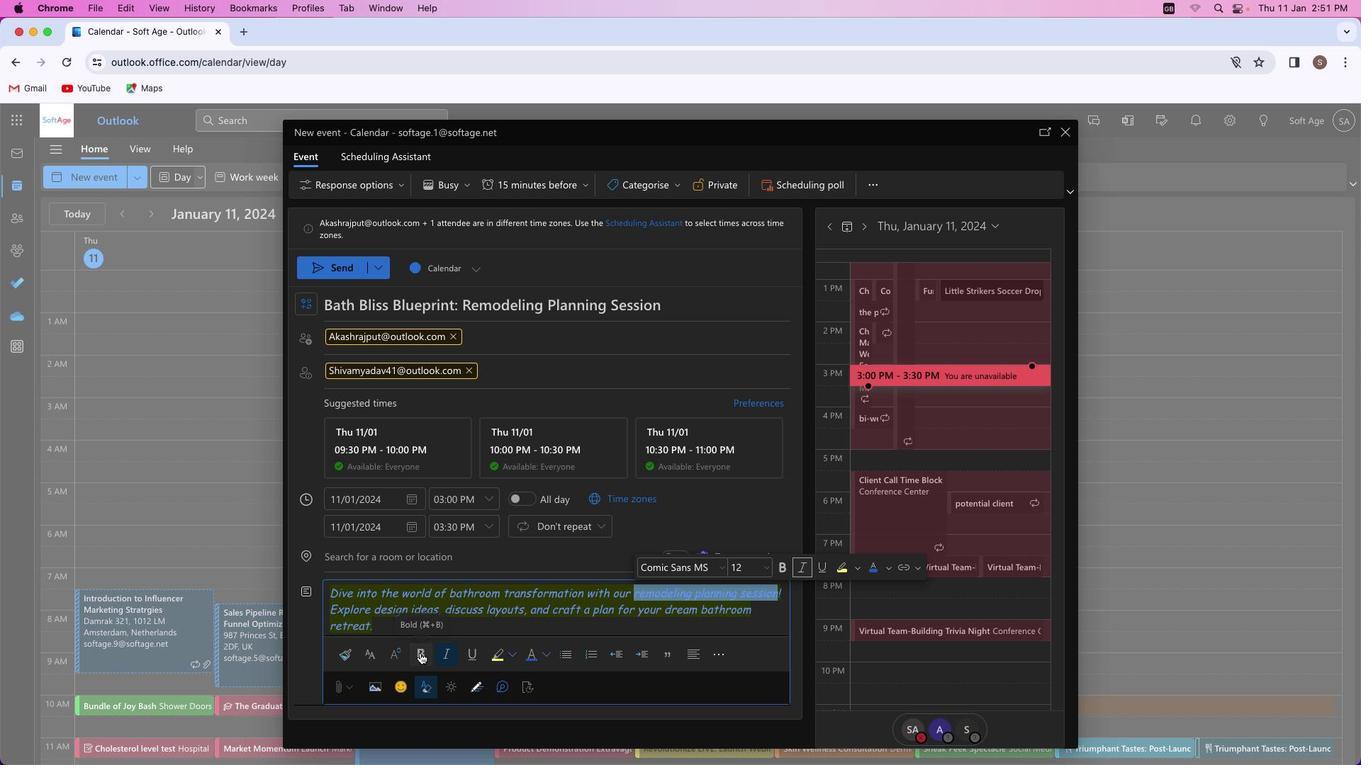 
Action: Mouse pressed left at (418, 652)
Screenshot: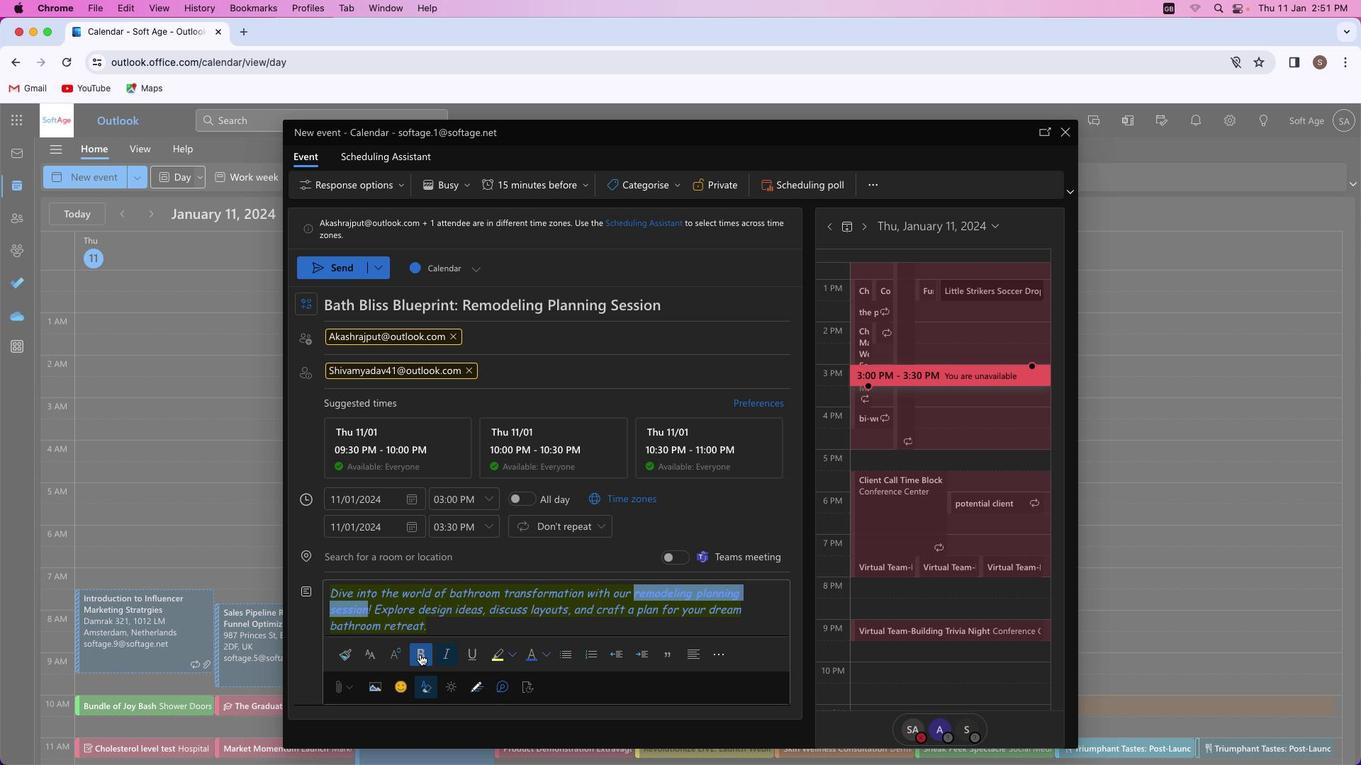 
Action: Mouse moved to (550, 653)
Screenshot: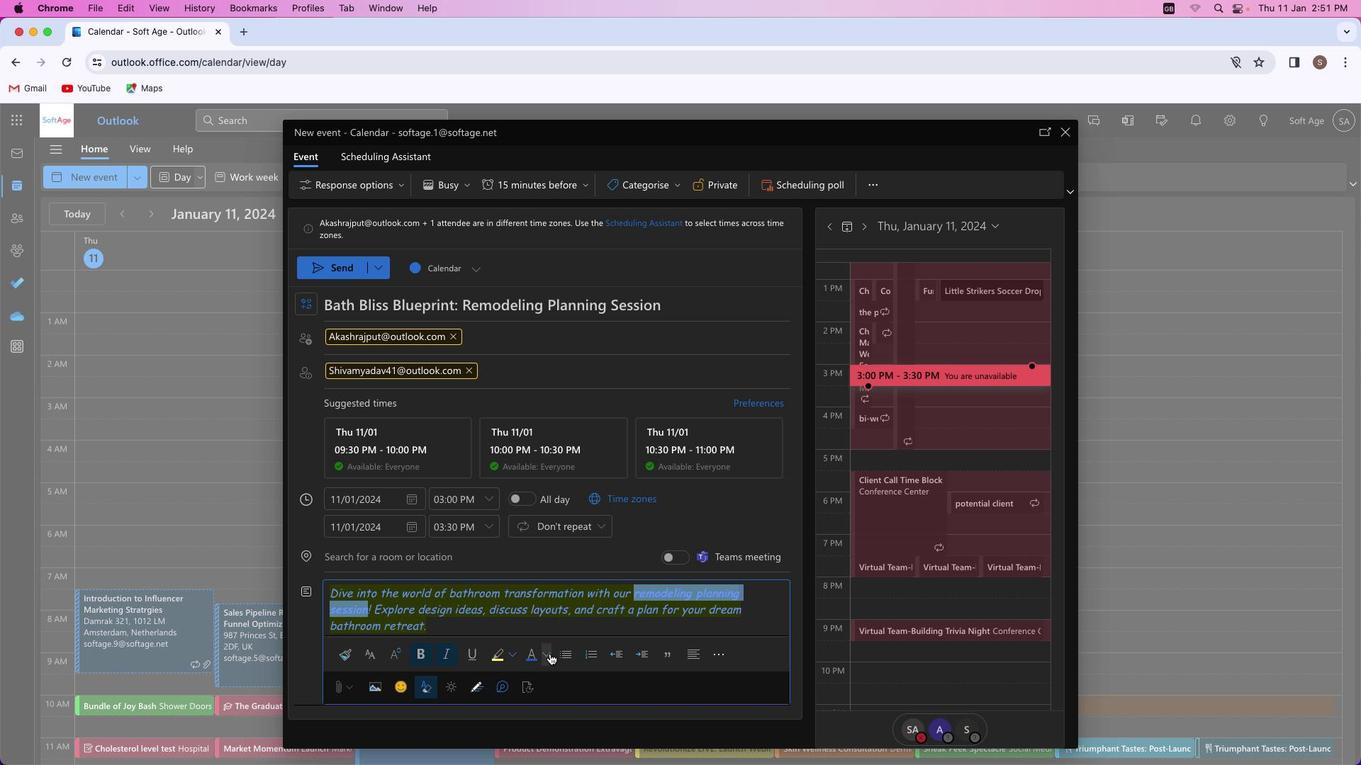 
Action: Mouse pressed left at (550, 653)
Screenshot: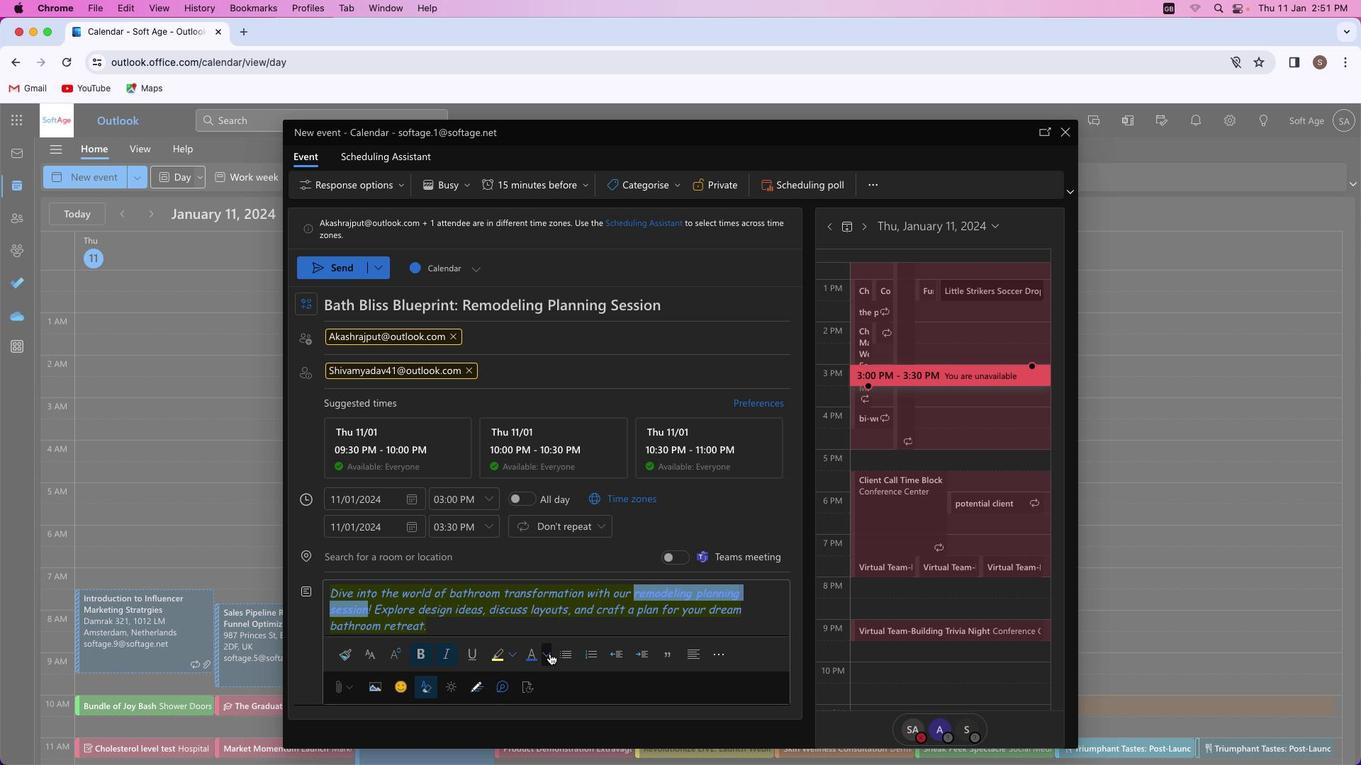 
Action: Mouse moved to (655, 509)
Screenshot: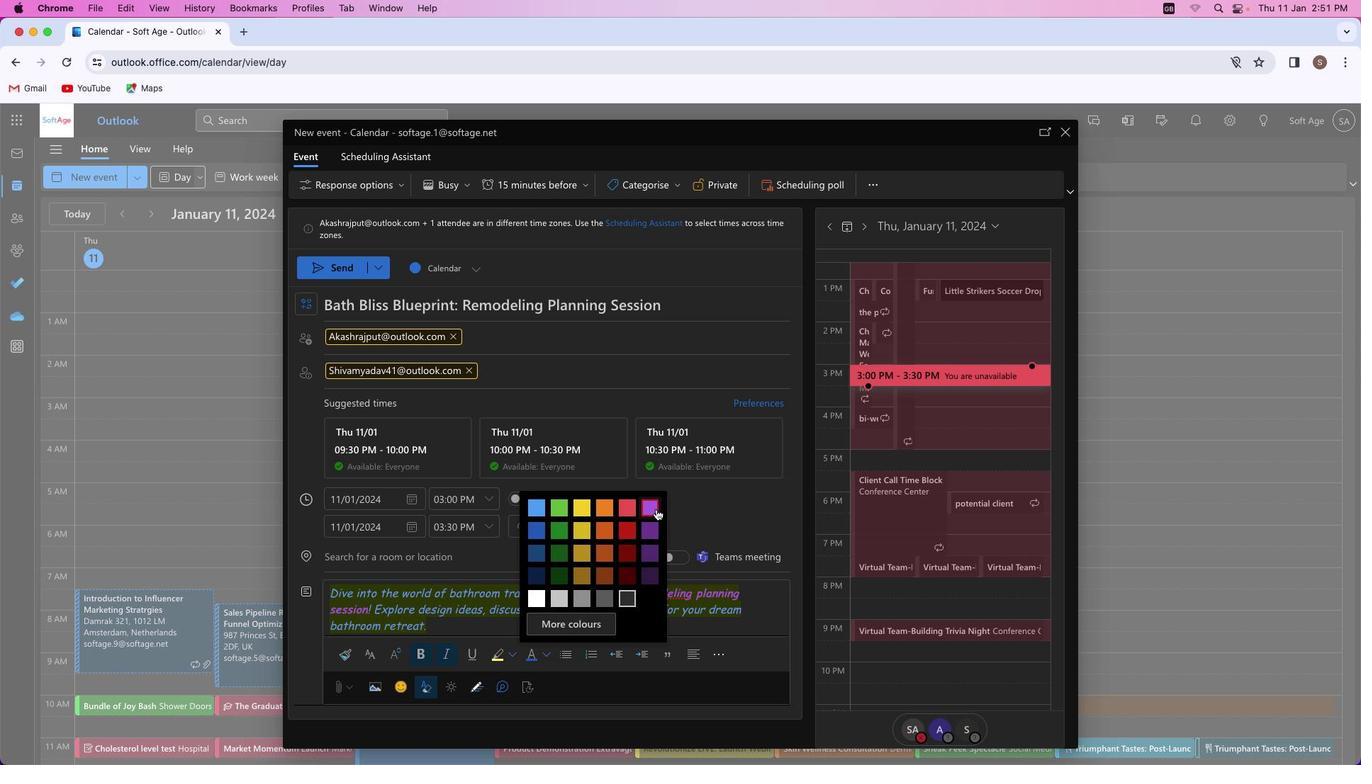 
Action: Mouse pressed left at (655, 509)
Screenshot: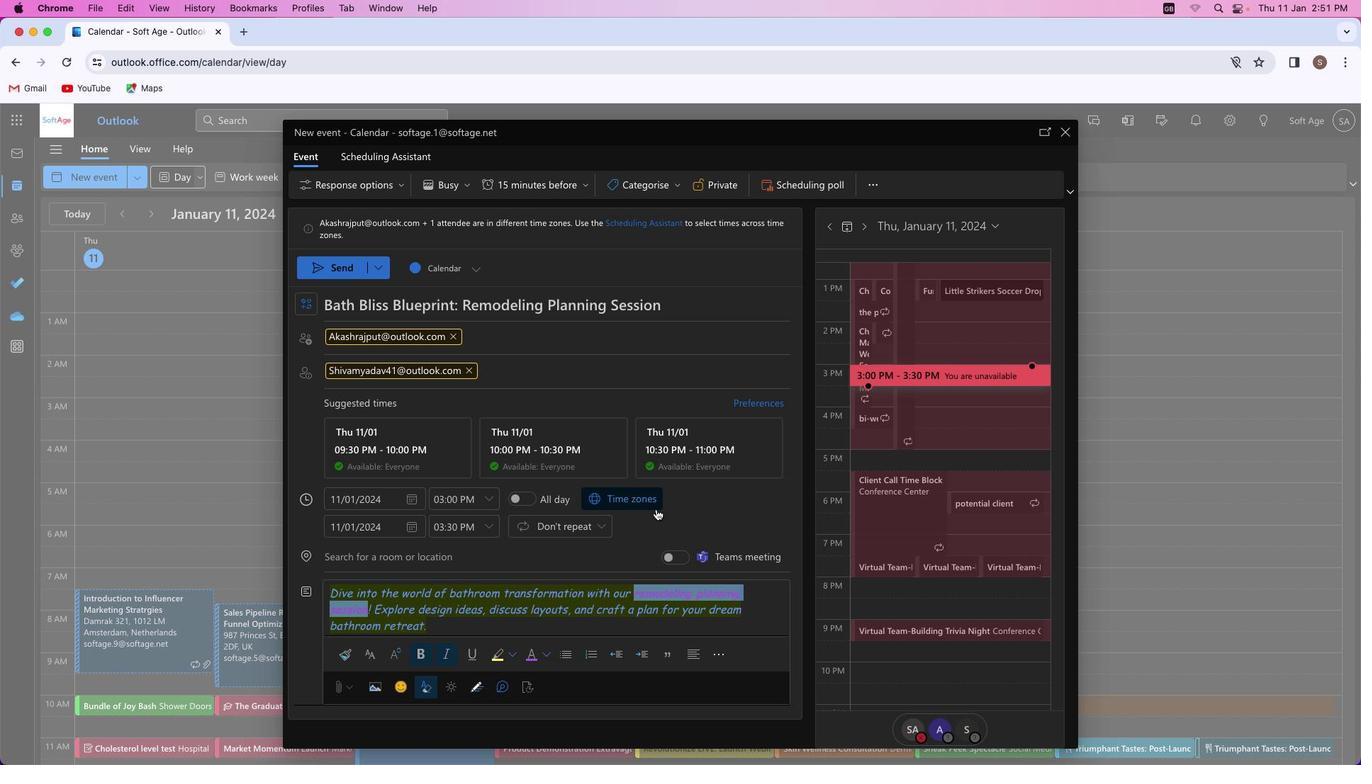 
Action: Mouse moved to (587, 595)
Screenshot: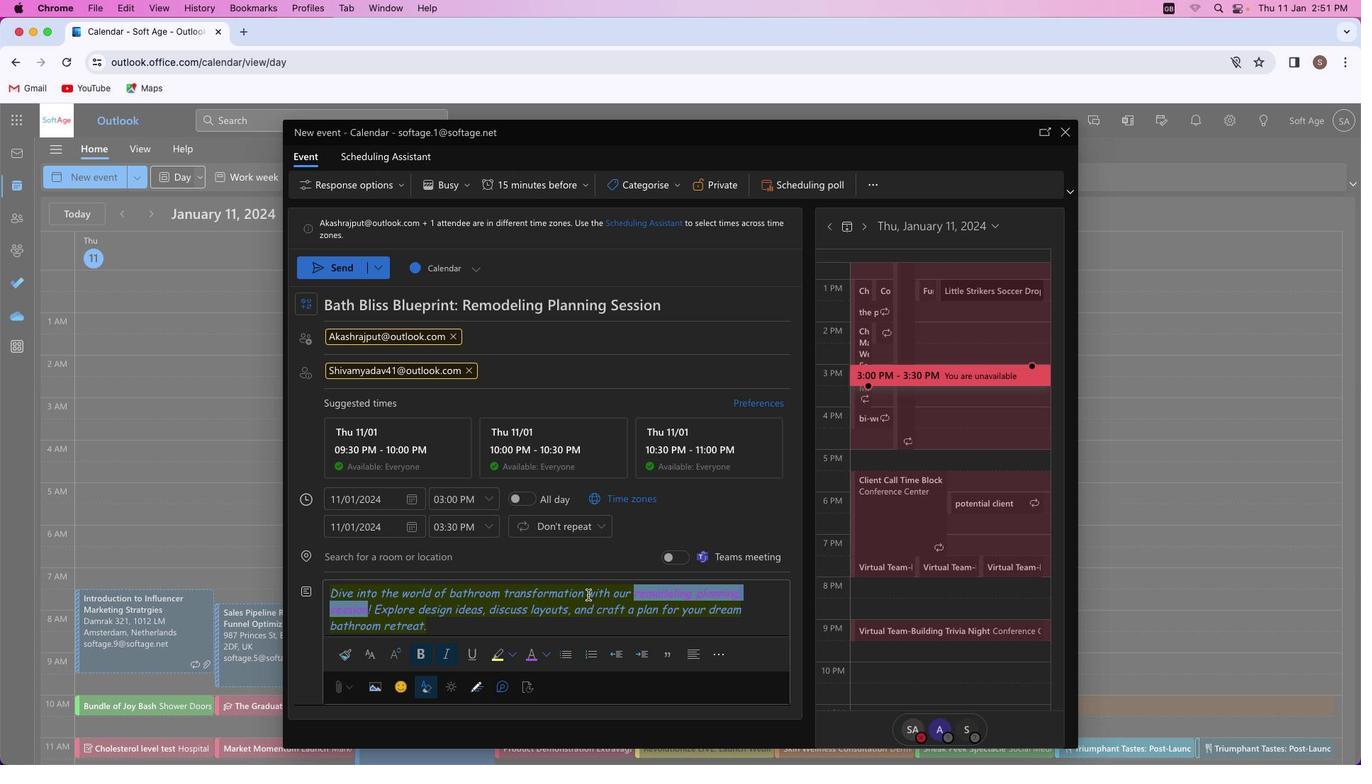 
Action: Mouse pressed left at (587, 595)
Screenshot: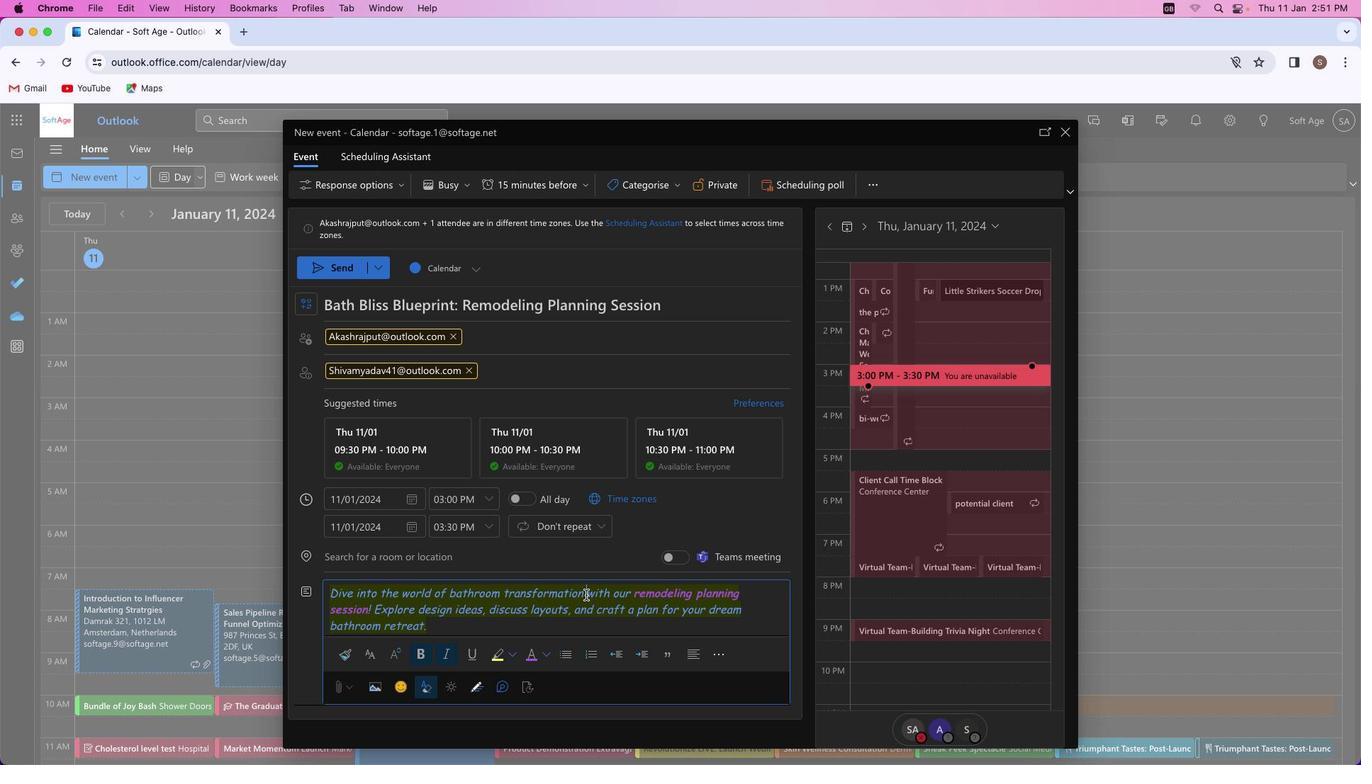 
Action: Mouse moved to (426, 657)
Screenshot: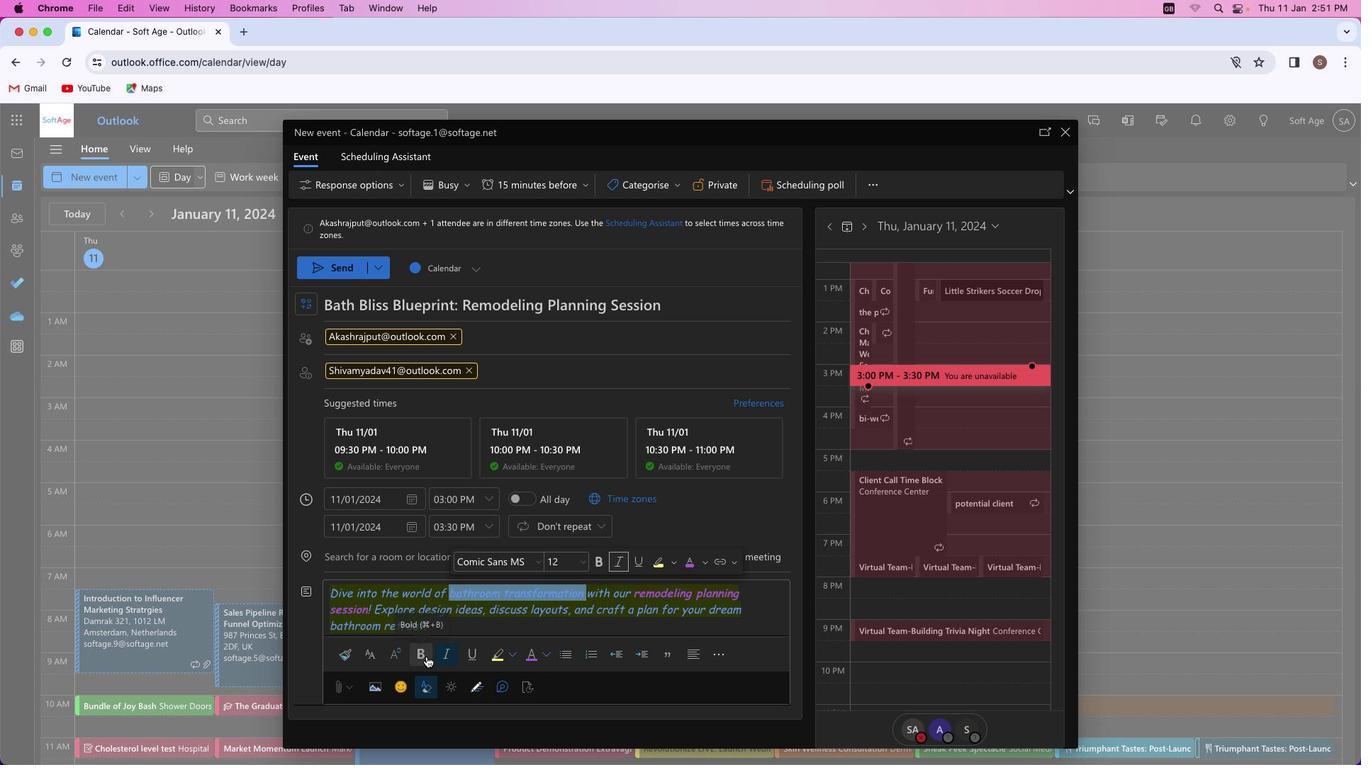 
Action: Mouse pressed left at (426, 657)
Screenshot: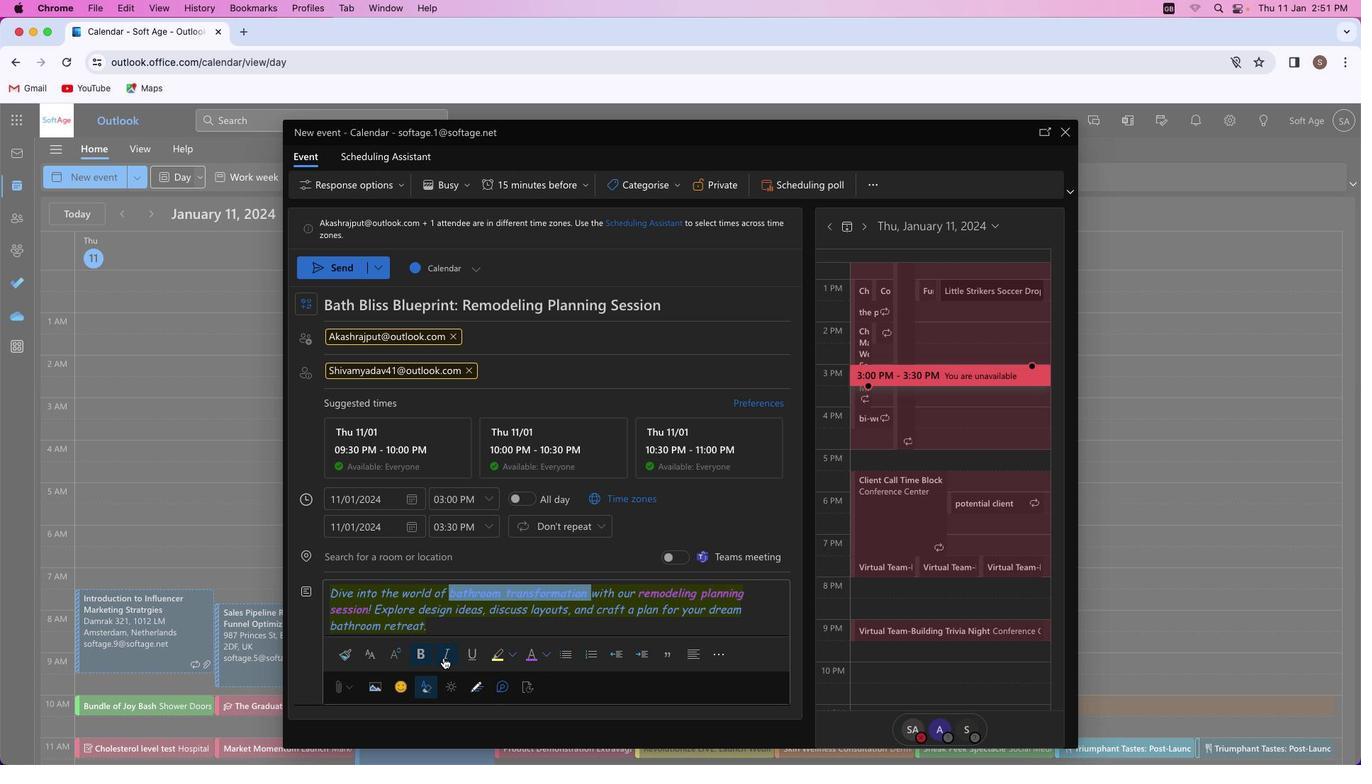 
Action: Mouse moved to (551, 654)
Screenshot: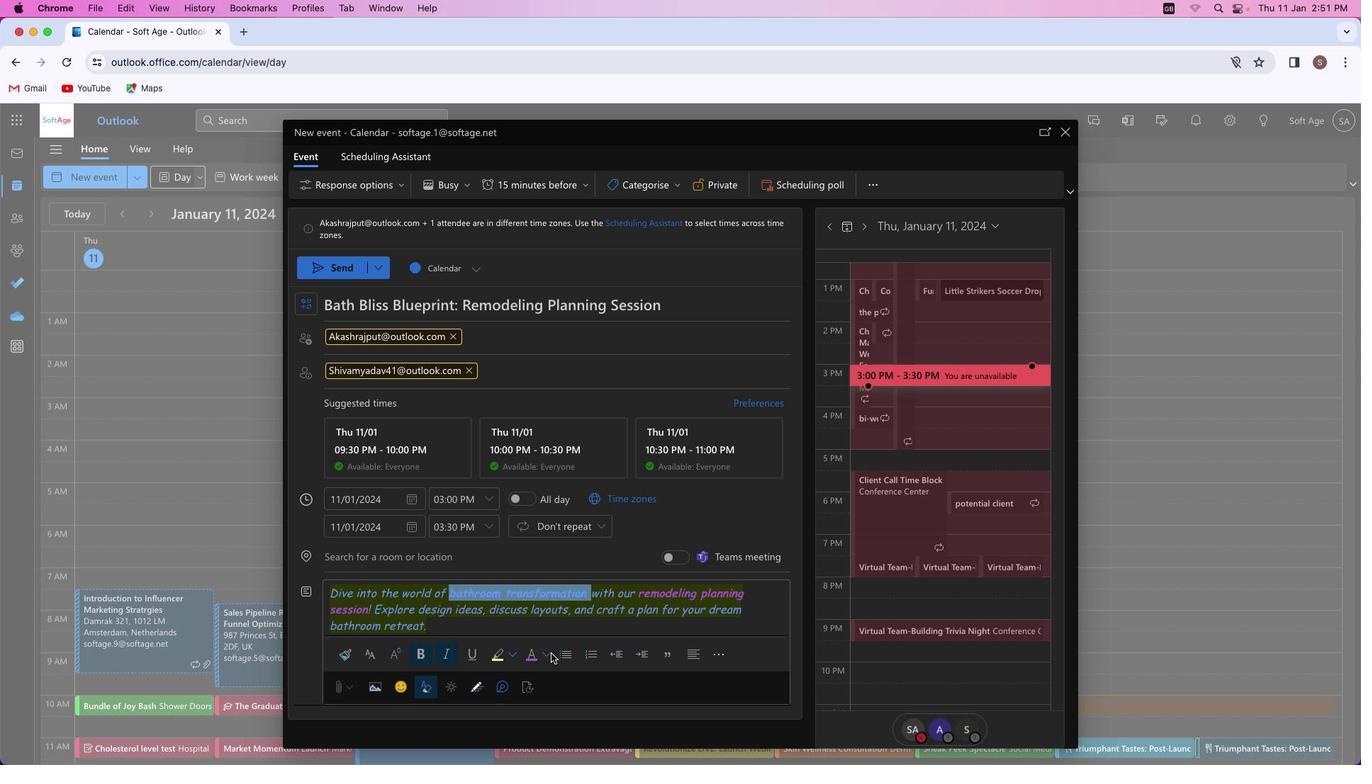 
Action: Mouse pressed left at (551, 654)
Screenshot: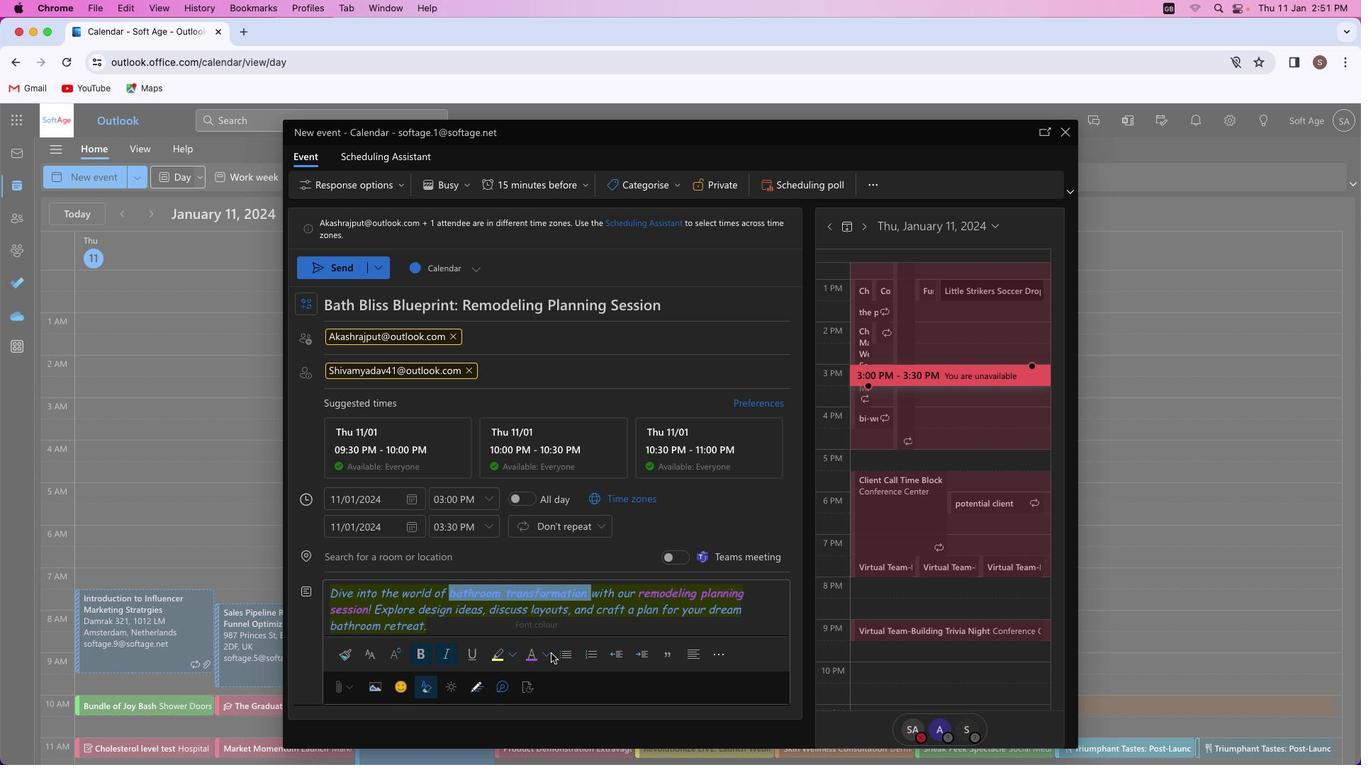 
Action: Mouse pressed left at (551, 654)
Screenshot: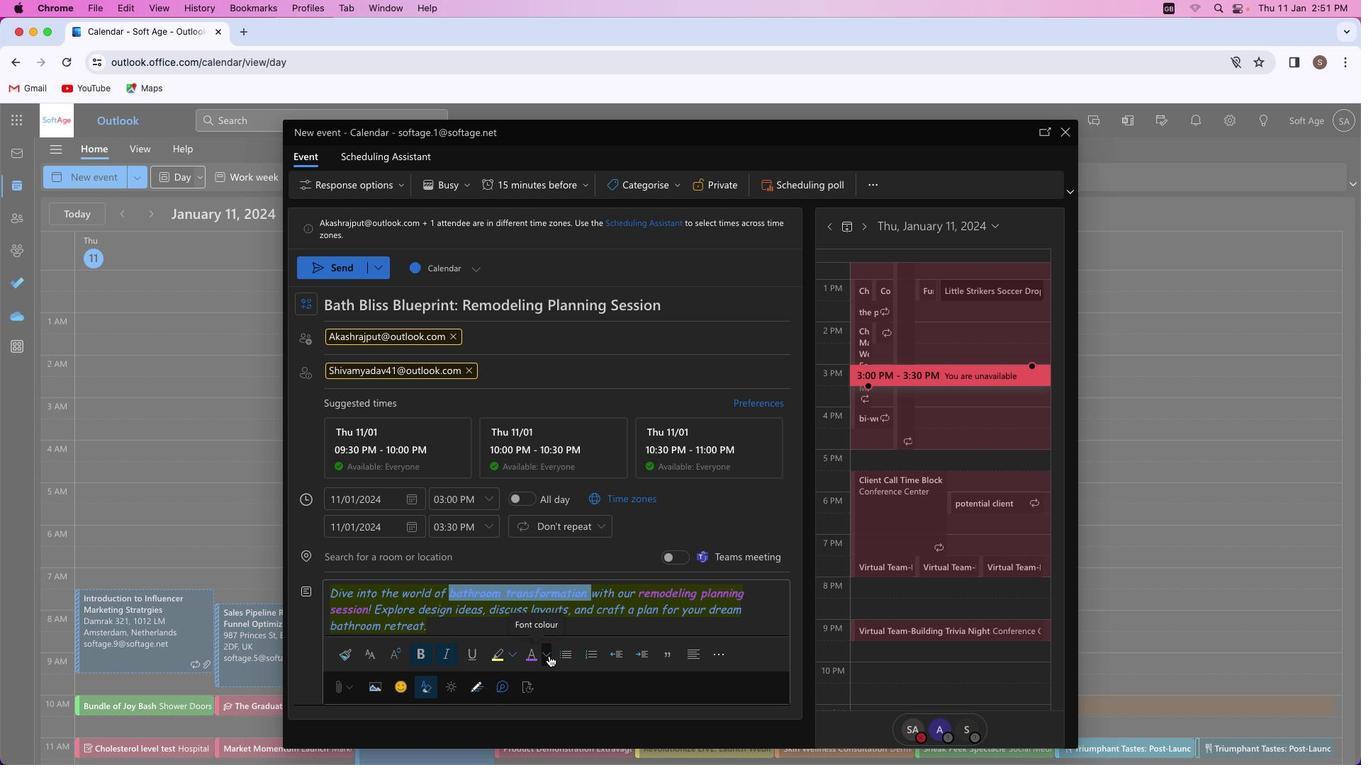 
Action: Mouse moved to (545, 656)
Screenshot: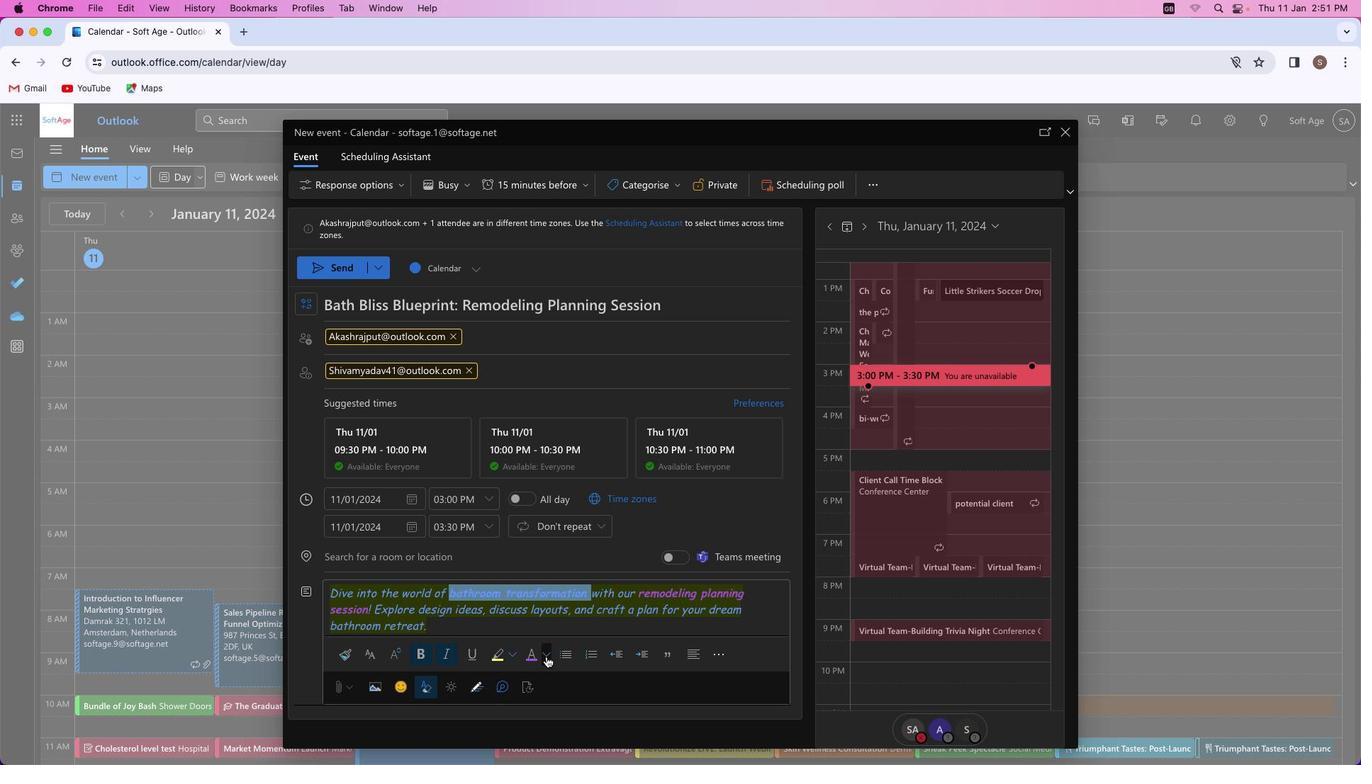 
Action: Mouse pressed left at (545, 656)
Screenshot: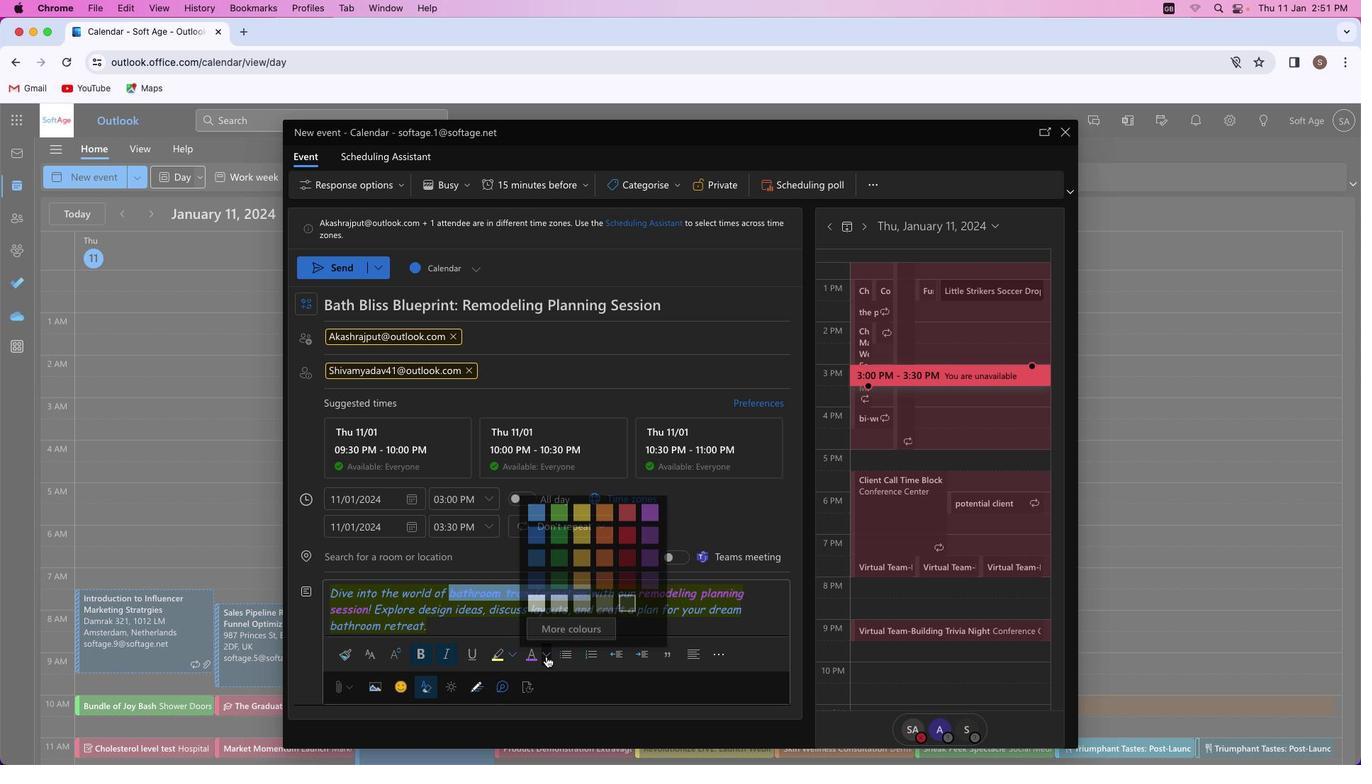 
Action: Mouse moved to (559, 506)
Screenshot: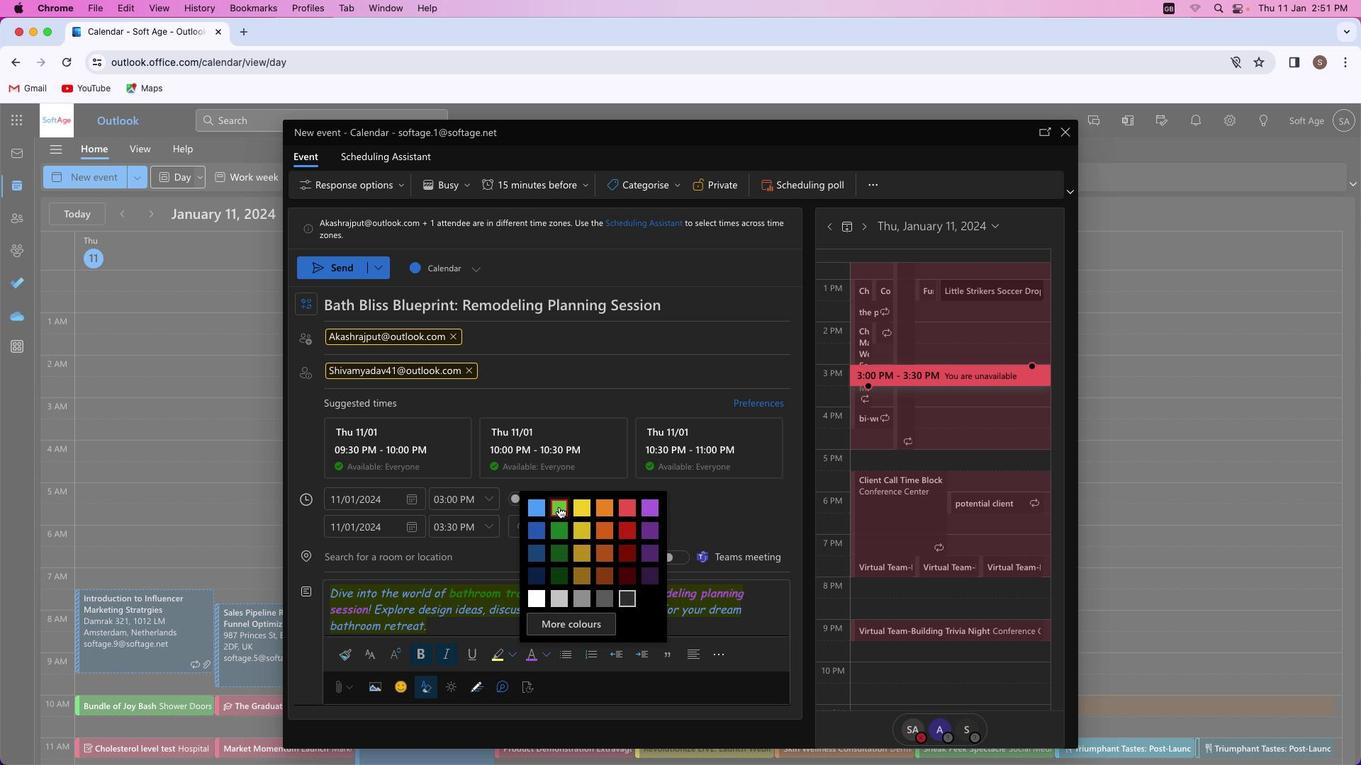 
Action: Mouse pressed left at (559, 506)
Screenshot: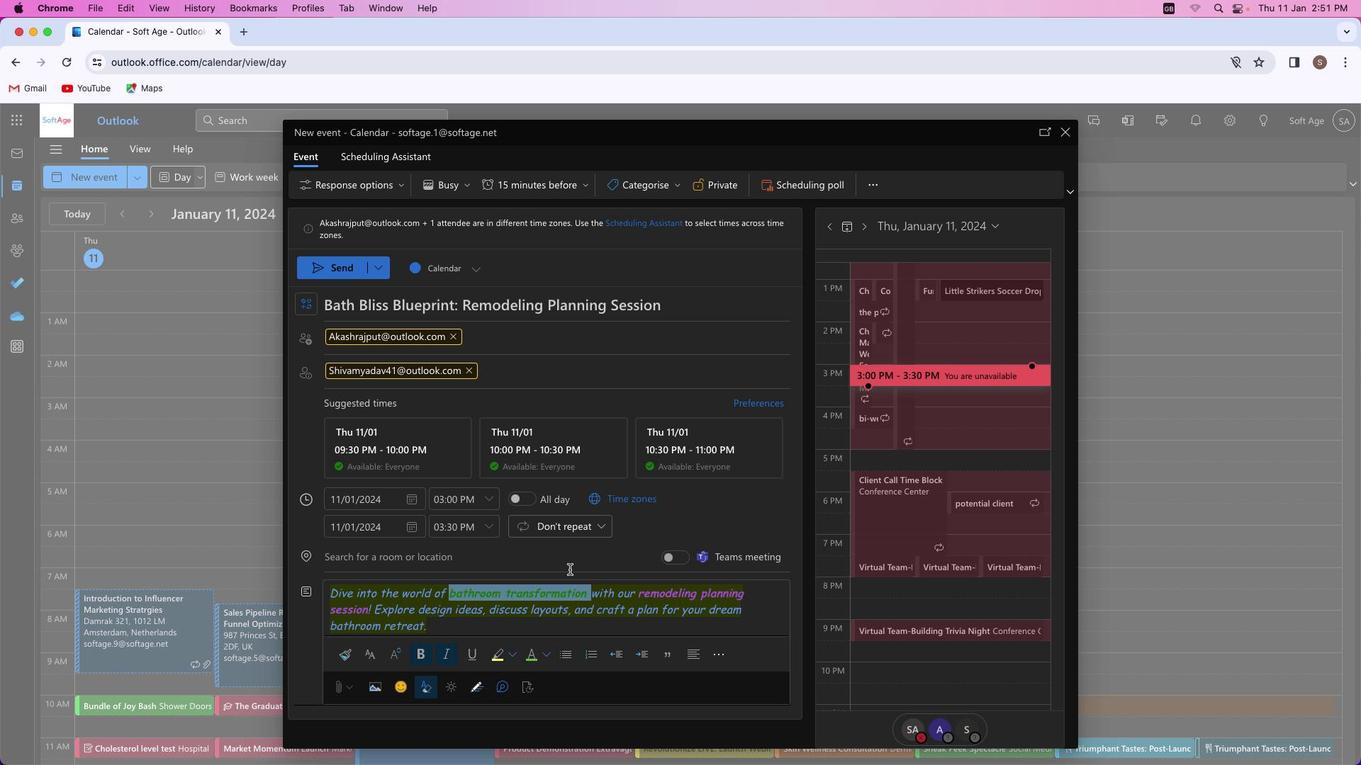 
Action: Mouse moved to (614, 626)
Screenshot: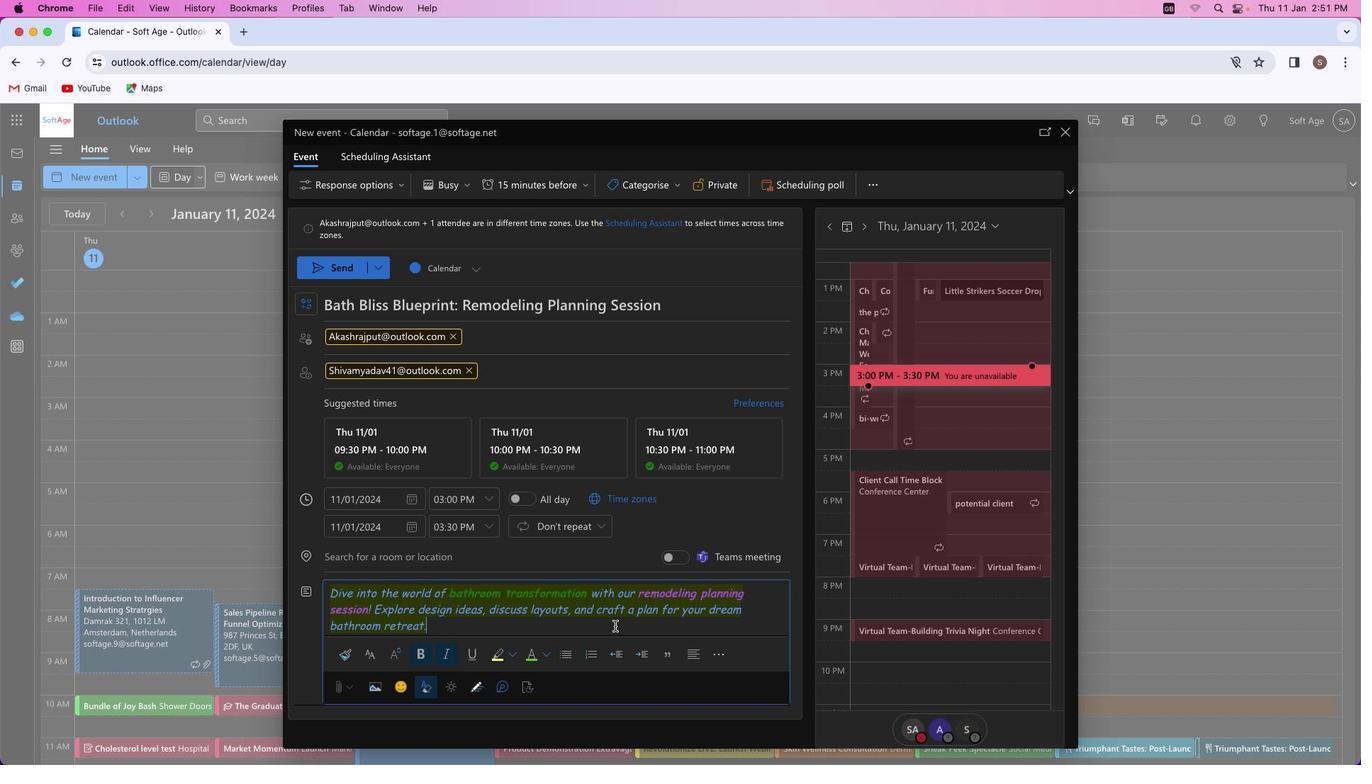 
Action: Mouse pressed left at (614, 626)
Screenshot: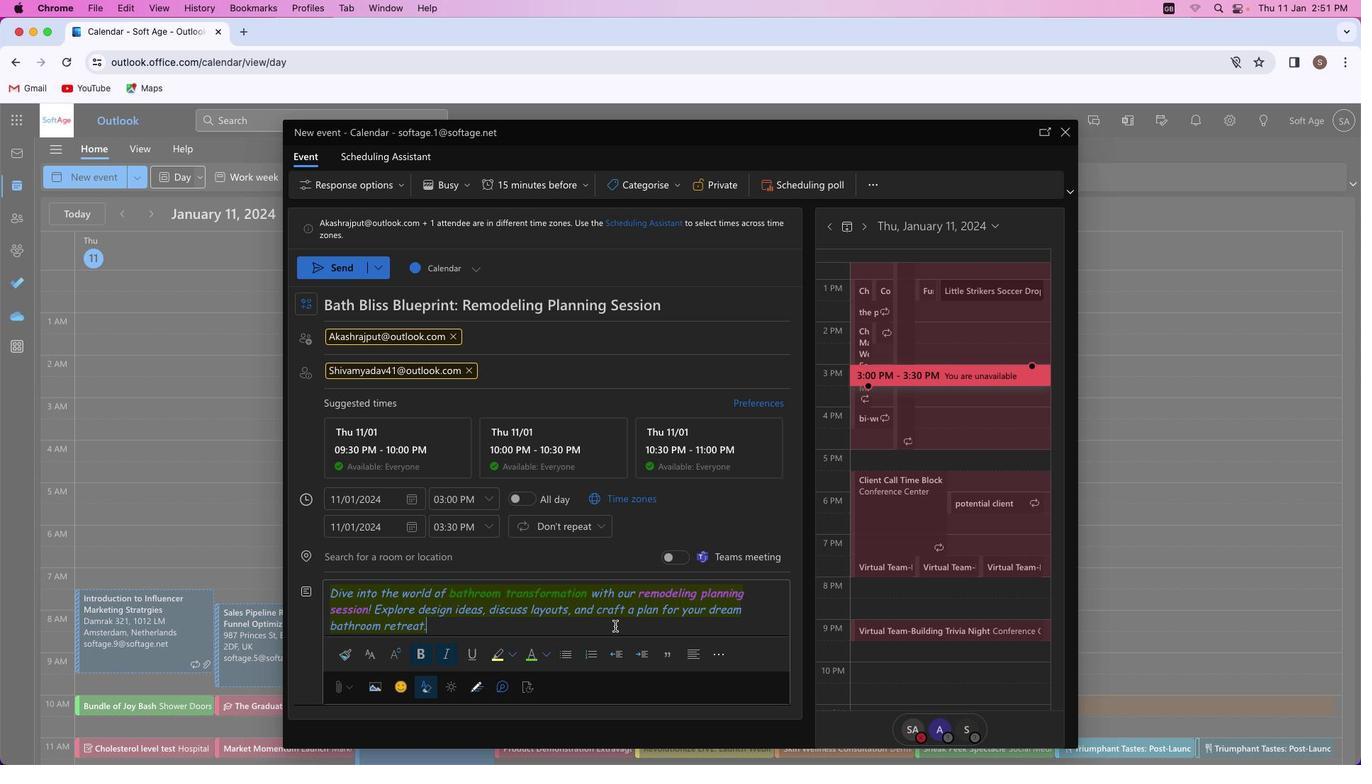 
Action: Mouse moved to (659, 185)
Screenshot: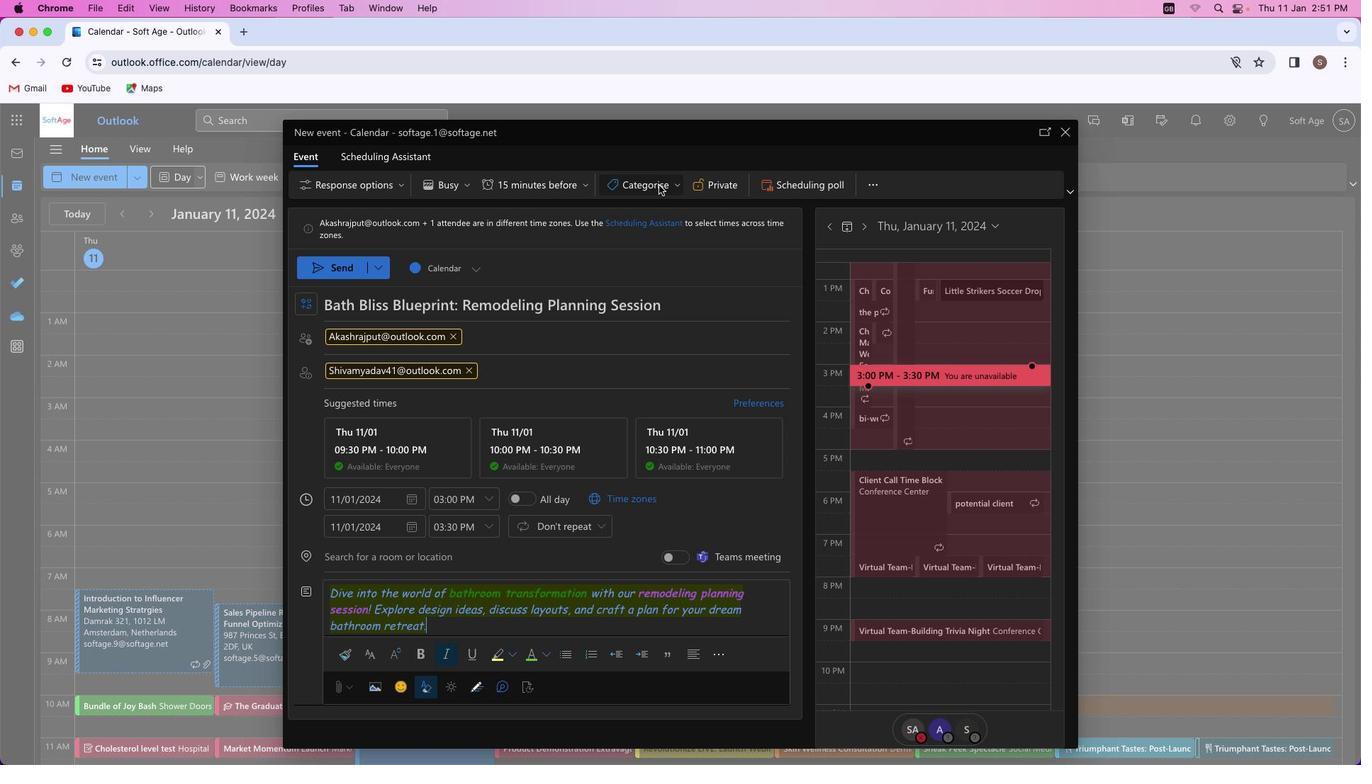 
Action: Mouse pressed left at (659, 185)
Screenshot: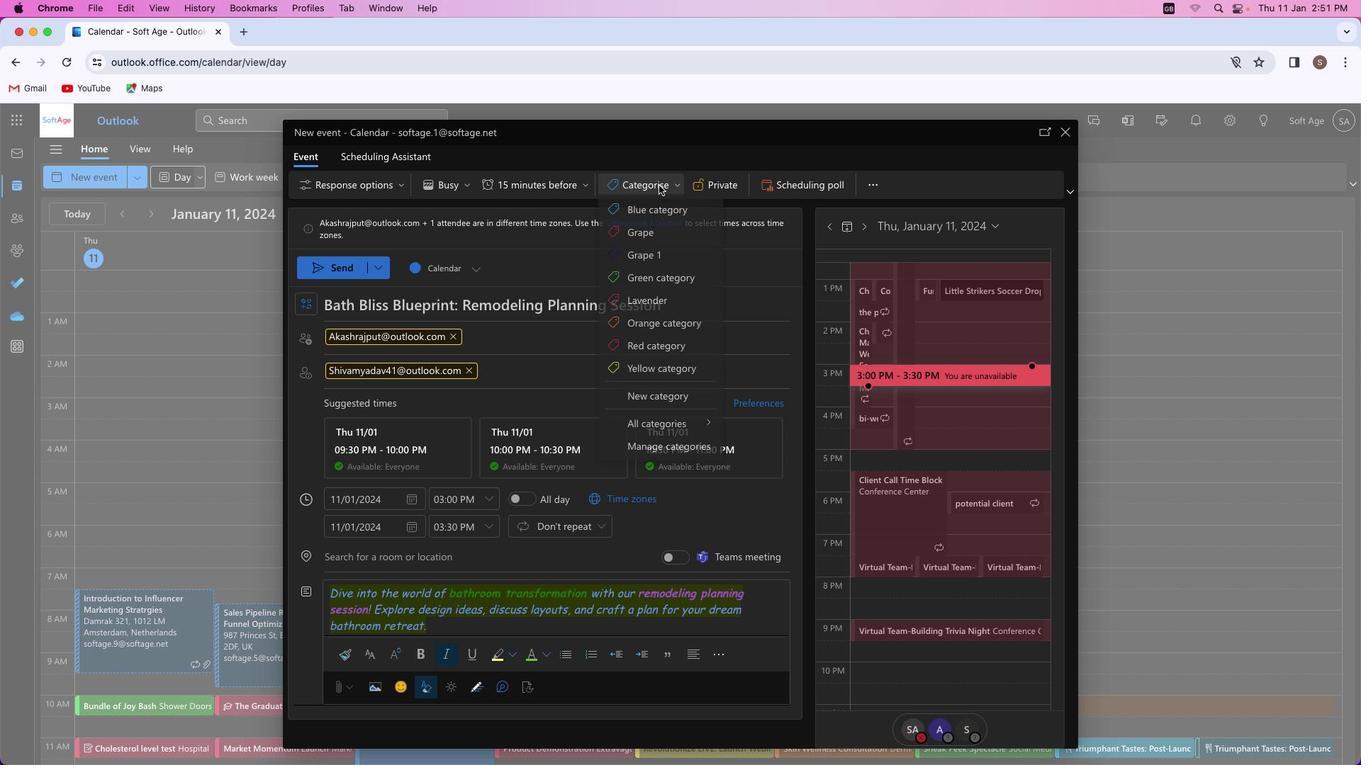 
Action: Mouse moved to (672, 229)
Screenshot: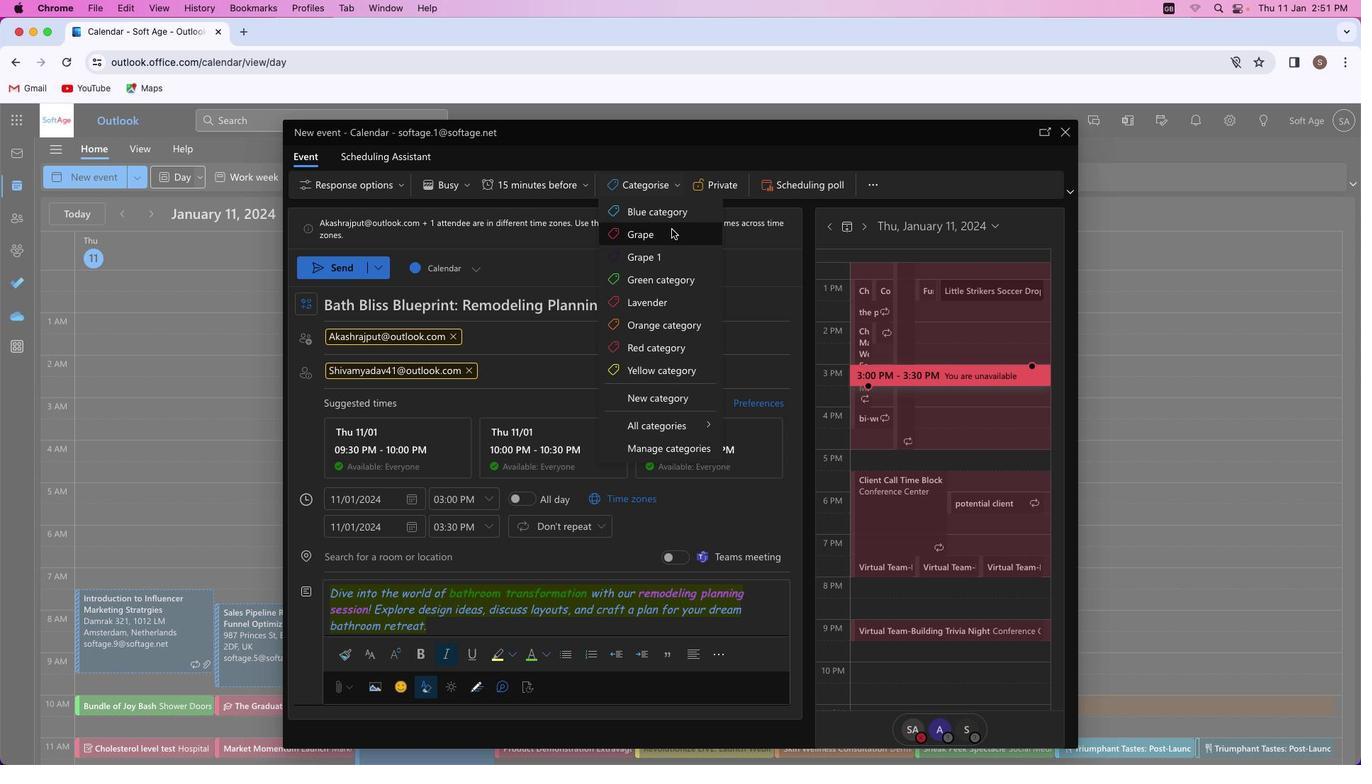 
Action: Mouse pressed left at (672, 229)
Screenshot: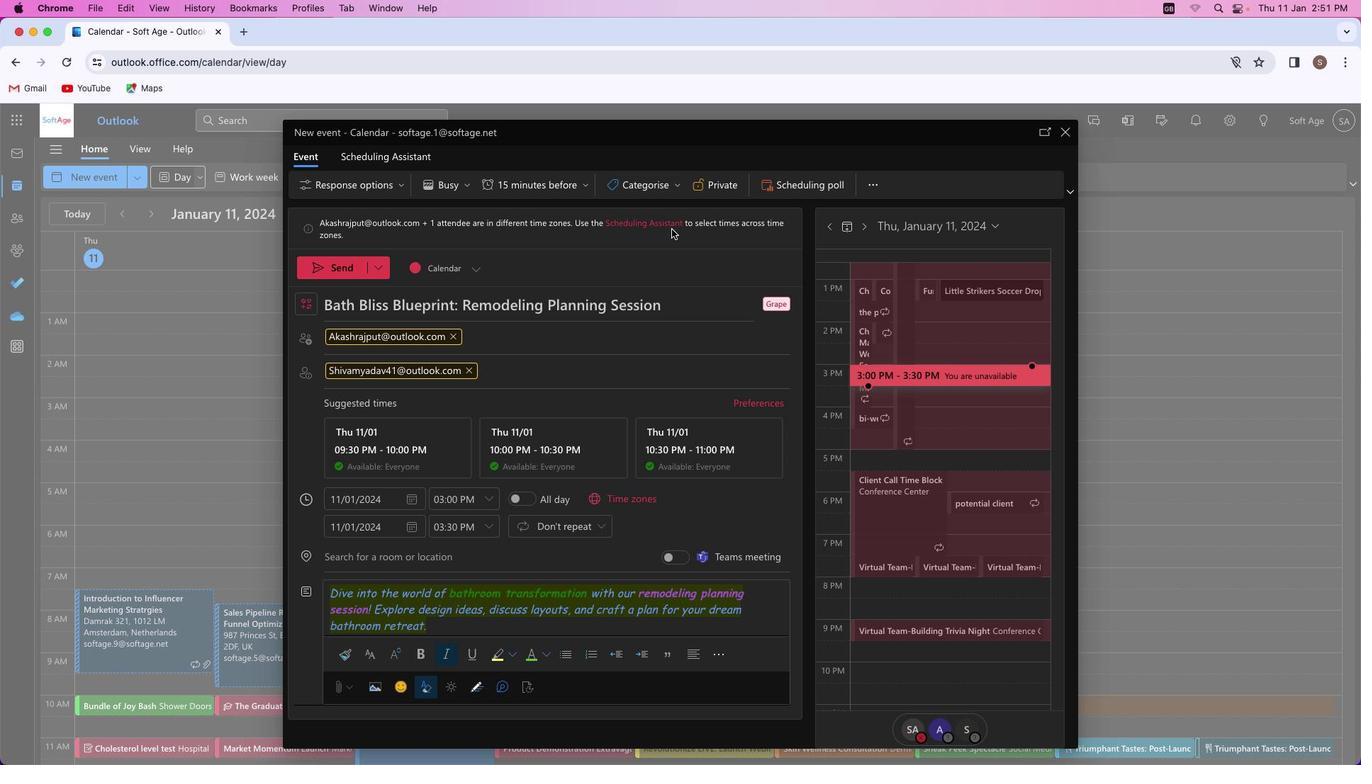 
Action: Mouse moved to (472, 184)
Screenshot: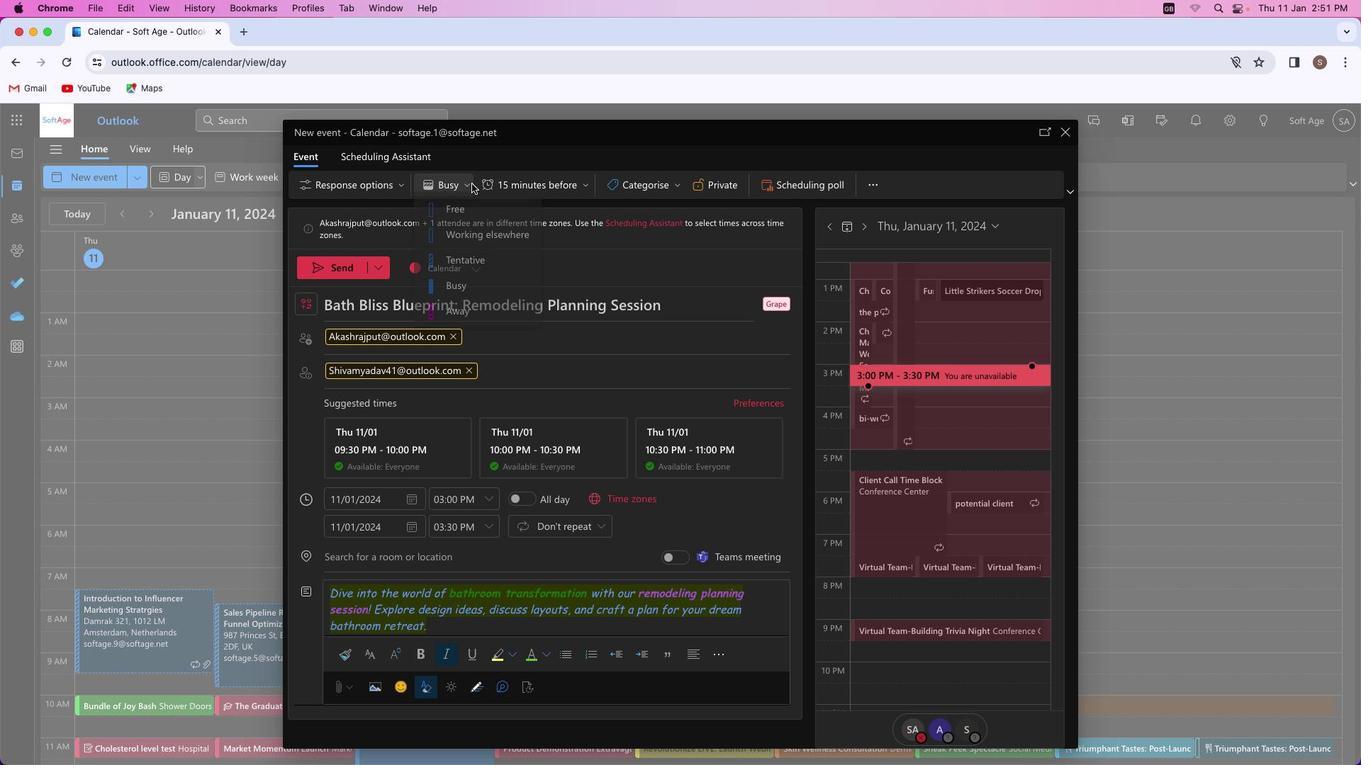 
Action: Mouse pressed left at (472, 184)
Screenshot: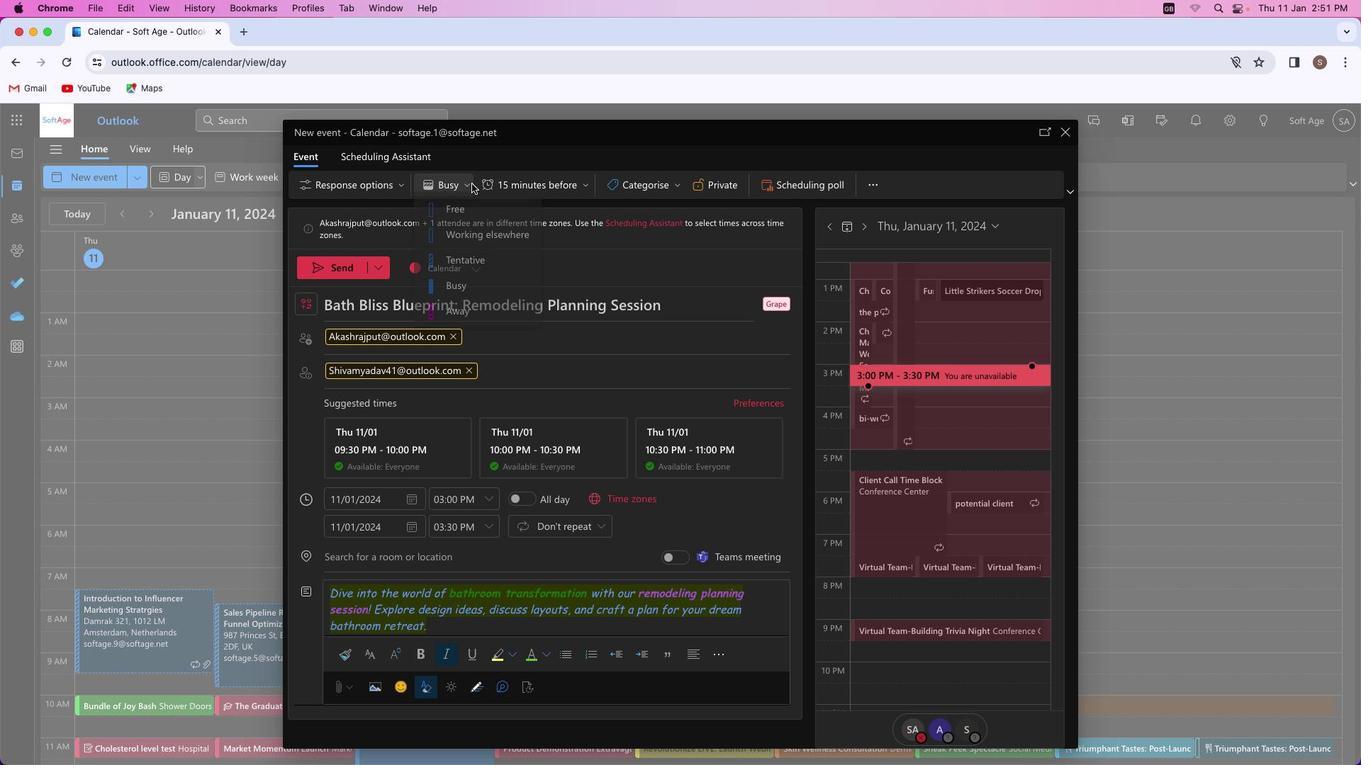 
Action: Mouse moved to (570, 261)
Screenshot: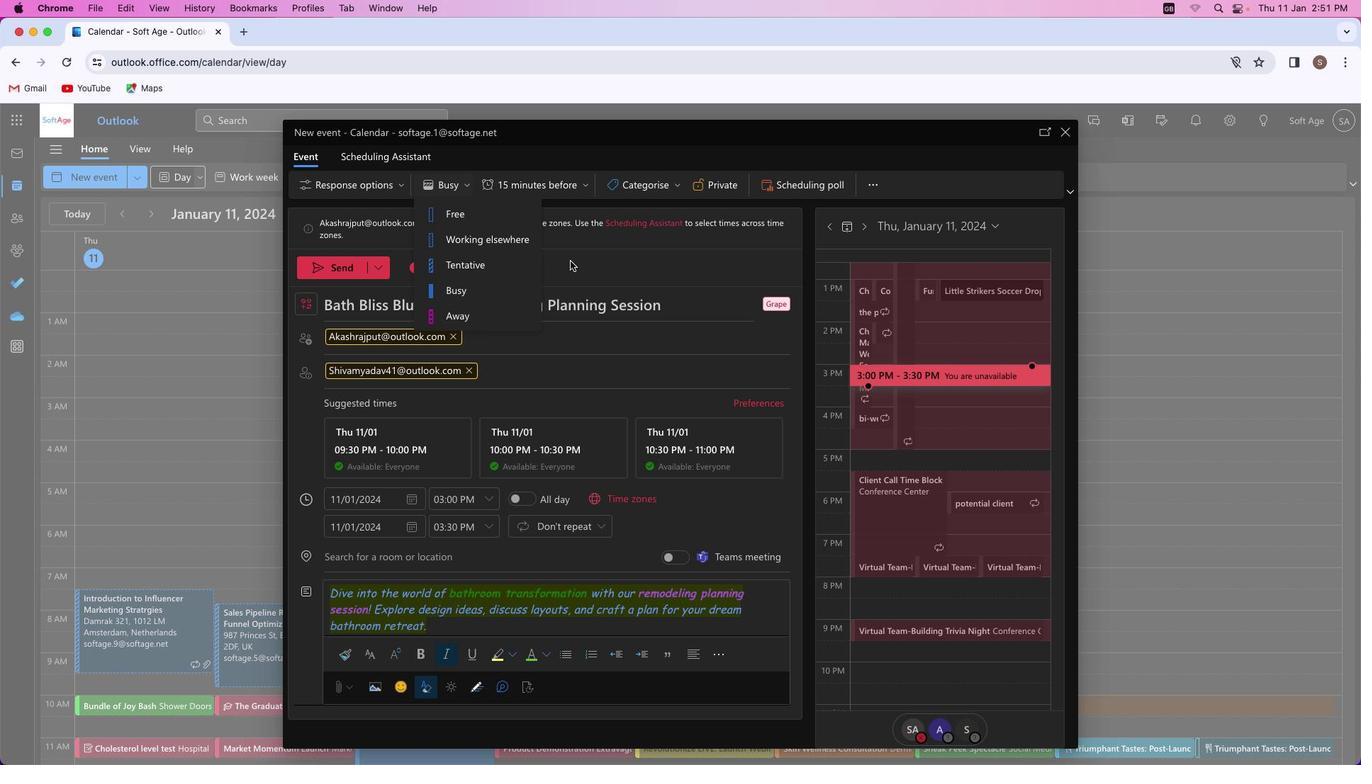 
Action: Mouse pressed left at (570, 261)
Screenshot: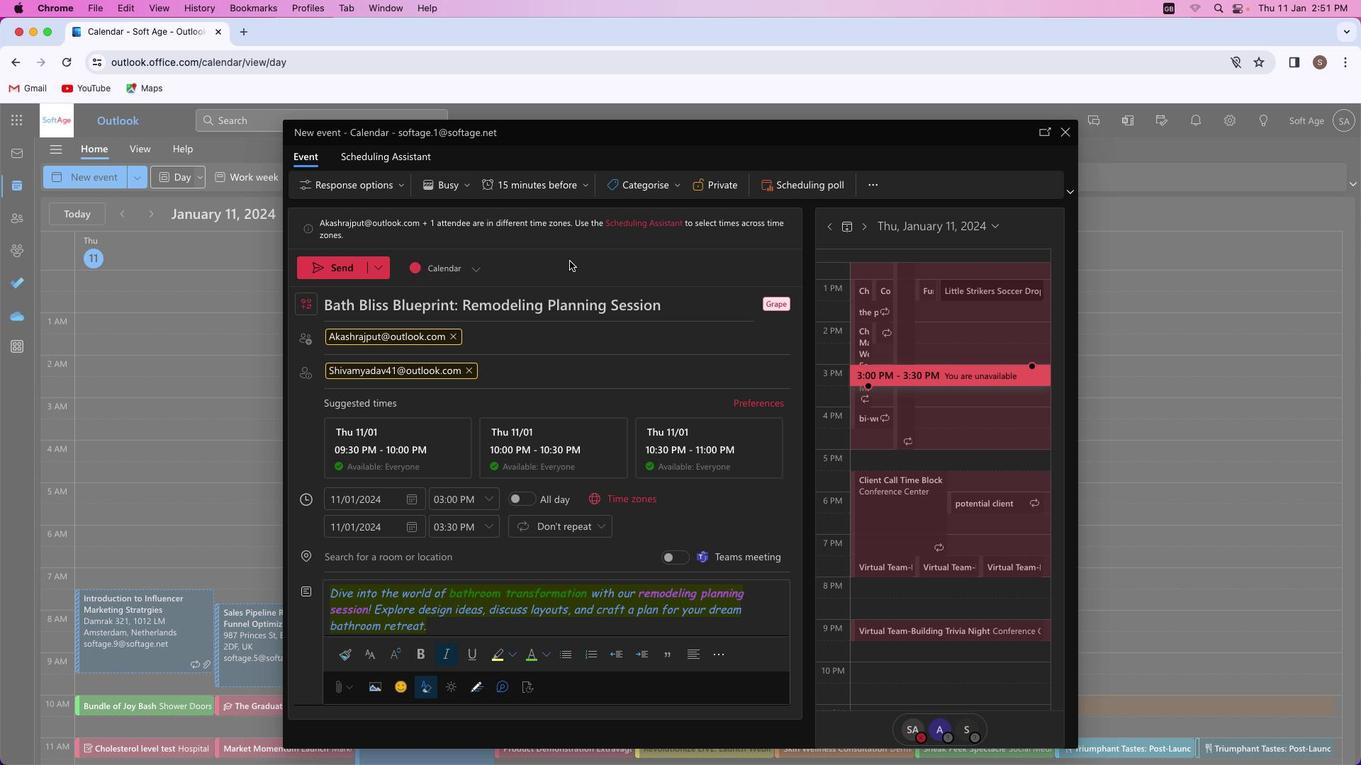
Action: Mouse moved to (344, 263)
Screenshot: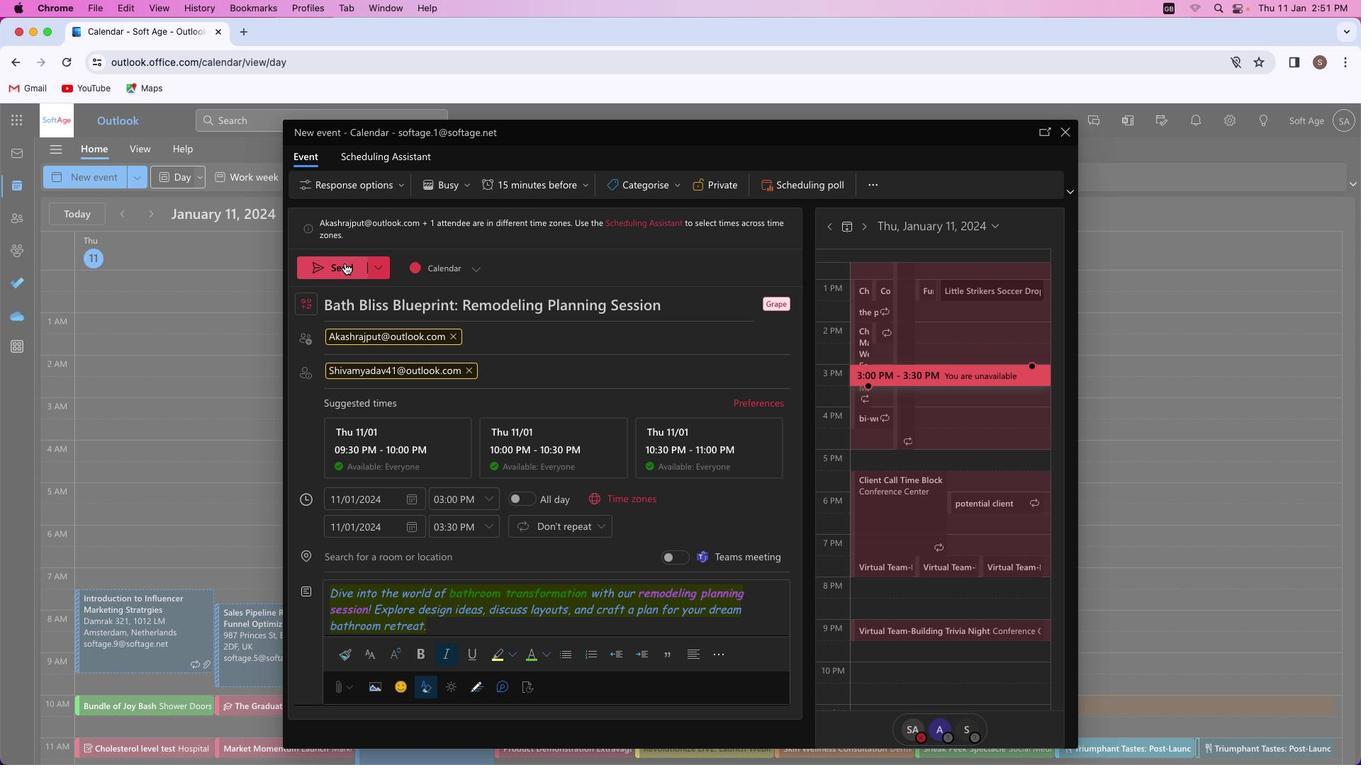 
Action: Mouse pressed left at (344, 263)
Screenshot: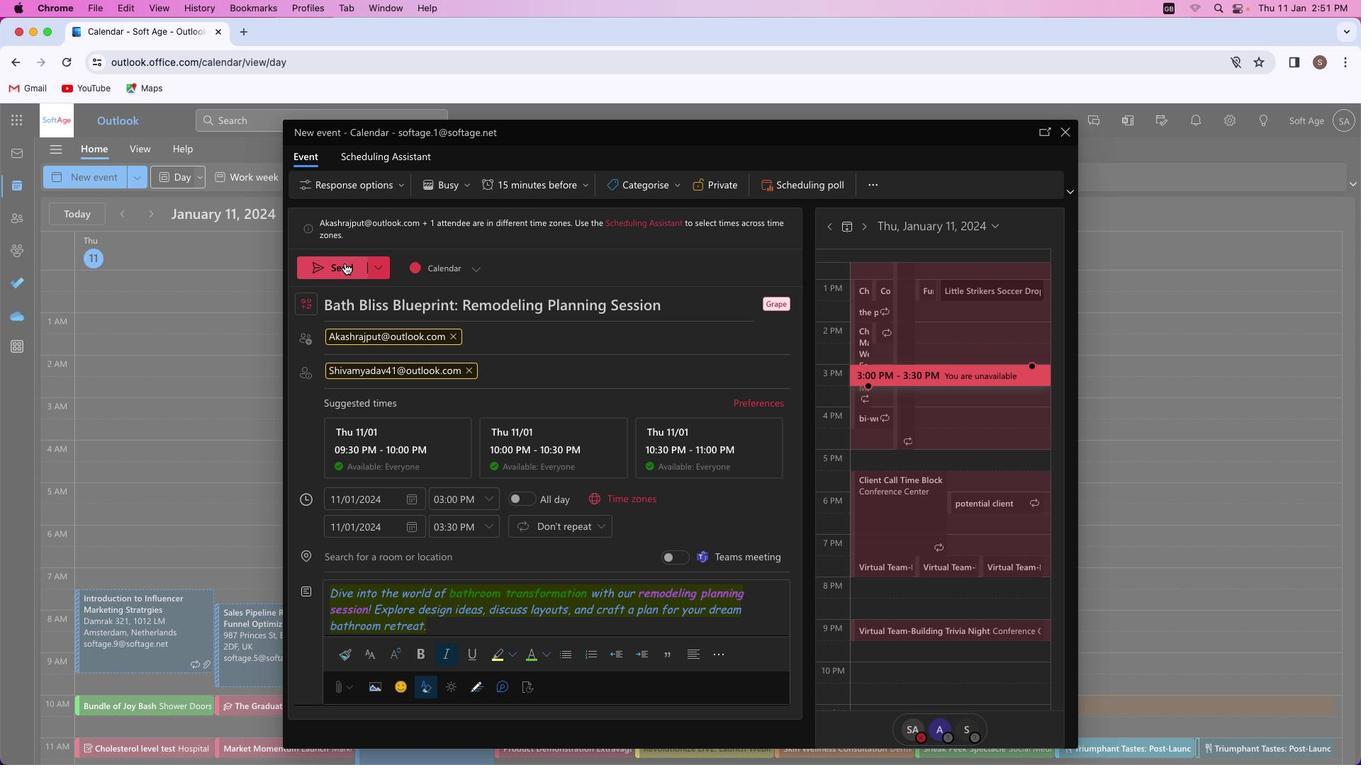 
Action: Mouse moved to (635, 539)
Screenshot: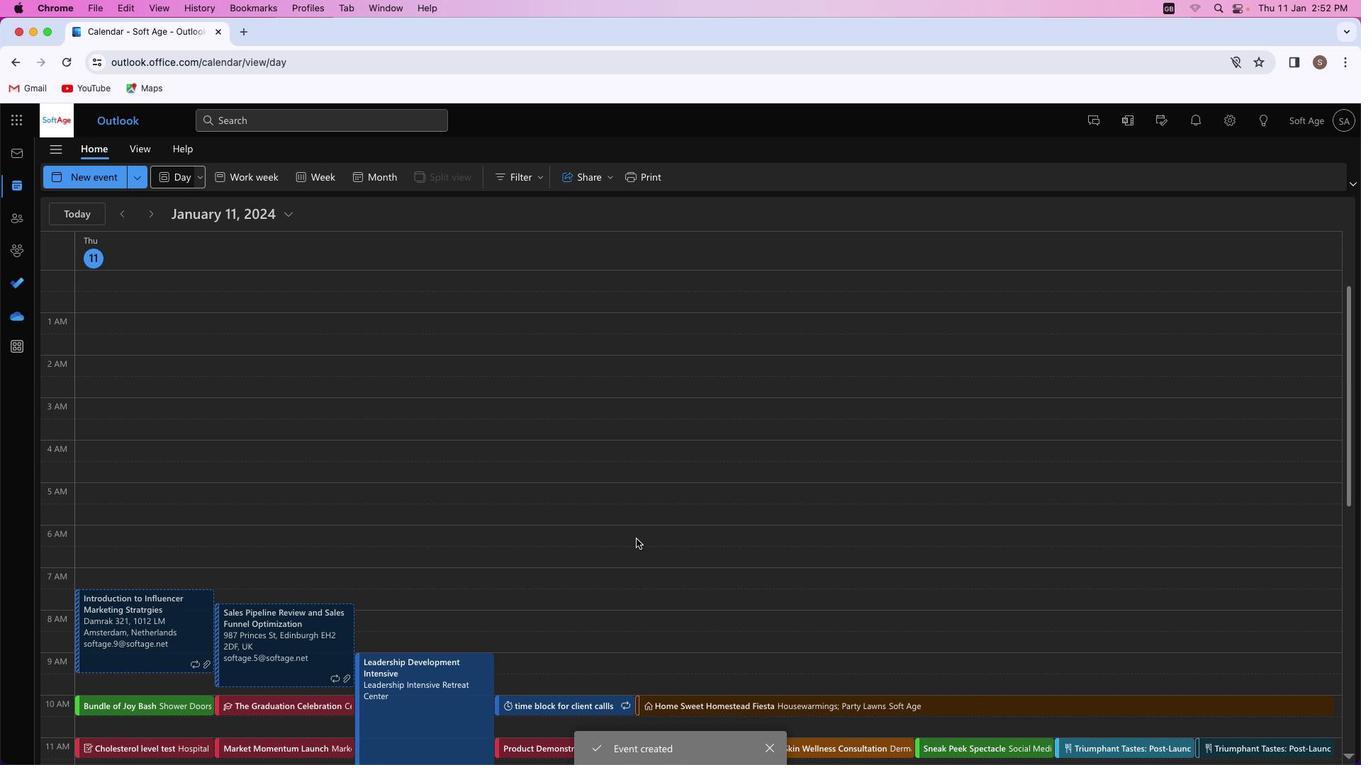 
